 Task: Go to Program & Features. Select Whole Food Market. Add to cart Organic Baby Food-2. Place order for Jorge Perez, _x000D_
63 Luther Shaw Rd_x000D_
Cummington, Massachusetts(MA), 01026, Cell Number (413) 634-5546
Action: Mouse moved to (377, 254)
Screenshot: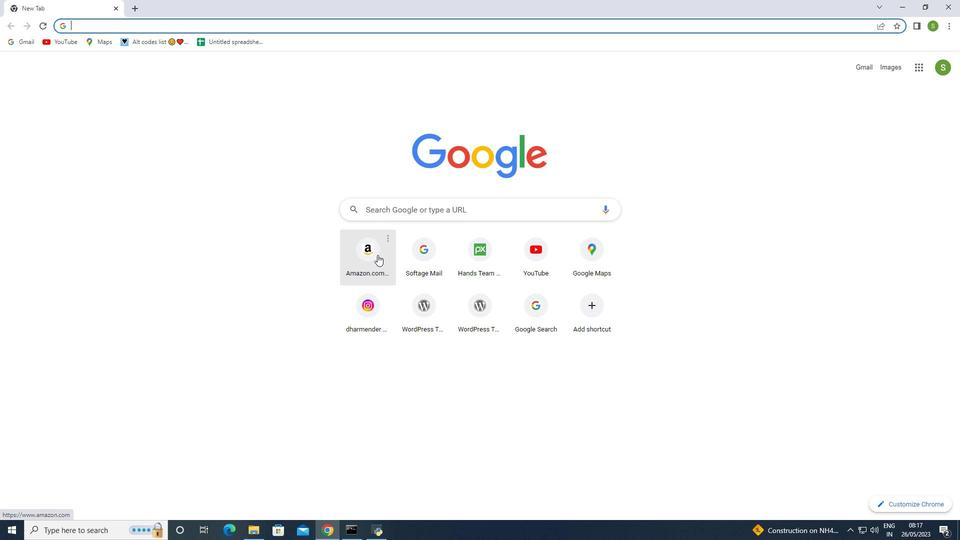 
Action: Mouse pressed left at (377, 254)
Screenshot: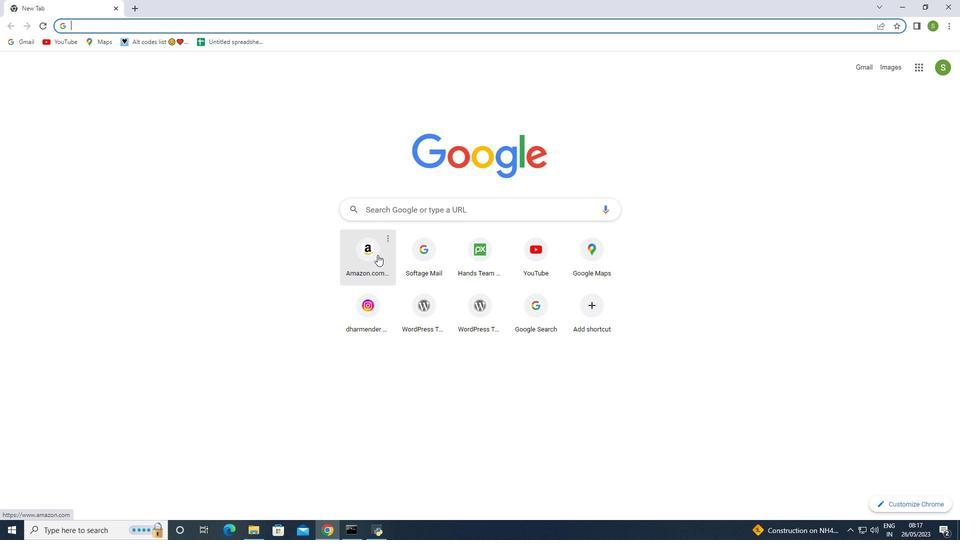 
Action: Mouse moved to (824, 136)
Screenshot: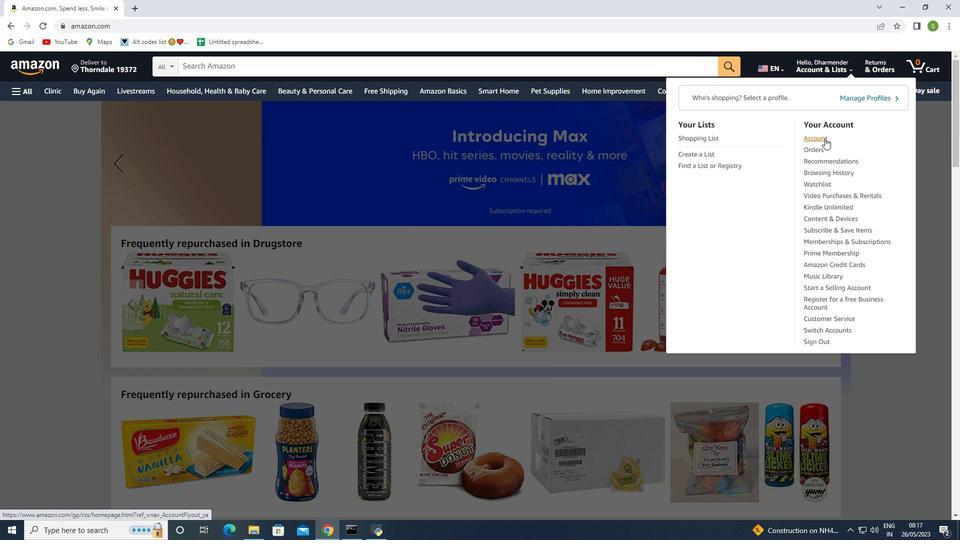 
Action: Mouse pressed left at (824, 136)
Screenshot: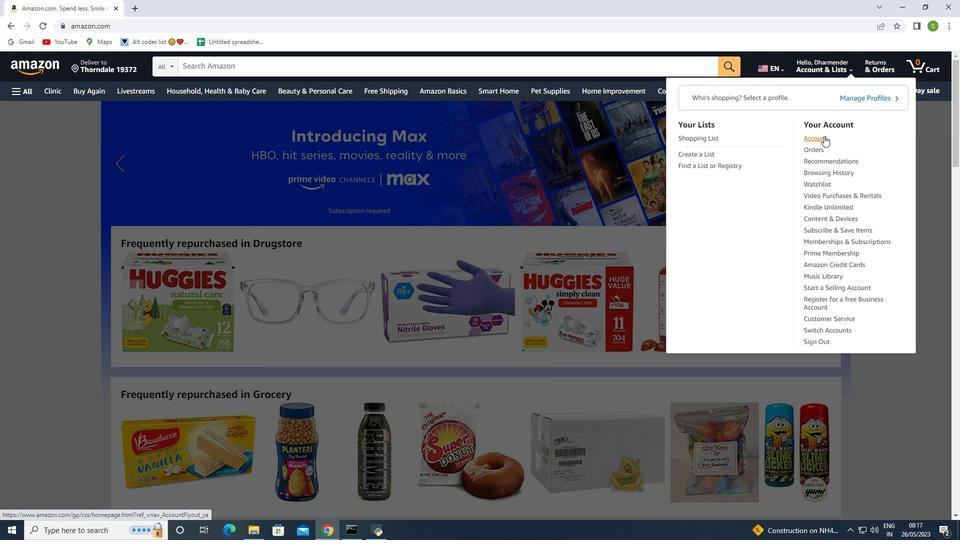 
Action: Mouse moved to (283, 216)
Screenshot: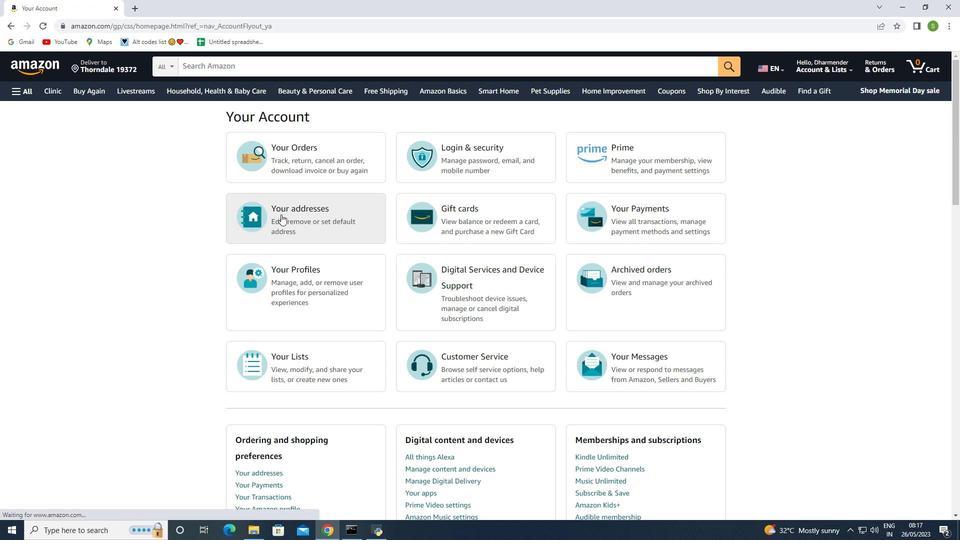 
Action: Mouse pressed left at (283, 216)
Screenshot: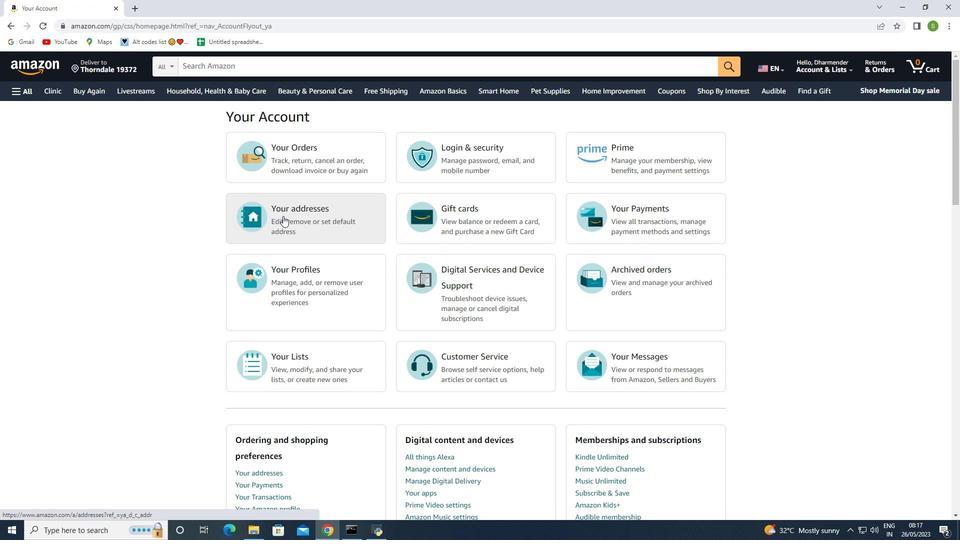 
Action: Mouse moved to (284, 239)
Screenshot: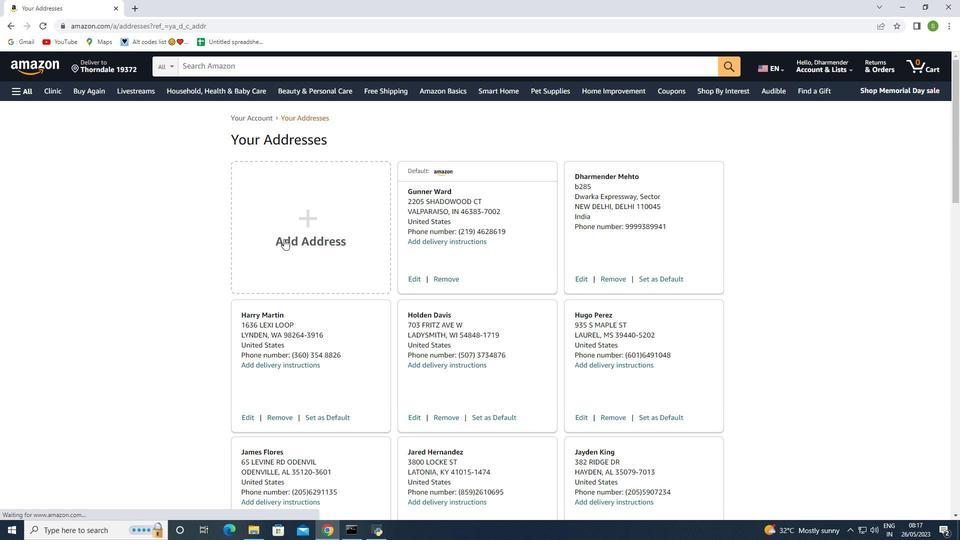 
Action: Mouse pressed left at (284, 239)
Screenshot: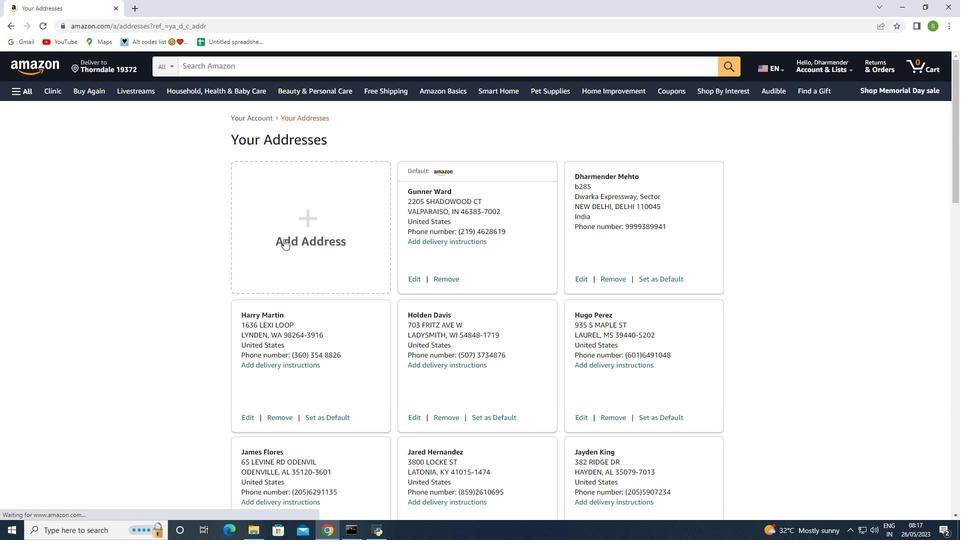 
Action: Mouse moved to (431, 260)
Screenshot: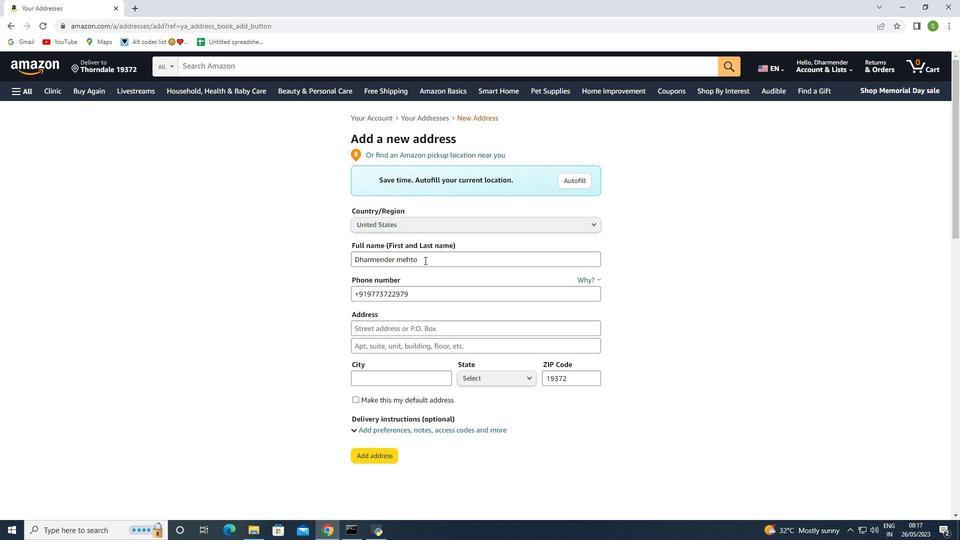
Action: Mouse pressed left at (431, 260)
Screenshot: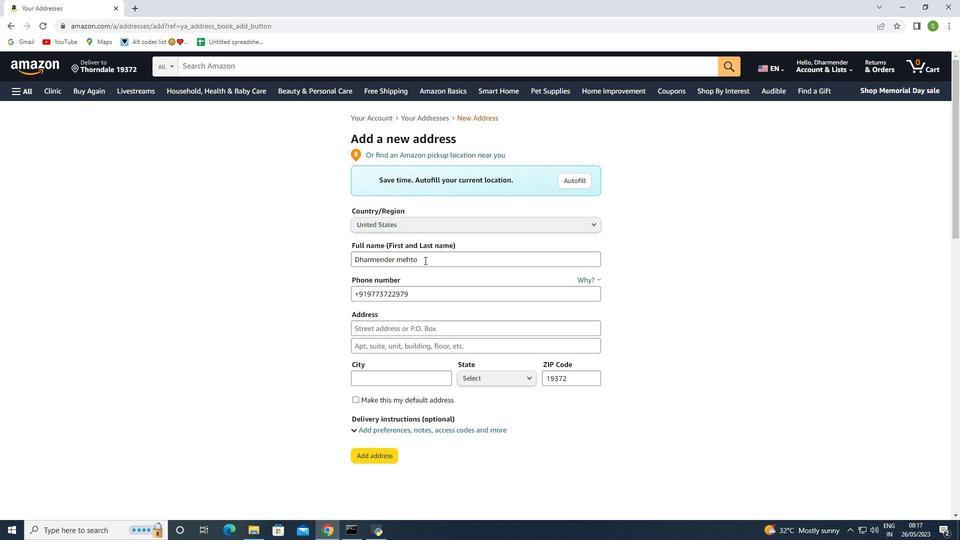 
Action: Mouse moved to (321, 258)
Screenshot: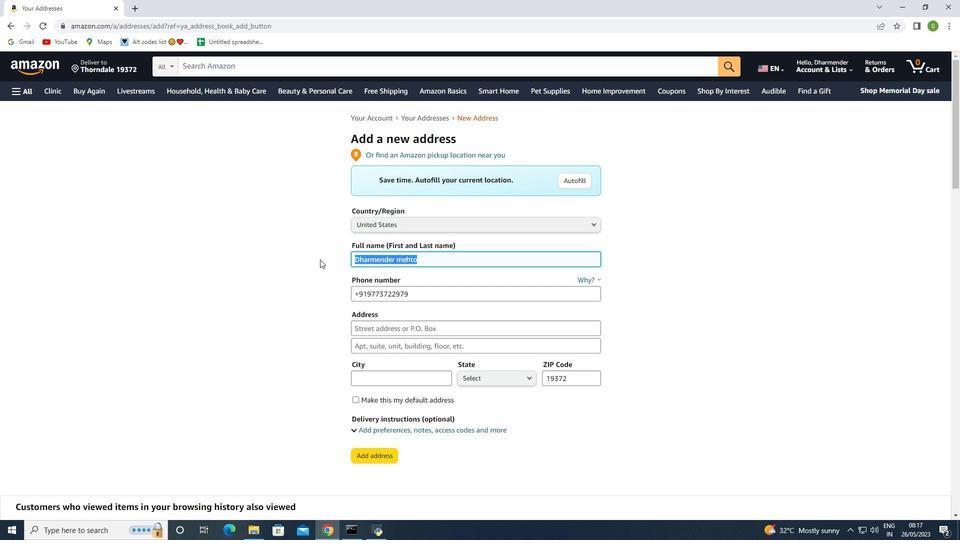 
Action: Key pressed <Key.backspace><Key.shift>Jorge<Key.space><Key.shift>Perez
Screenshot: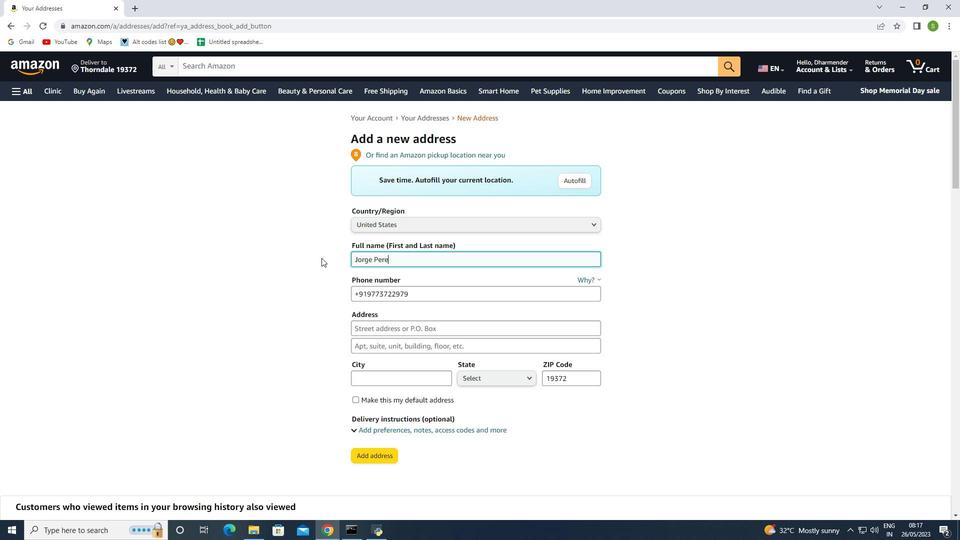 
Action: Mouse moved to (426, 295)
Screenshot: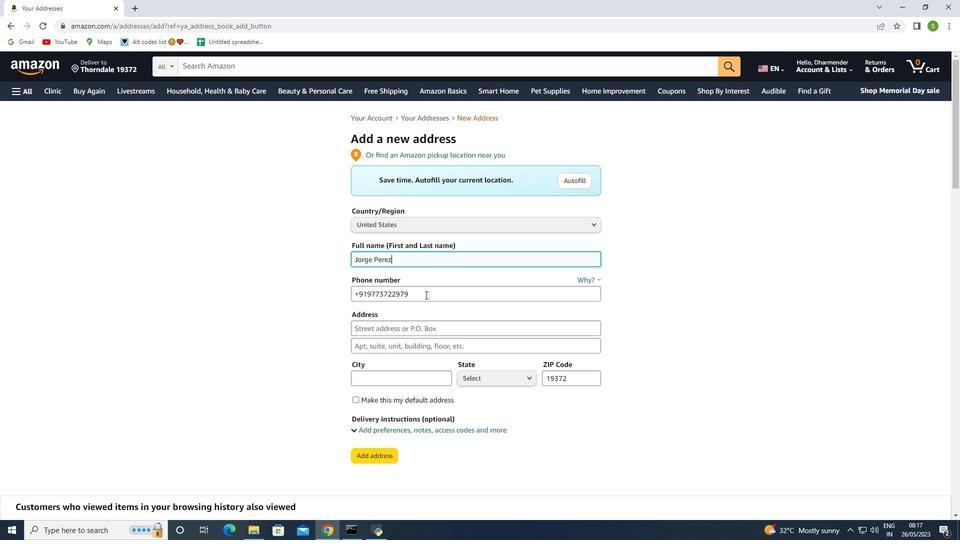 
Action: Mouse pressed left at (426, 295)
Screenshot: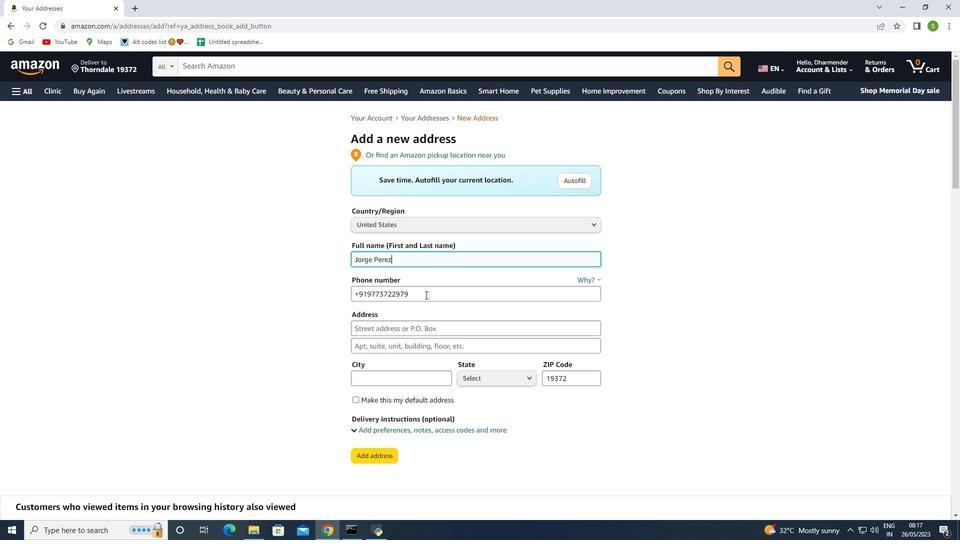
Action: Mouse moved to (245, 295)
Screenshot: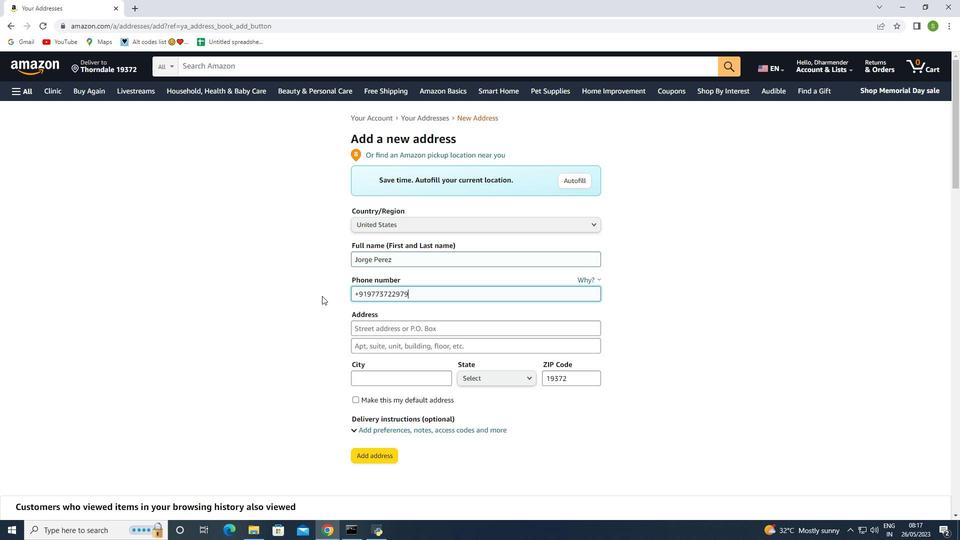 
Action: Key pressed <Key.backspace><Key.shift_r>(413<Key.shift_r>)
Screenshot: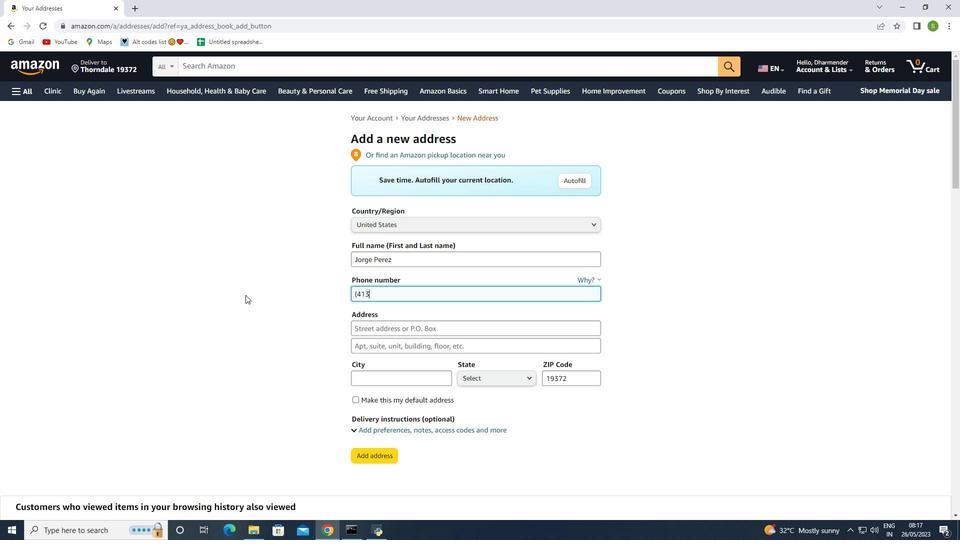 
Action: Mouse moved to (419, 263)
Screenshot: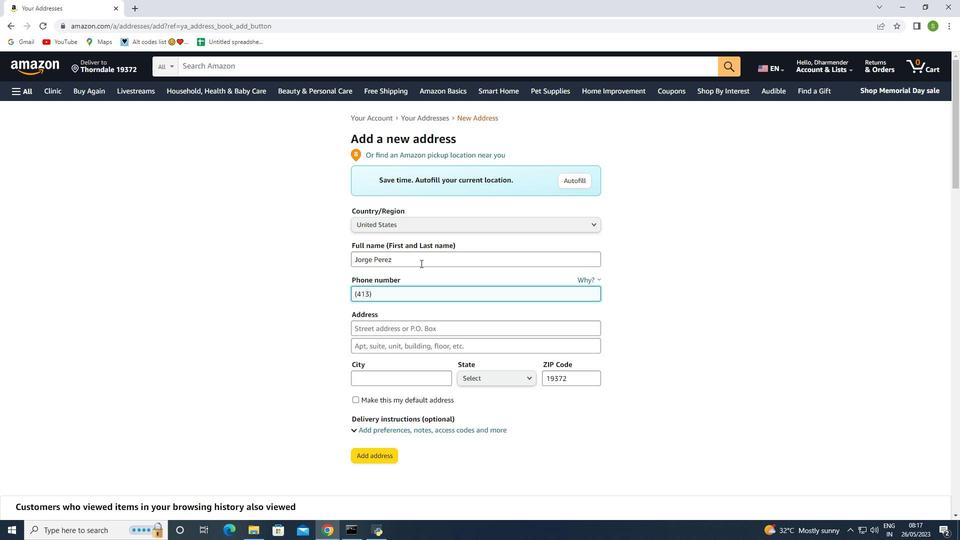 
Action: Key pressed 6345546
Screenshot: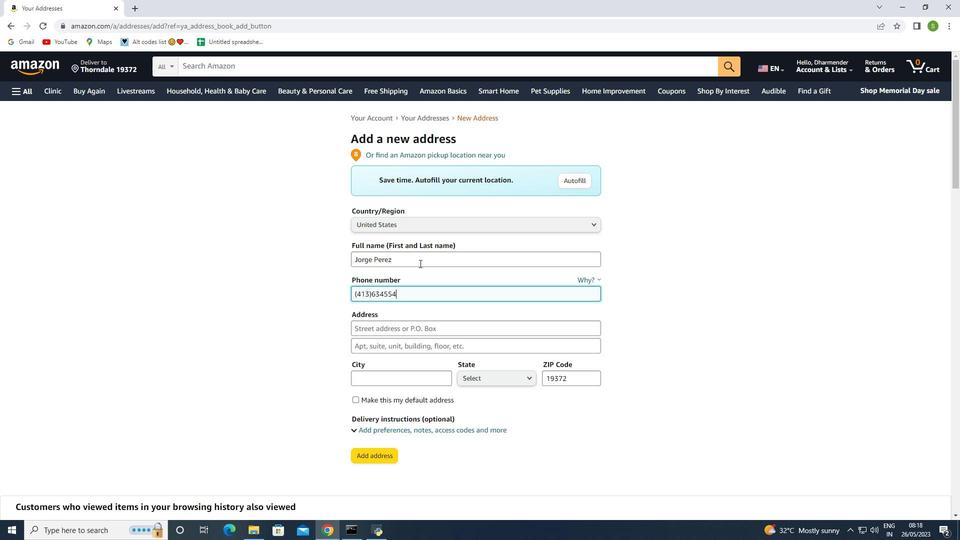 
Action: Mouse moved to (295, 301)
Screenshot: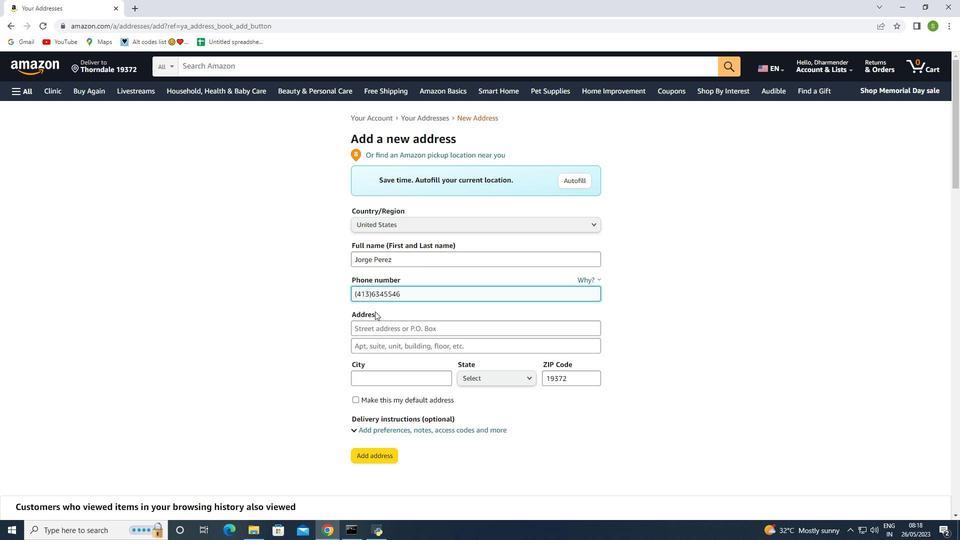 
Action: Mouse pressed left at (295, 301)
Screenshot: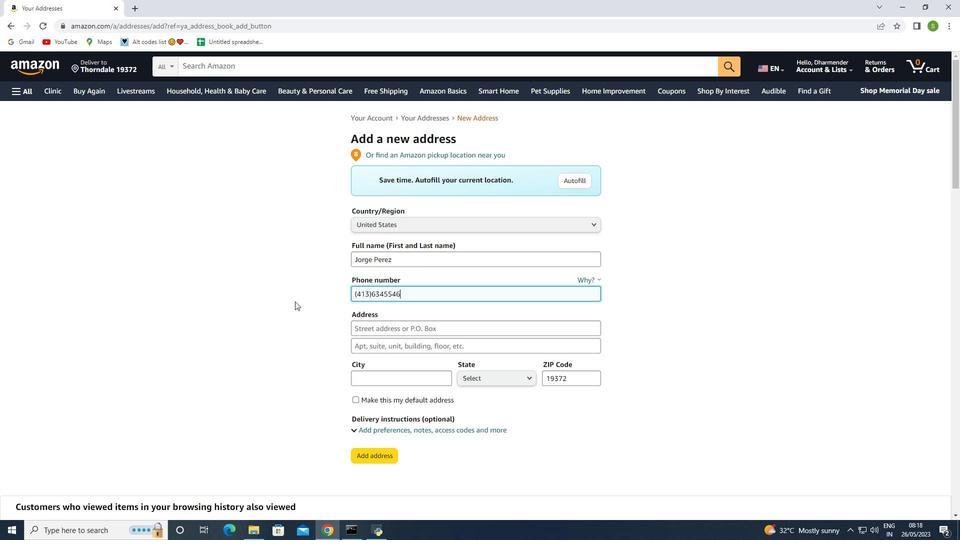 
Action: Mouse moved to (371, 326)
Screenshot: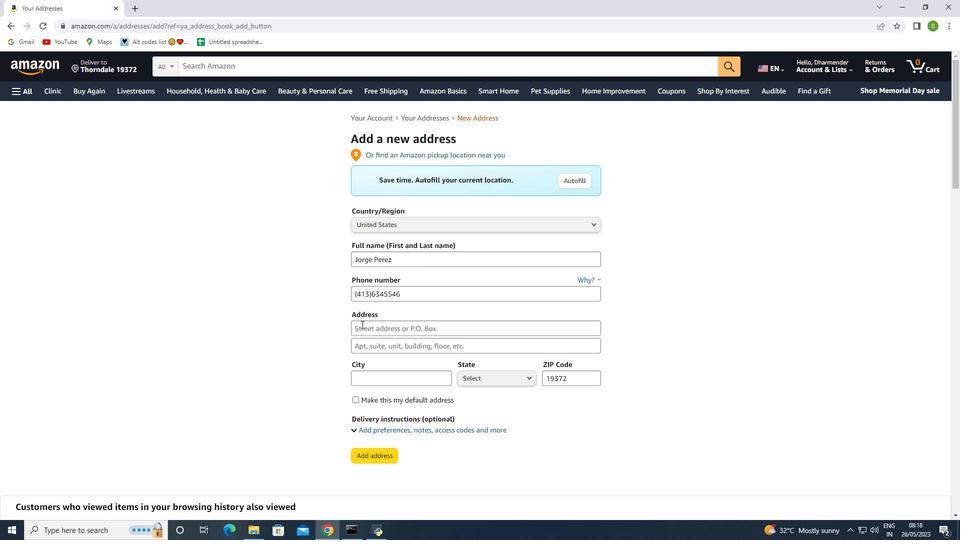 
Action: Mouse pressed left at (371, 326)
Screenshot: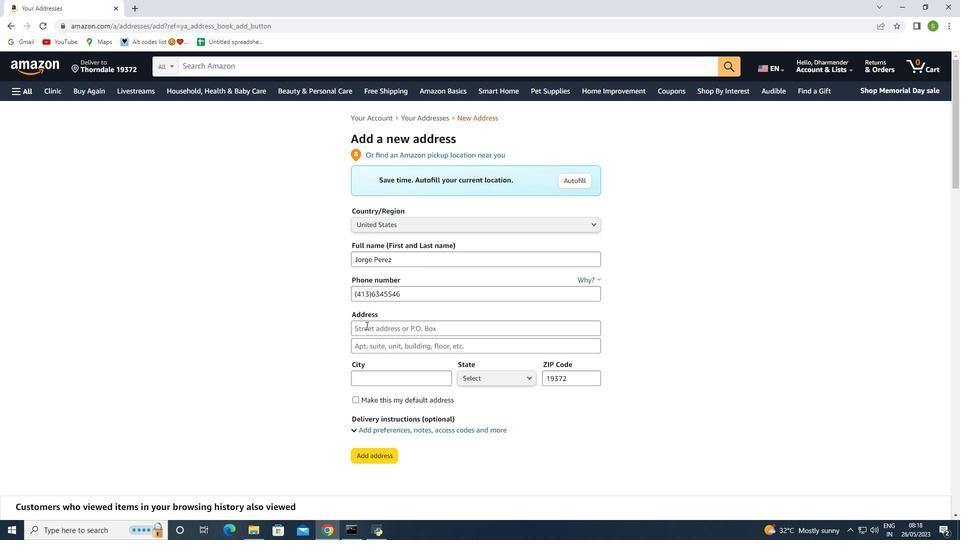 
Action: Key pressed 63<Key.space><Key.shift>Luther<Key.shift>Shaw<Key.space><Key.shift><Key.shift><Key.shift><Key.shift><Key.shift><Key.shift>R
Screenshot: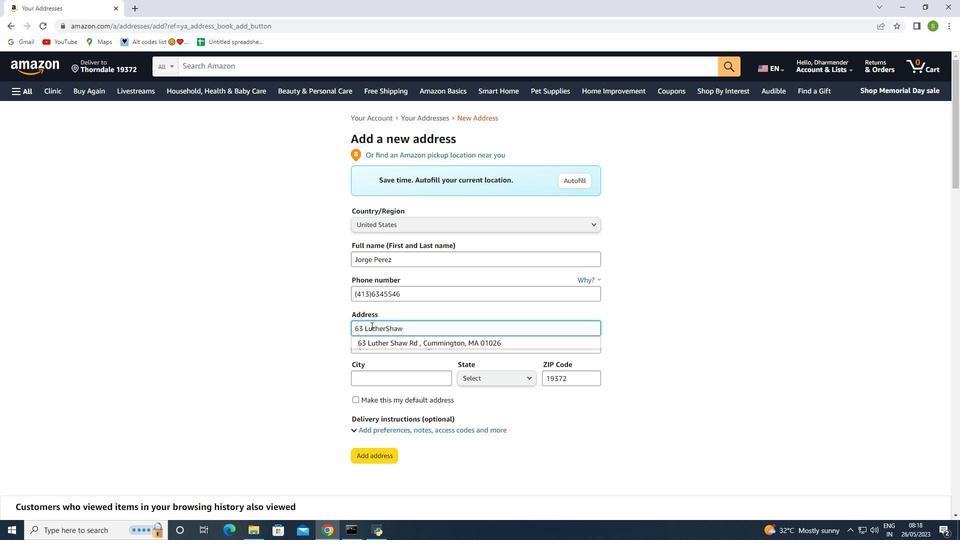 
Action: Mouse moved to (397, 342)
Screenshot: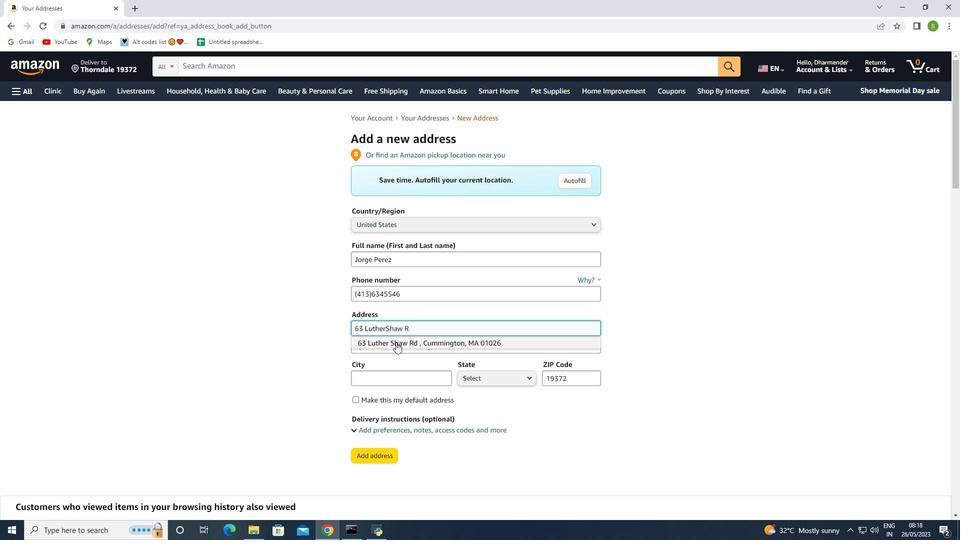
Action: Mouse pressed left at (397, 342)
Screenshot: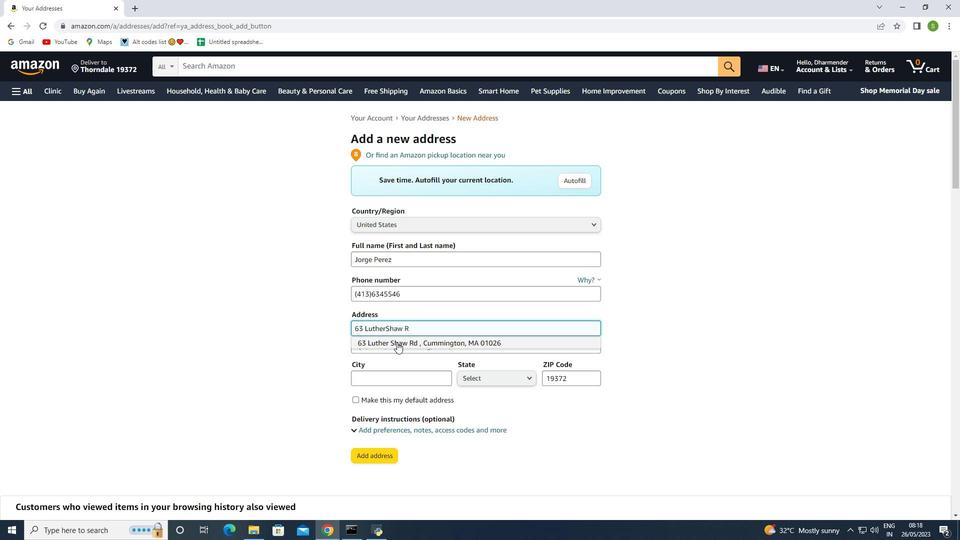 
Action: Mouse moved to (463, 374)
Screenshot: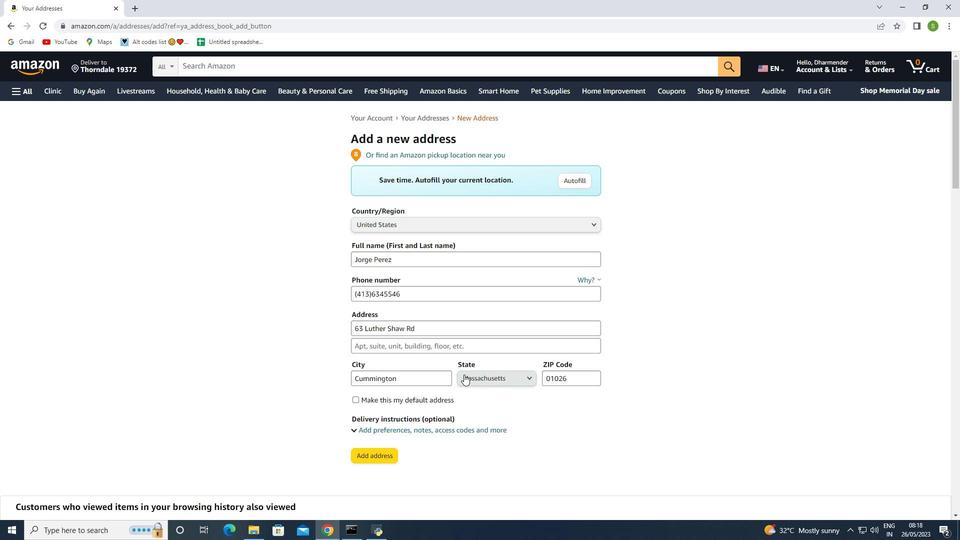 
Action: Mouse scrolled (463, 373) with delta (0, 0)
Screenshot: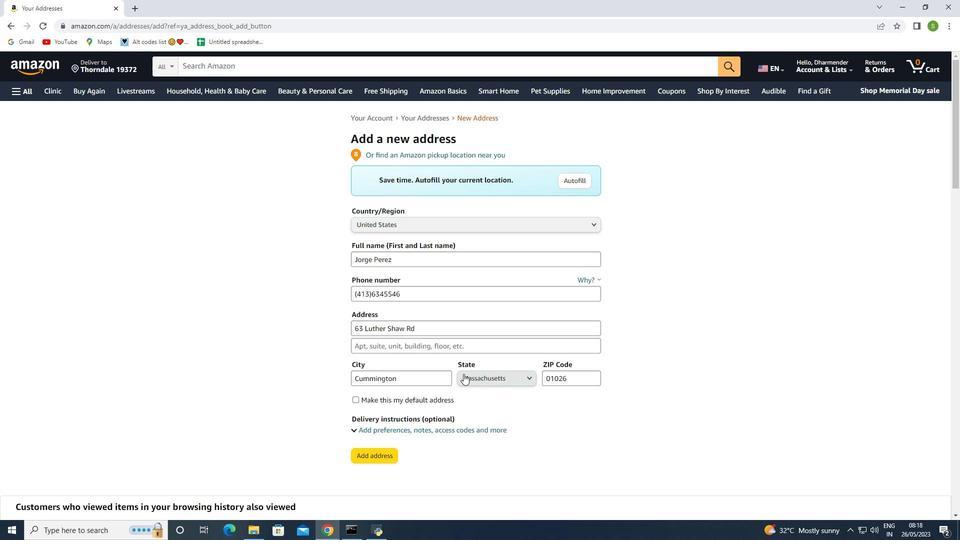
Action: Mouse moved to (413, 298)
Screenshot: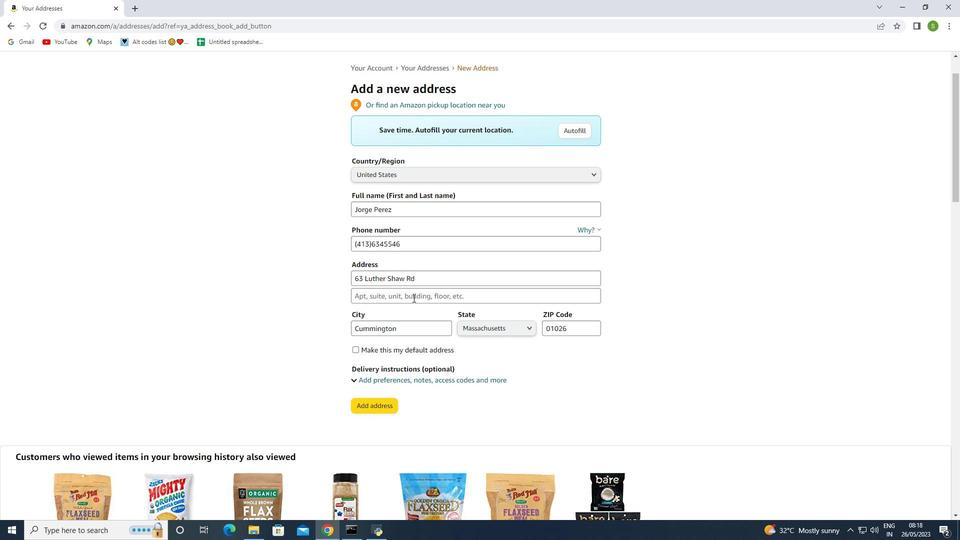 
Action: Mouse scrolled (413, 298) with delta (0, 0)
Screenshot: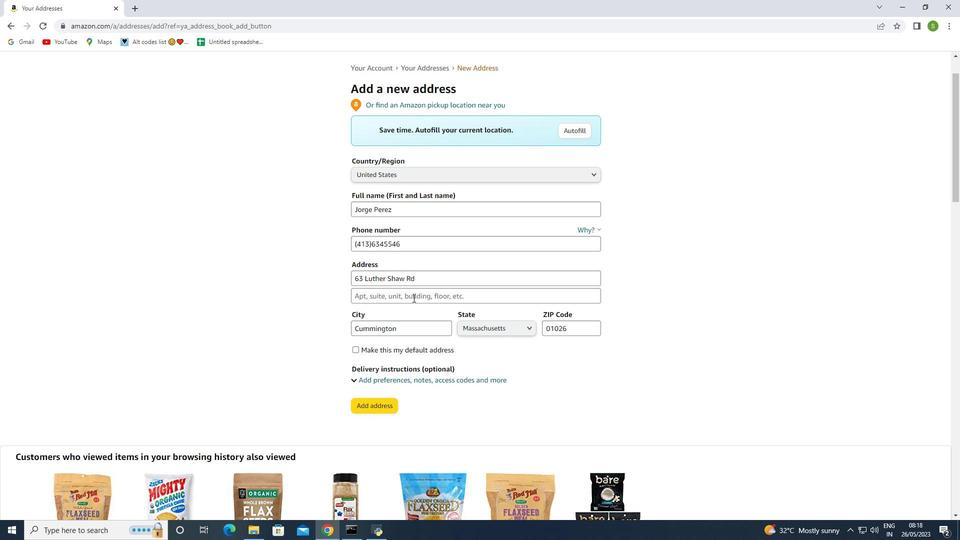 
Action: Mouse scrolled (413, 298) with delta (0, 0)
Screenshot: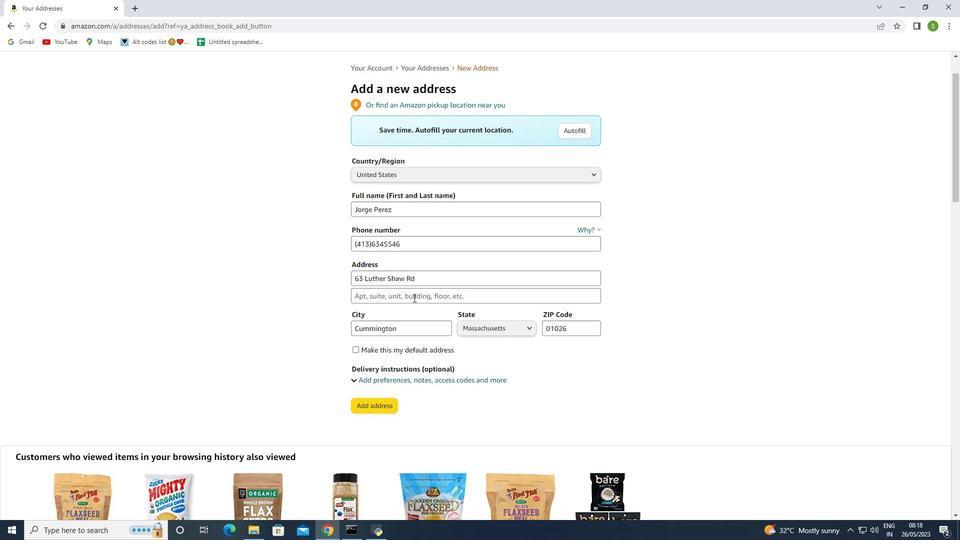 
Action: Mouse moved to (366, 459)
Screenshot: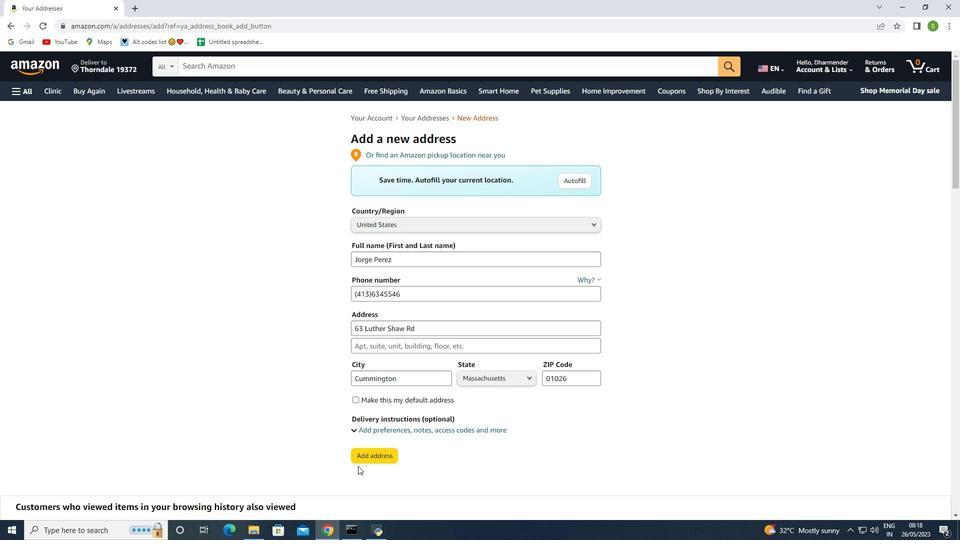 
Action: Mouse pressed left at (366, 459)
Screenshot: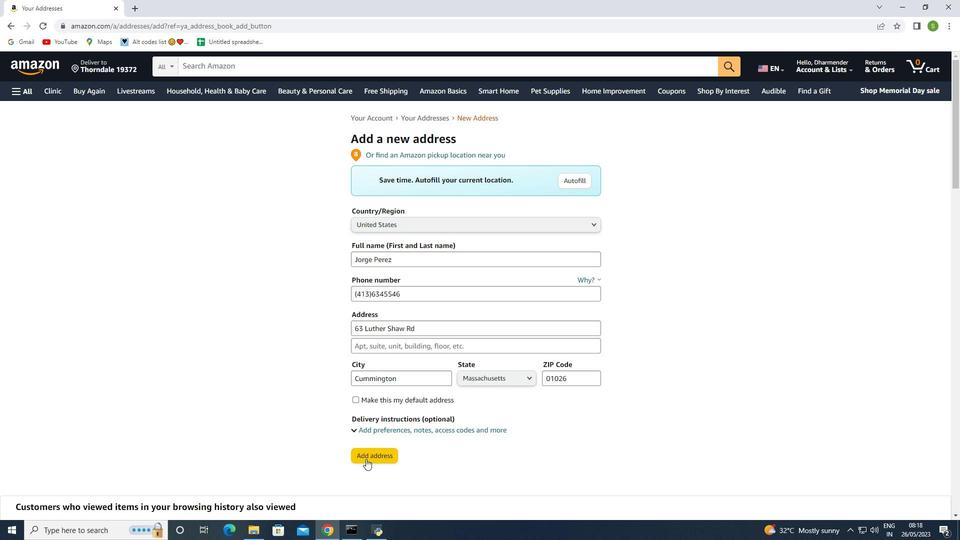 
Action: Mouse moved to (22, 87)
Screenshot: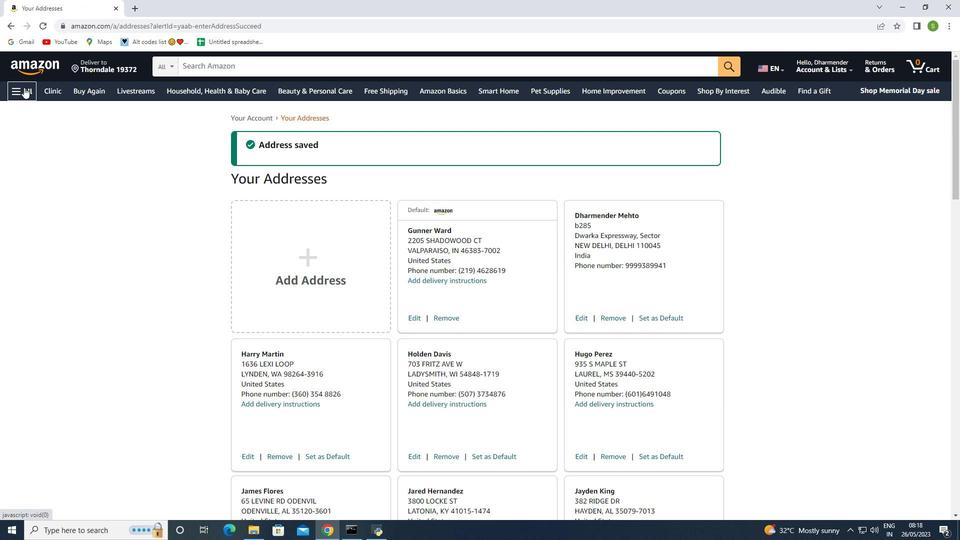 
Action: Mouse pressed left at (22, 87)
Screenshot: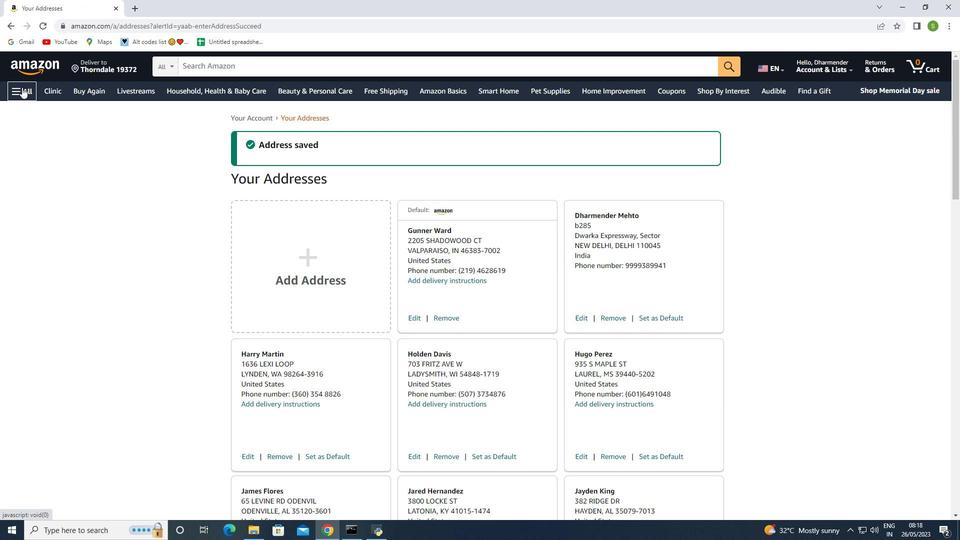 
Action: Mouse moved to (96, 382)
Screenshot: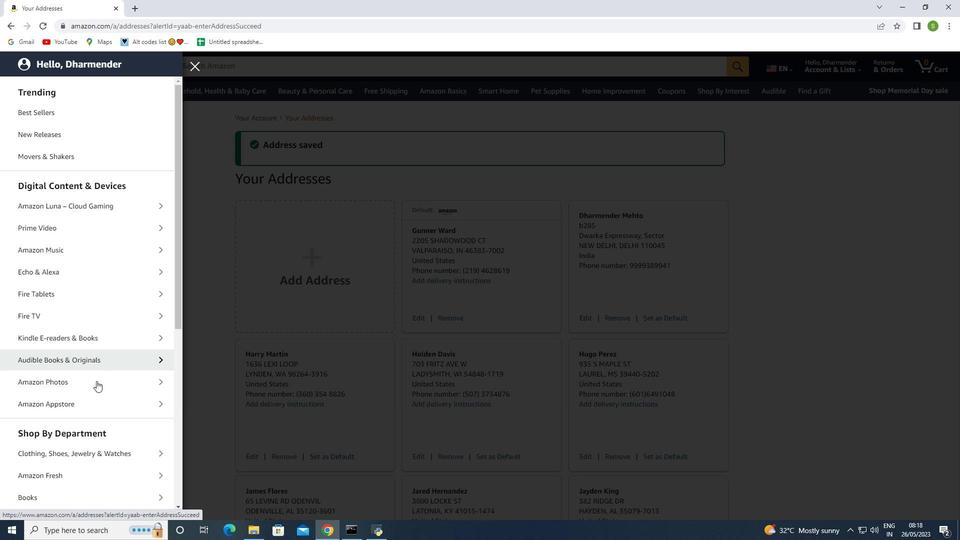 
Action: Mouse scrolled (96, 381) with delta (0, 0)
Screenshot: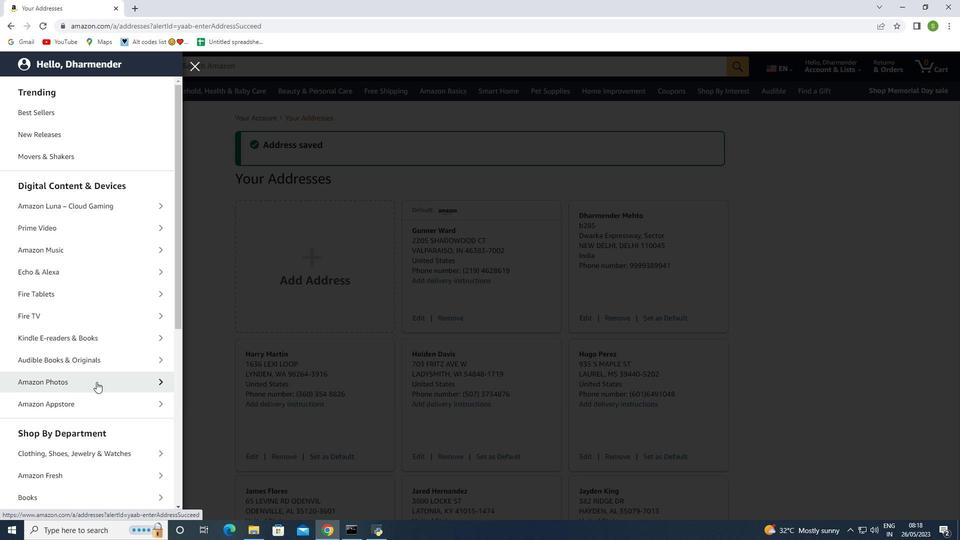 
Action: Mouse scrolled (96, 381) with delta (0, 0)
Screenshot: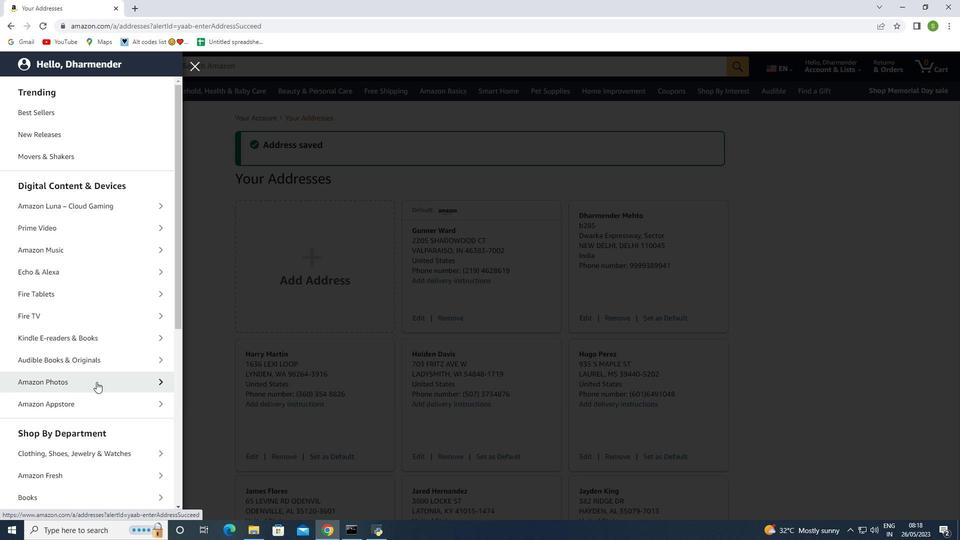 
Action: Mouse scrolled (96, 381) with delta (0, 0)
Screenshot: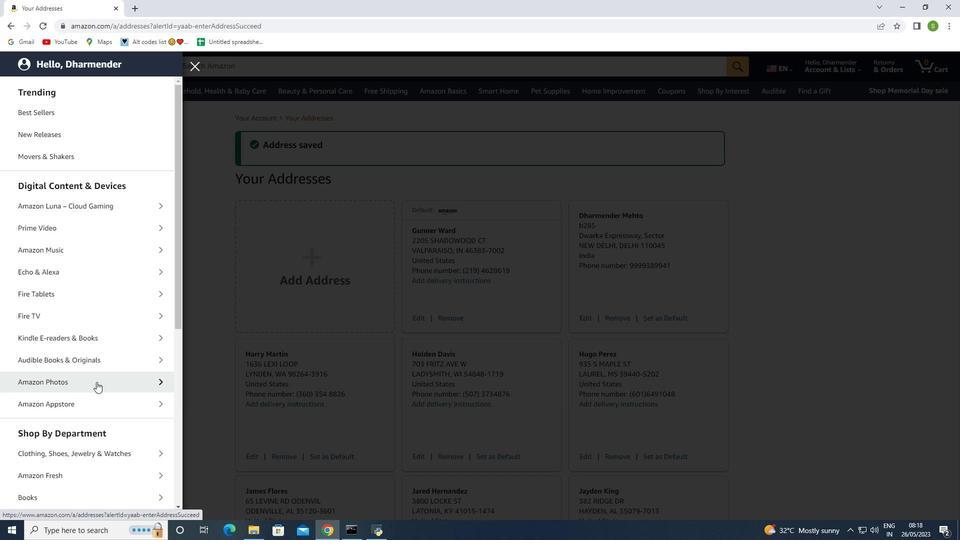 
Action: Mouse scrolled (96, 381) with delta (0, 0)
Screenshot: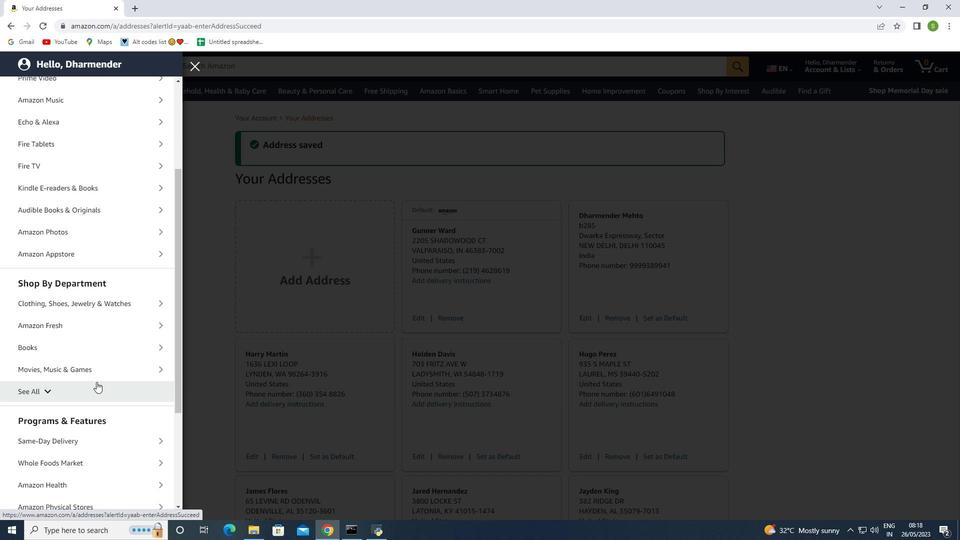
Action: Mouse scrolled (96, 381) with delta (0, 0)
Screenshot: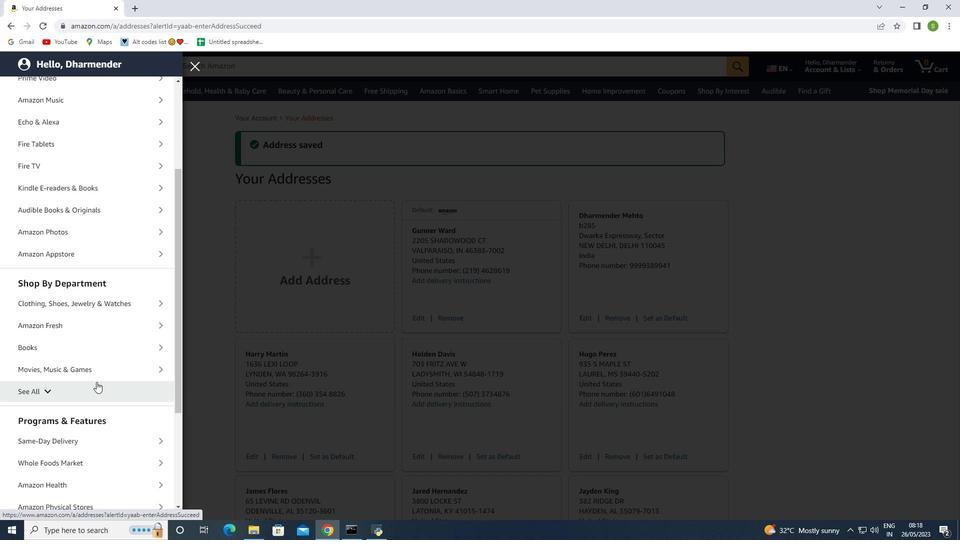 
Action: Mouse scrolled (96, 381) with delta (0, 0)
Screenshot: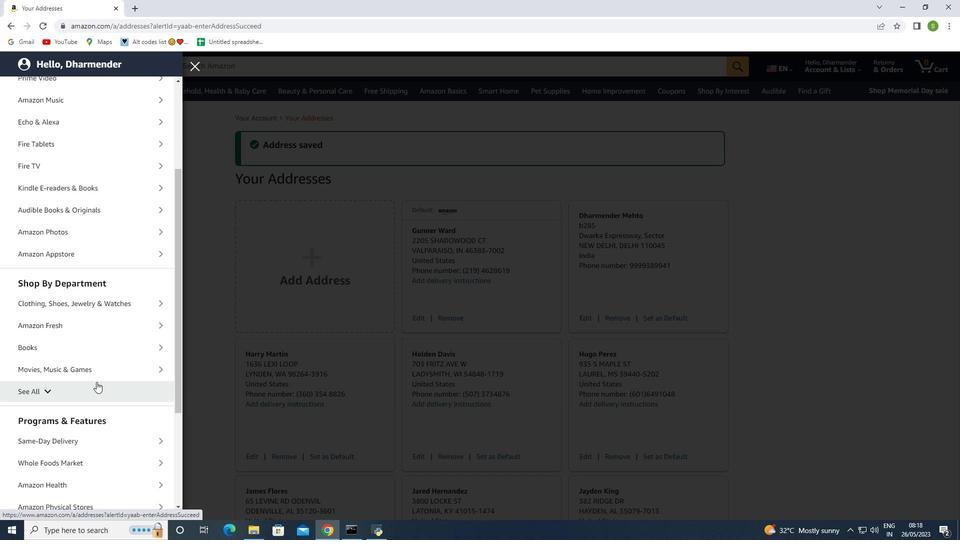 
Action: Mouse scrolled (96, 381) with delta (0, 0)
Screenshot: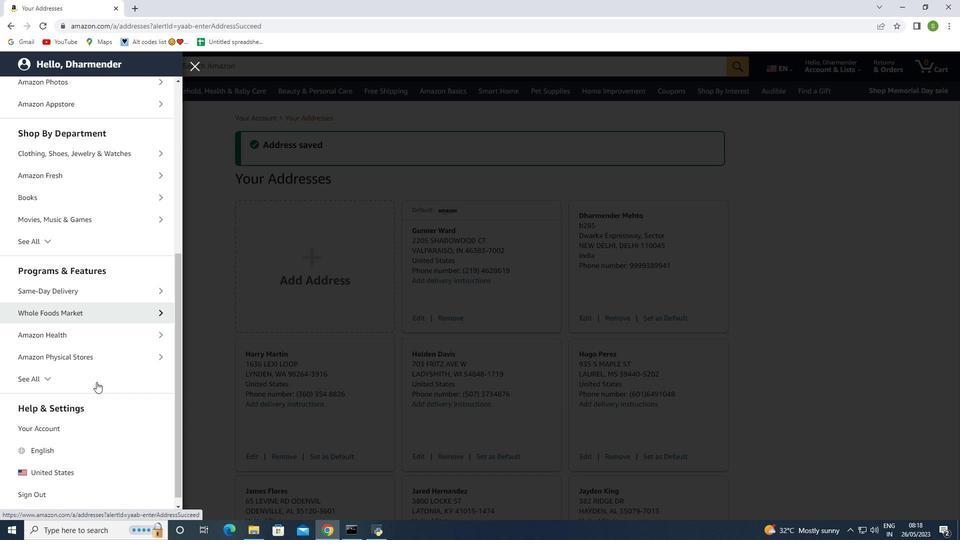 
Action: Mouse scrolled (96, 381) with delta (0, 0)
Screenshot: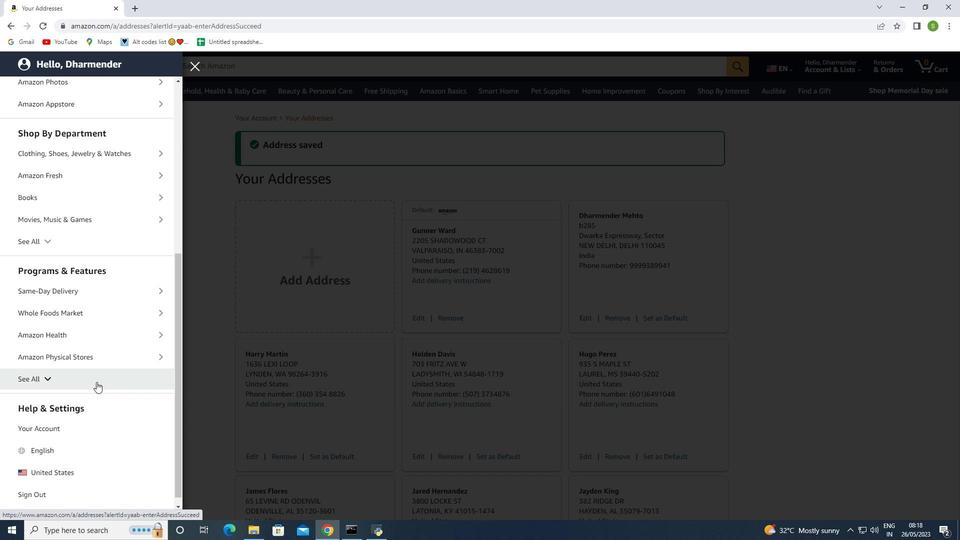 
Action: Mouse scrolled (96, 381) with delta (0, 0)
Screenshot: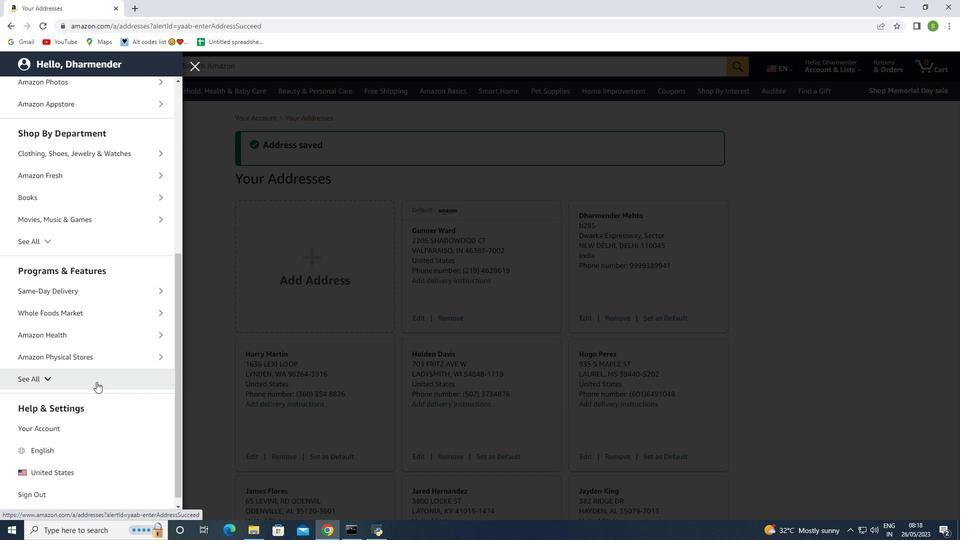
Action: Mouse scrolled (96, 381) with delta (0, 0)
Screenshot: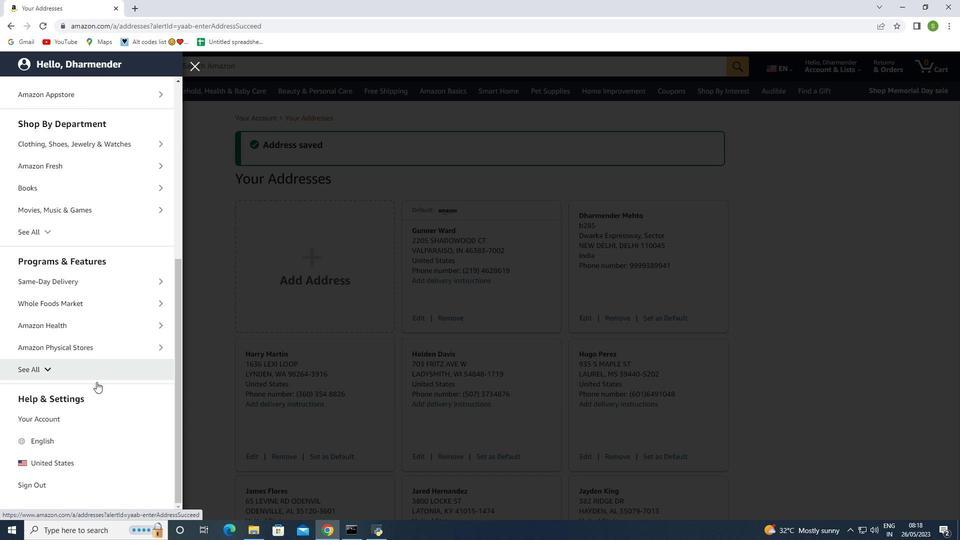 
Action: Mouse scrolled (96, 381) with delta (0, 0)
Screenshot: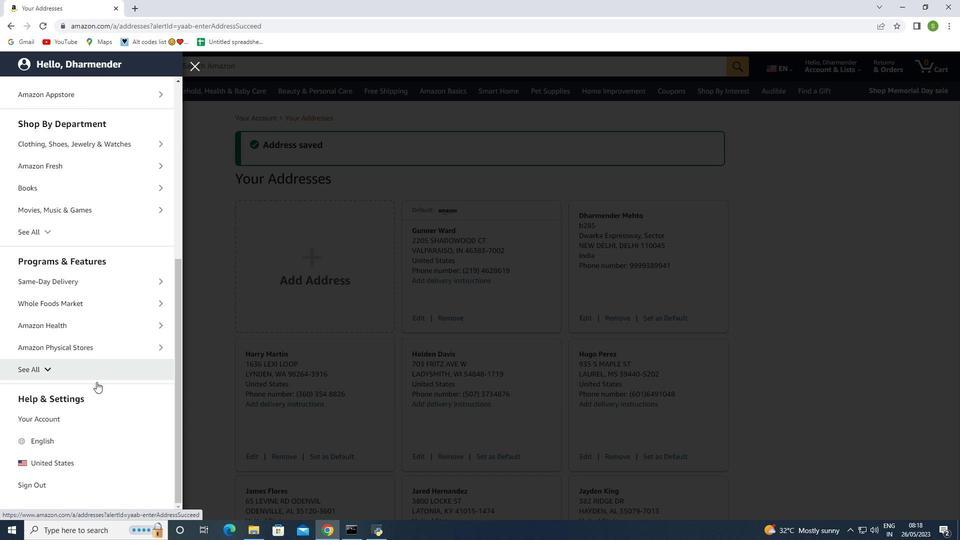 
Action: Mouse scrolled (96, 381) with delta (0, 0)
Screenshot: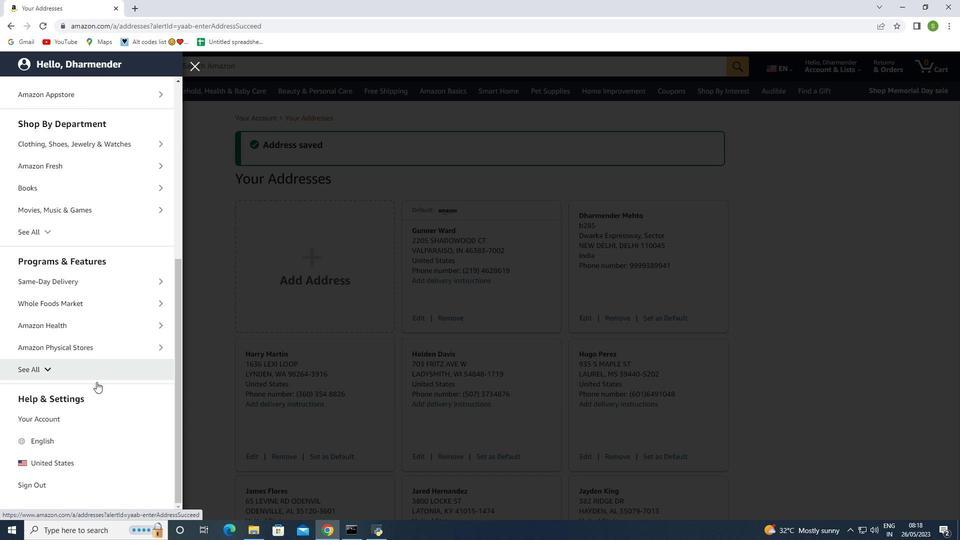 
Action: Mouse scrolled (96, 381) with delta (0, 0)
Screenshot: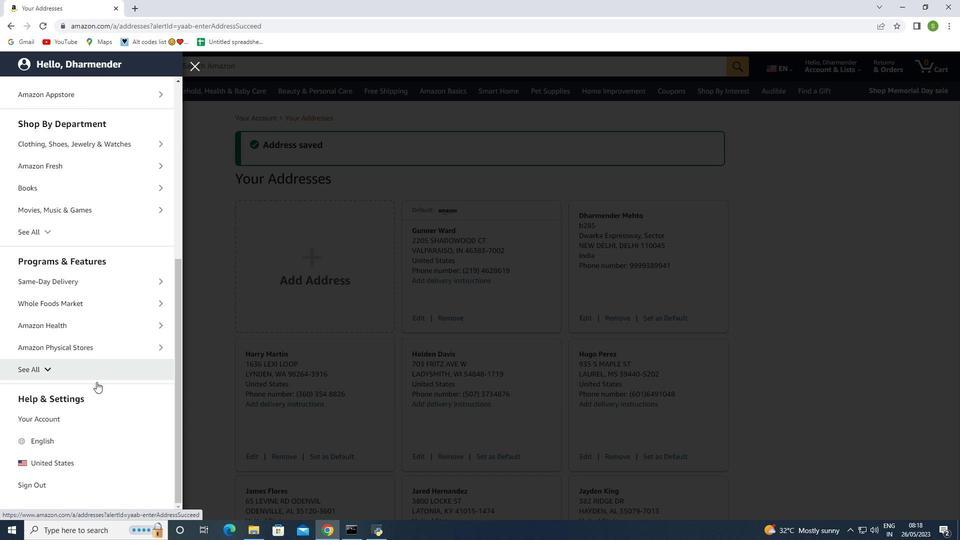 
Action: Mouse moved to (61, 302)
Screenshot: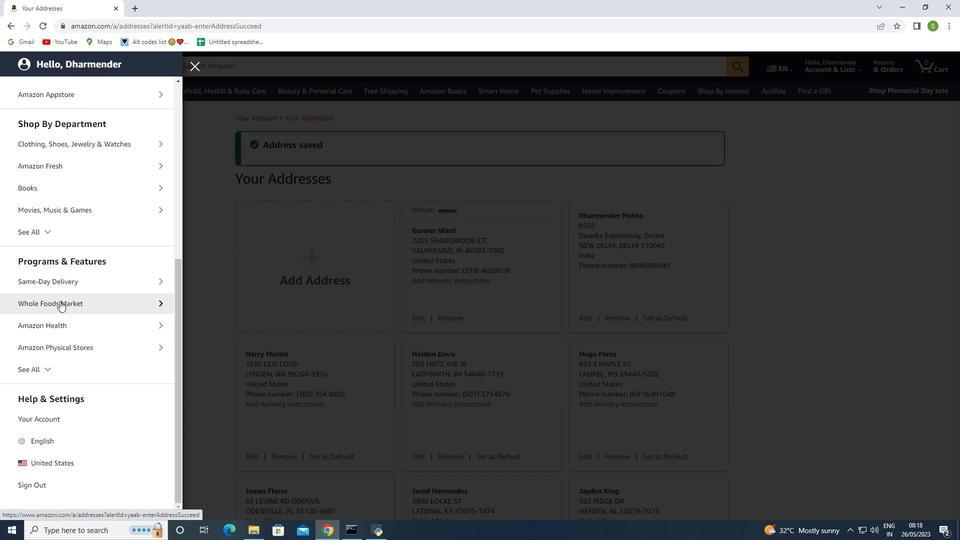 
Action: Mouse pressed left at (61, 302)
Screenshot: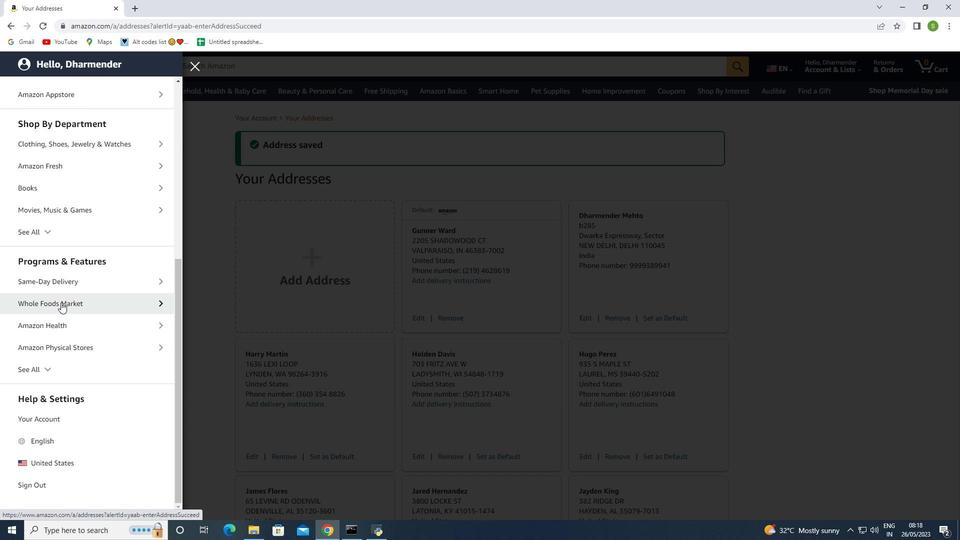 
Action: Mouse moved to (80, 134)
Screenshot: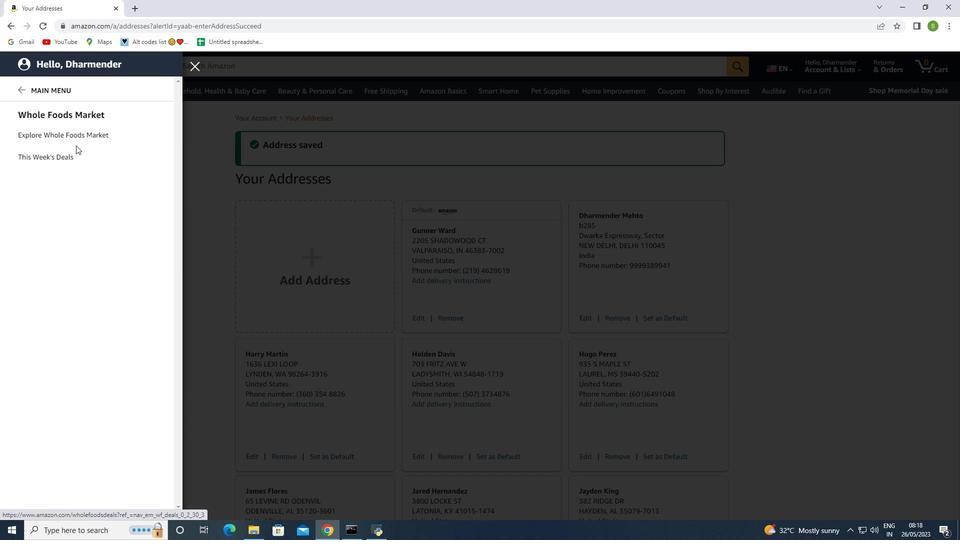 
Action: Mouse pressed left at (80, 134)
Screenshot: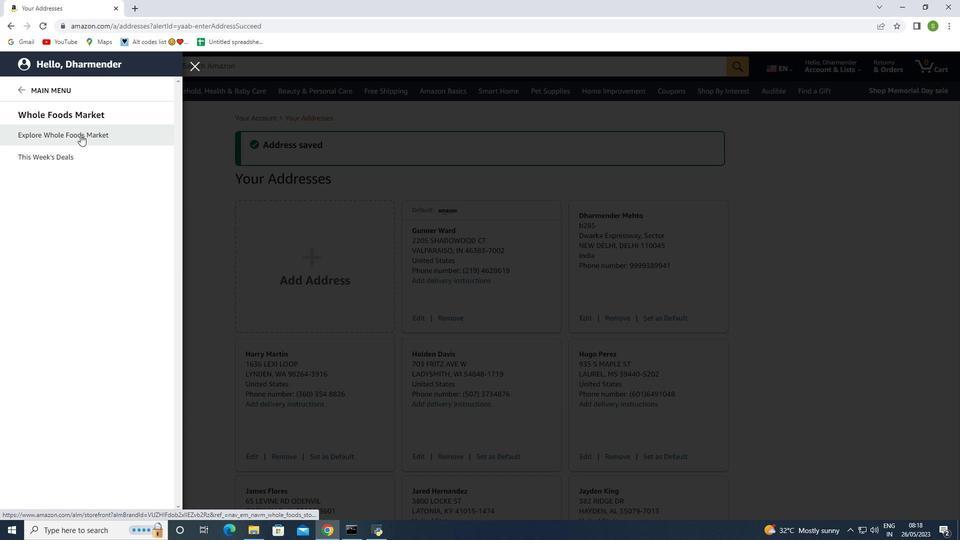 
Action: Mouse moved to (395, 65)
Screenshot: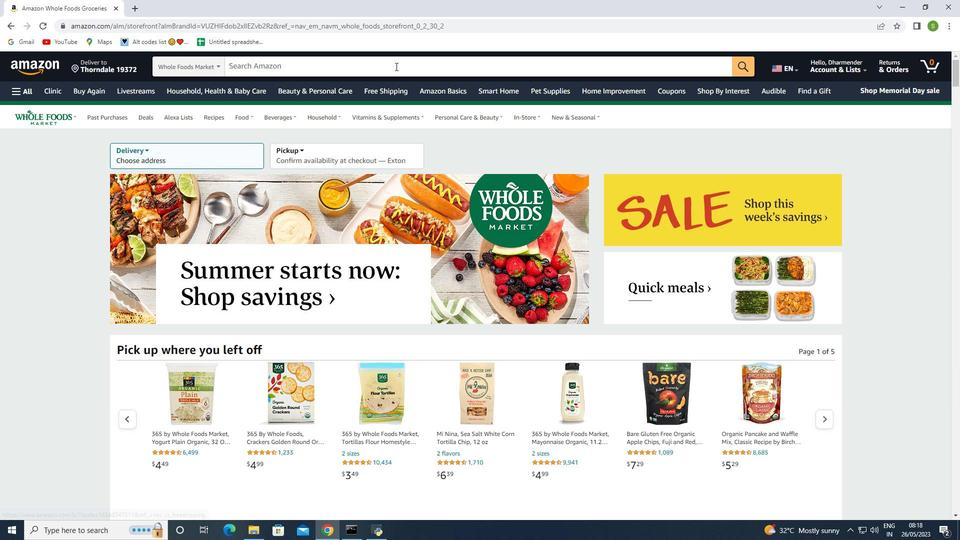 
Action: Mouse pressed left at (395, 65)
Screenshot: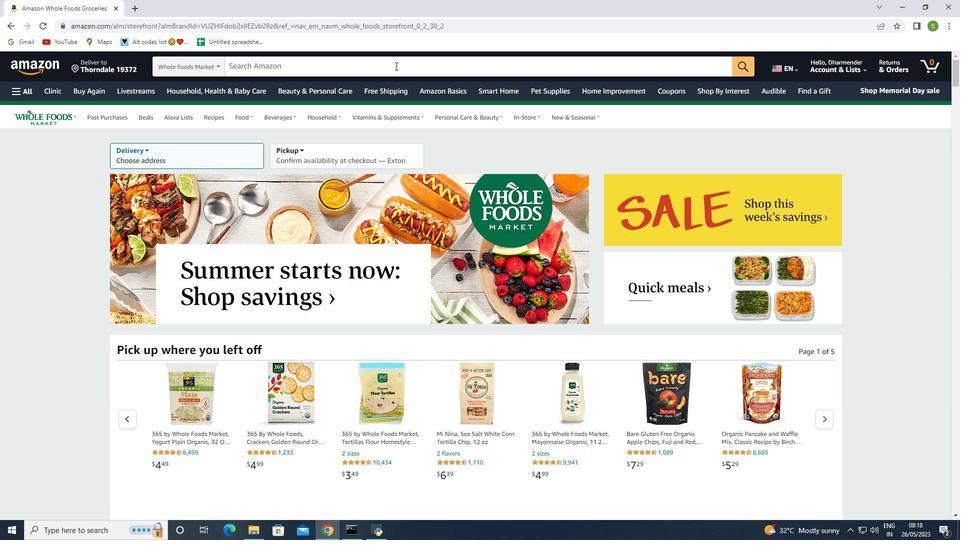
Action: Mouse moved to (390, 69)
Screenshot: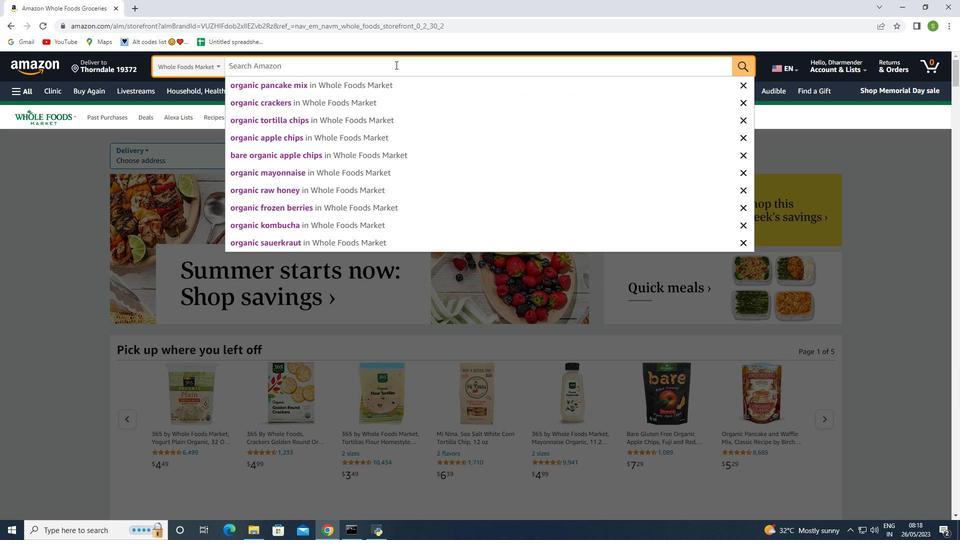 
Action: Key pressed <Key.shift>Orgsa<Key.backspace><Key.backspace>anic<Key.space><Key.shift>Bby<Key.space>food
Screenshot: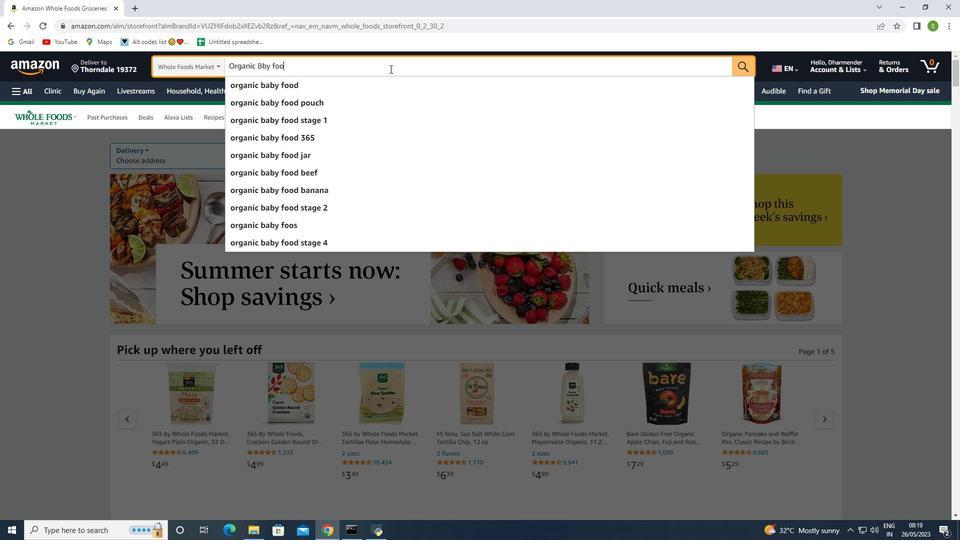 
Action: Mouse moved to (260, 78)
Screenshot: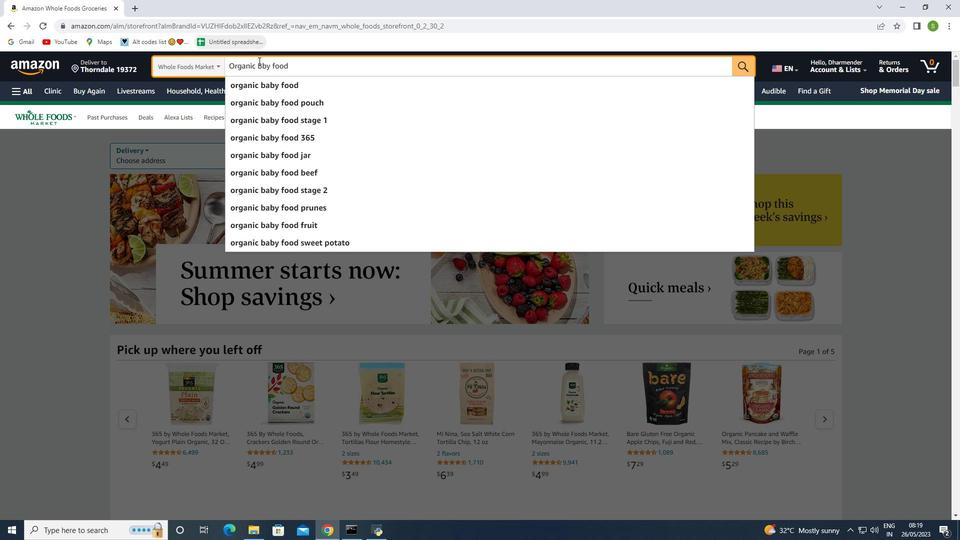 
Action: Mouse pressed left at (260, 78)
Screenshot: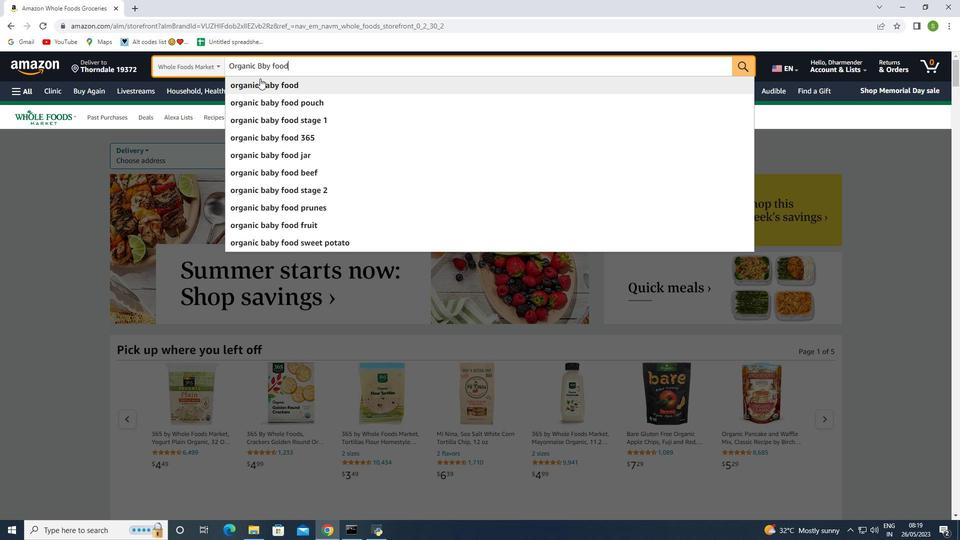 
Action: Mouse moved to (306, 299)
Screenshot: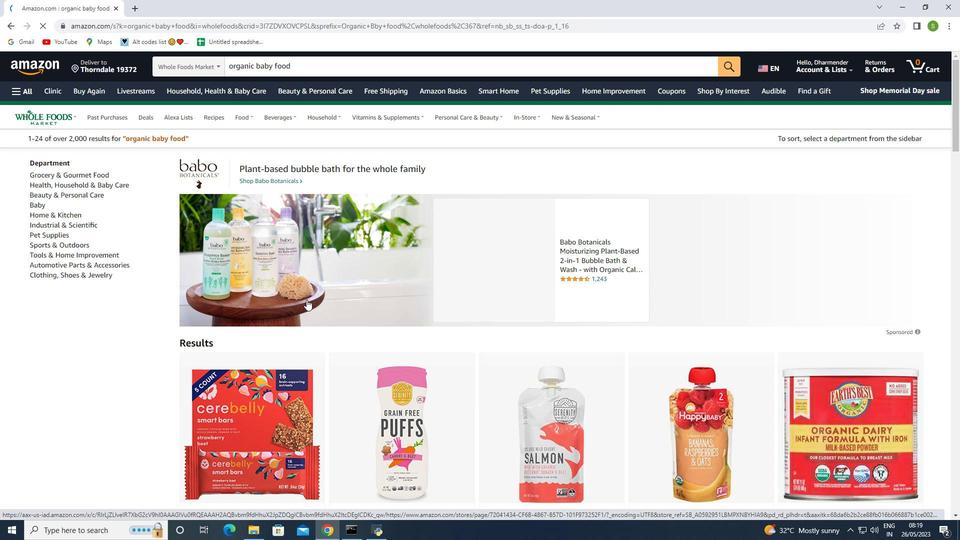 
Action: Mouse scrolled (306, 299) with delta (0, 0)
Screenshot: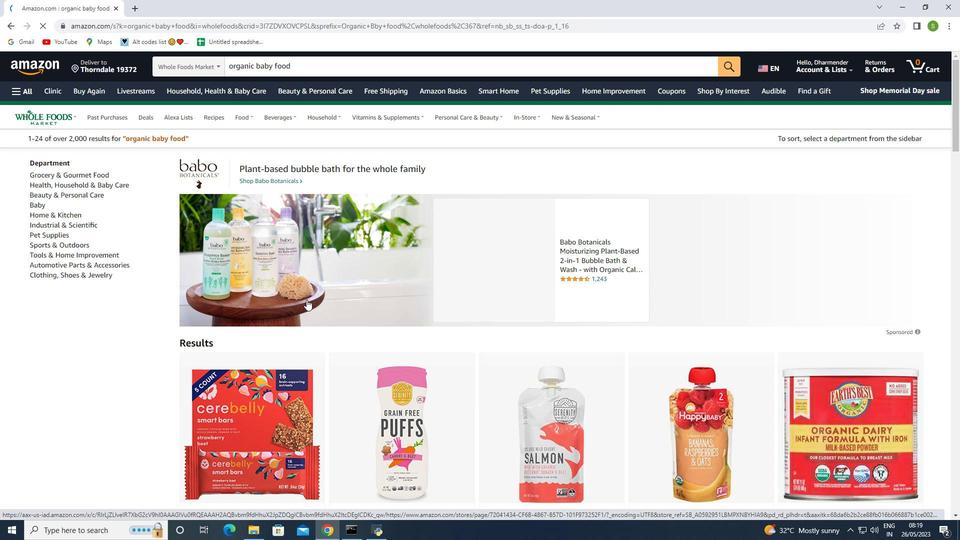 
Action: Mouse scrolled (306, 299) with delta (0, 0)
Screenshot: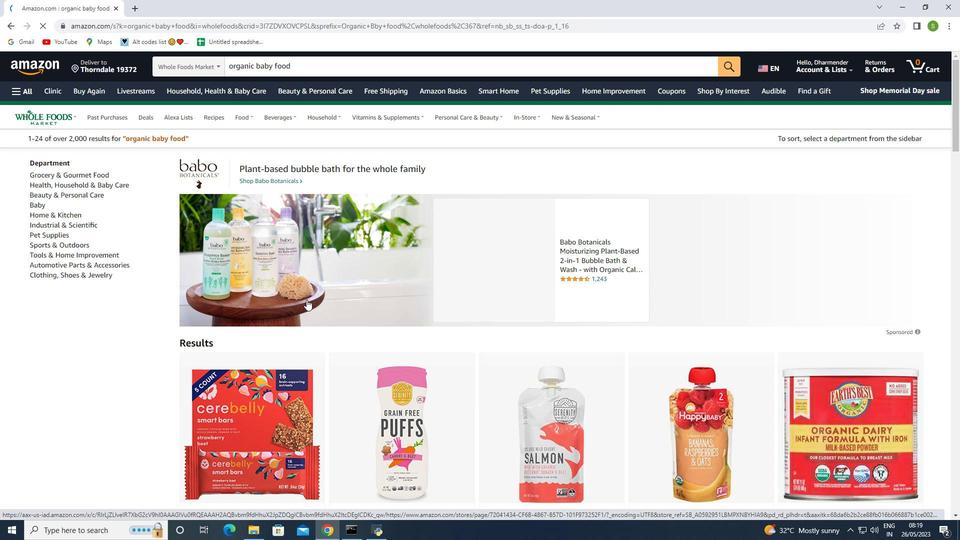 
Action: Mouse scrolled (306, 299) with delta (0, 0)
Screenshot: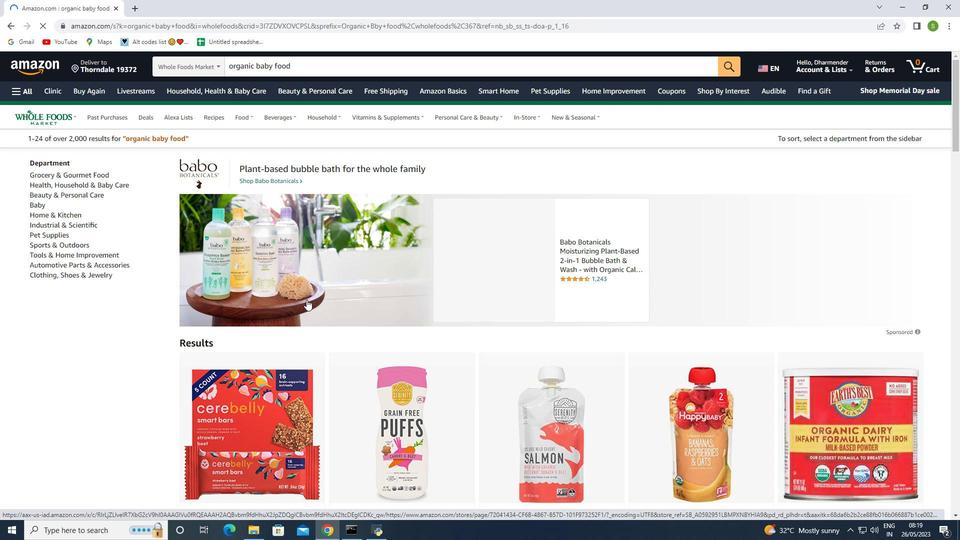 
Action: Mouse moved to (395, 281)
Screenshot: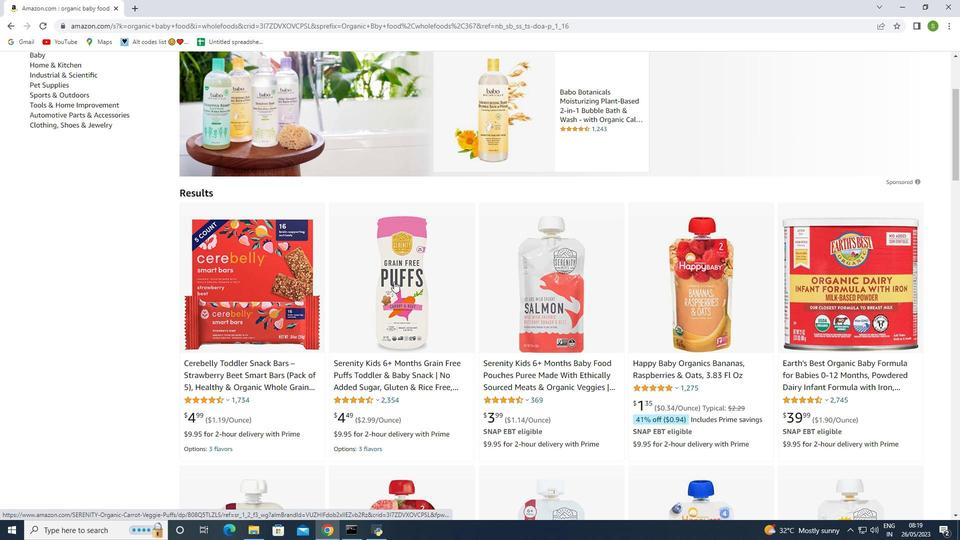 
Action: Mouse scrolled (395, 280) with delta (0, 0)
Screenshot: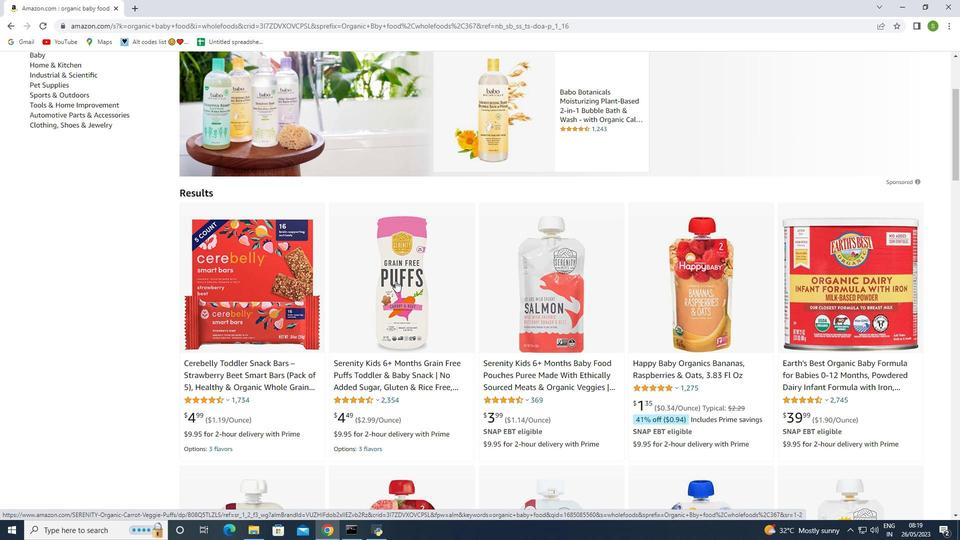 
Action: Mouse moved to (430, 292)
Screenshot: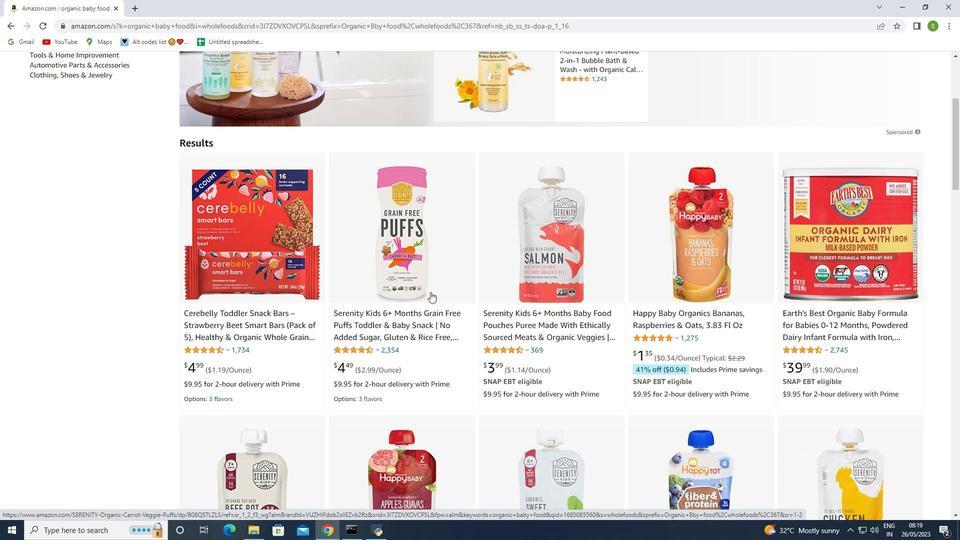 
Action: Mouse scrolled (430, 292) with delta (0, 0)
Screenshot: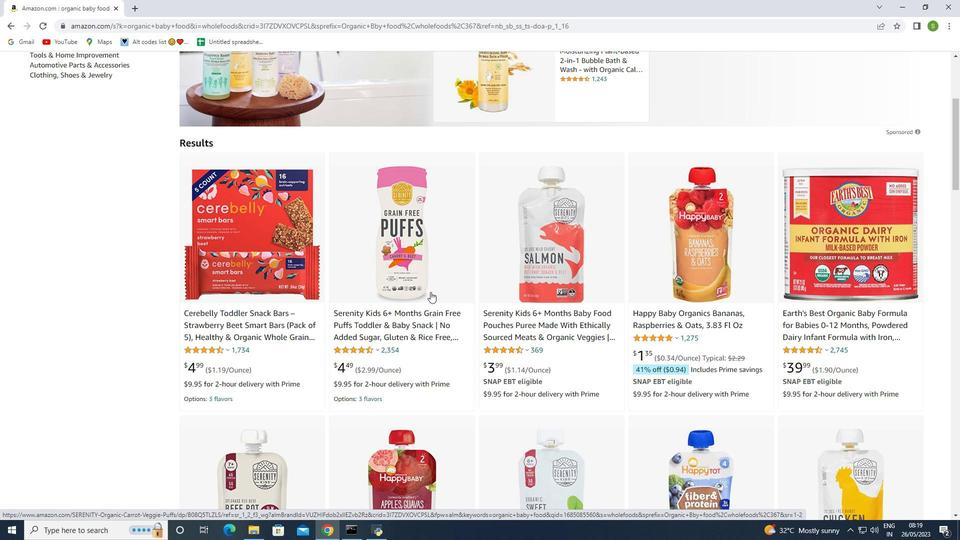 
Action: Mouse scrolled (430, 292) with delta (0, 0)
Screenshot: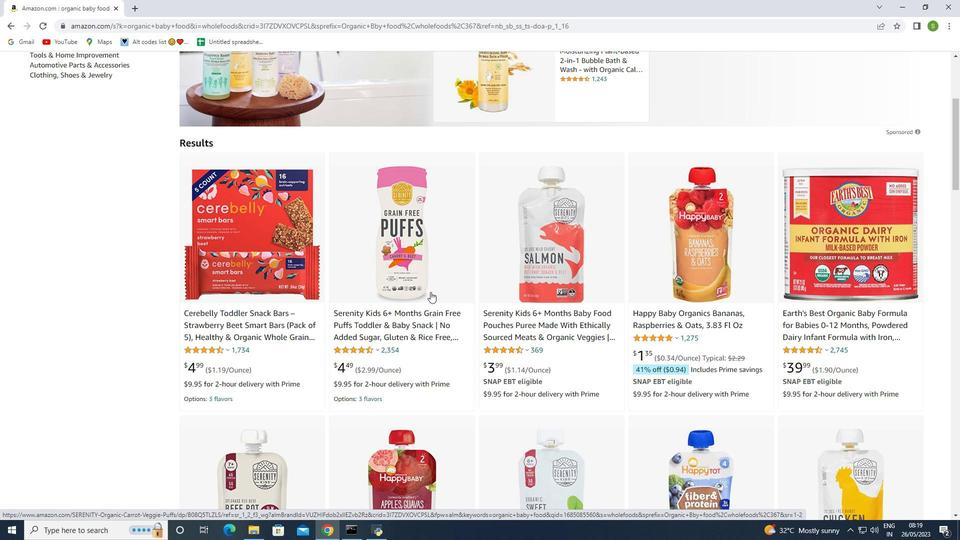 
Action: Mouse scrolled (430, 292) with delta (0, 0)
Screenshot: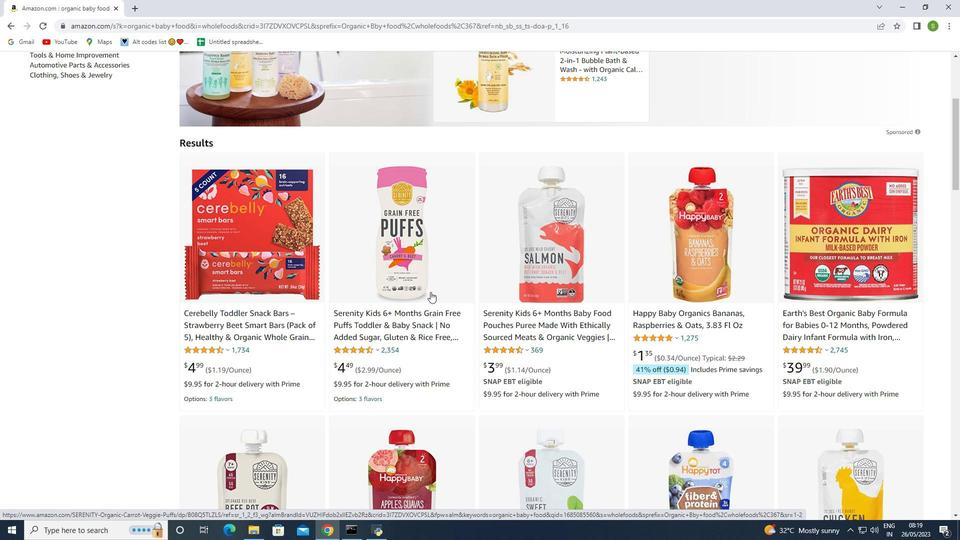 
Action: Mouse scrolled (430, 292) with delta (0, 0)
Screenshot: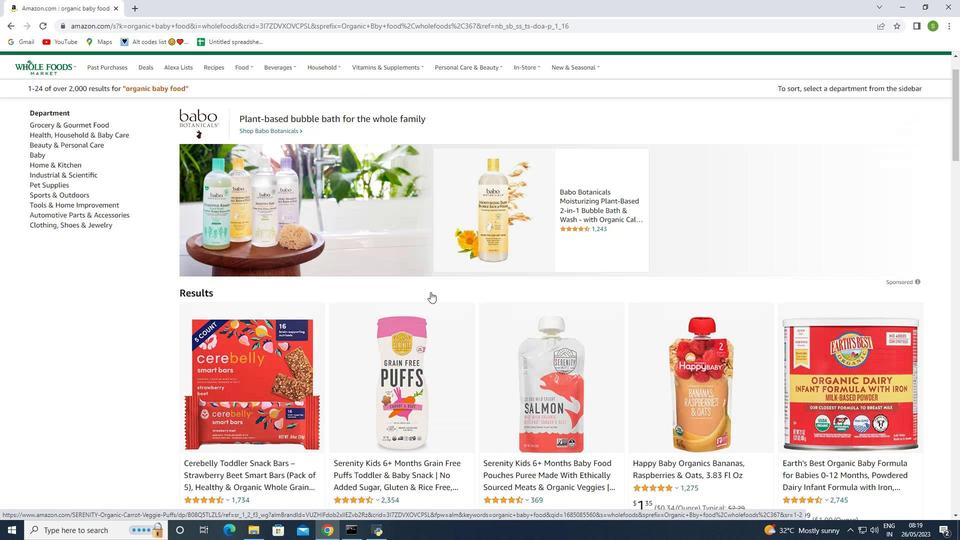 
Action: Mouse scrolled (430, 292) with delta (0, 0)
Screenshot: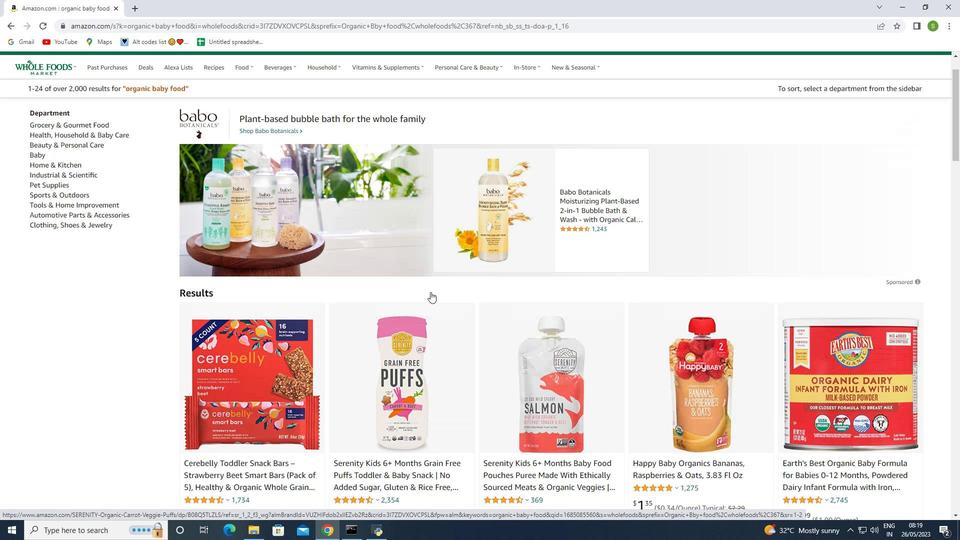 
Action: Mouse scrolled (430, 292) with delta (0, 0)
Screenshot: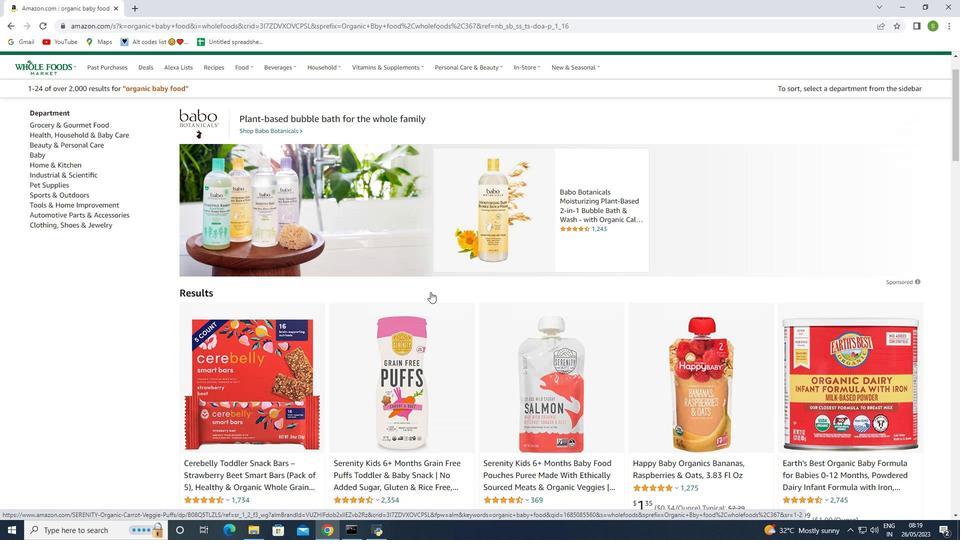 
Action: Mouse scrolled (430, 291) with delta (0, 0)
Screenshot: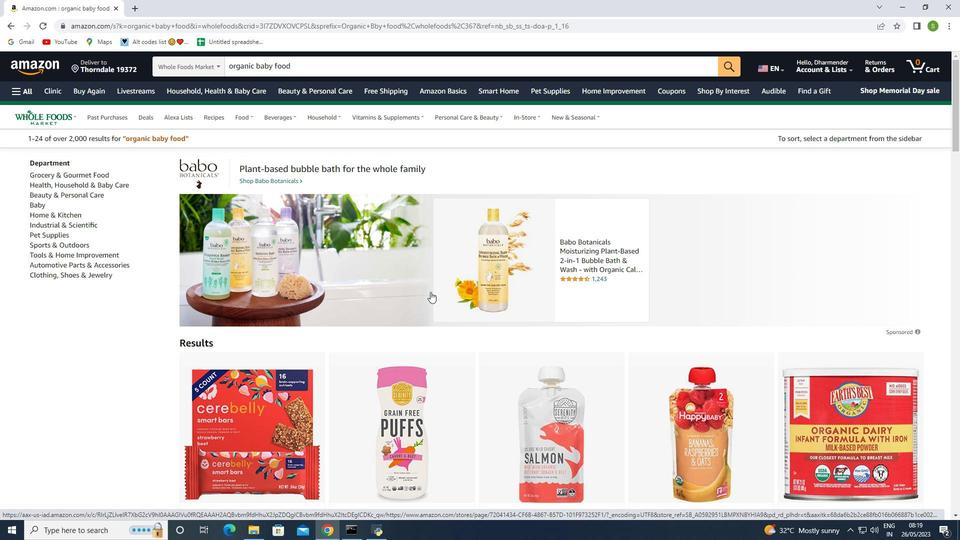 
Action: Mouse scrolled (430, 291) with delta (0, 0)
Screenshot: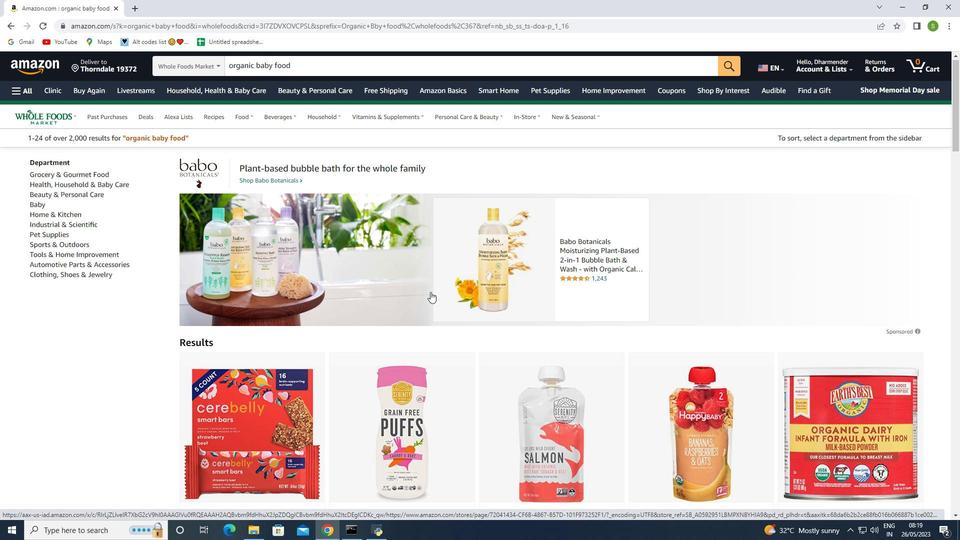 
Action: Mouse scrolled (430, 291) with delta (0, 0)
Screenshot: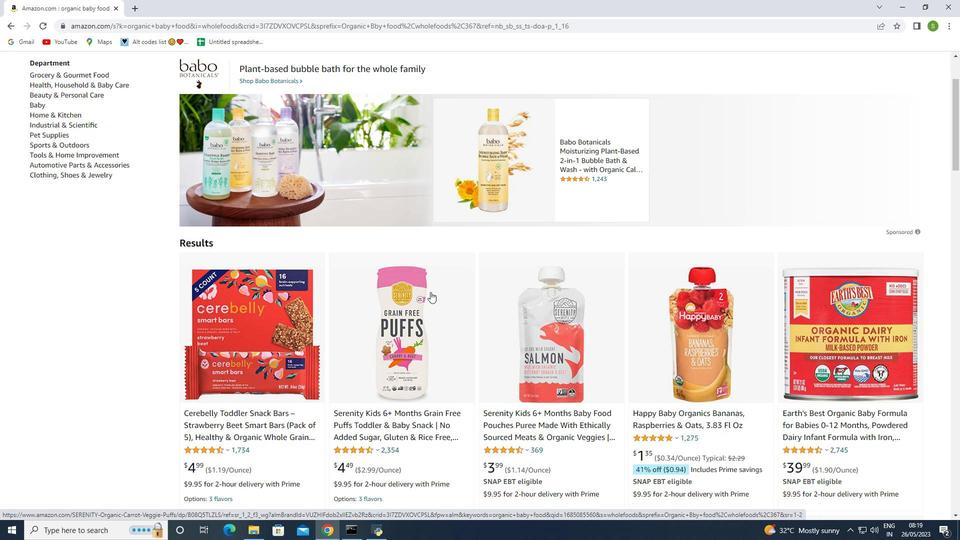 
Action: Mouse moved to (286, 283)
Screenshot: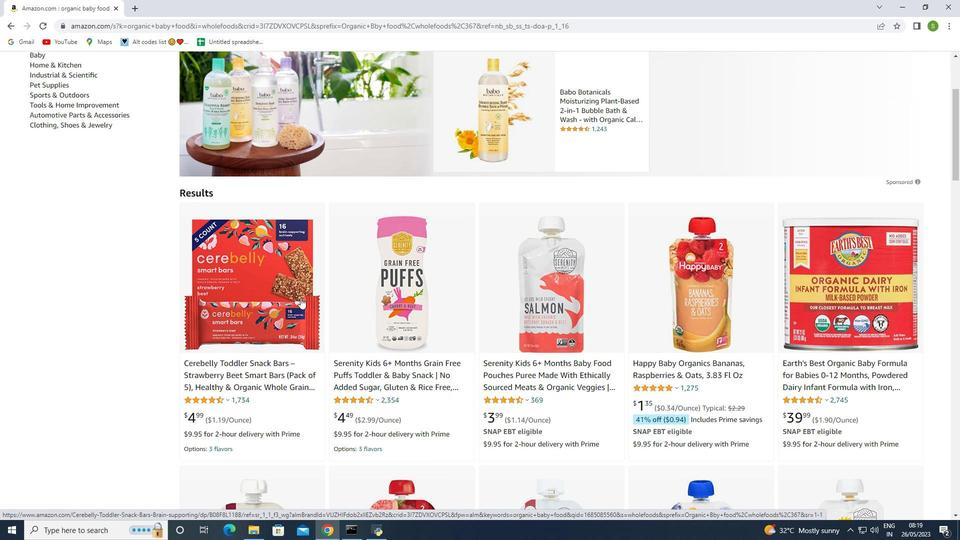 
Action: Mouse pressed left at (286, 283)
Screenshot: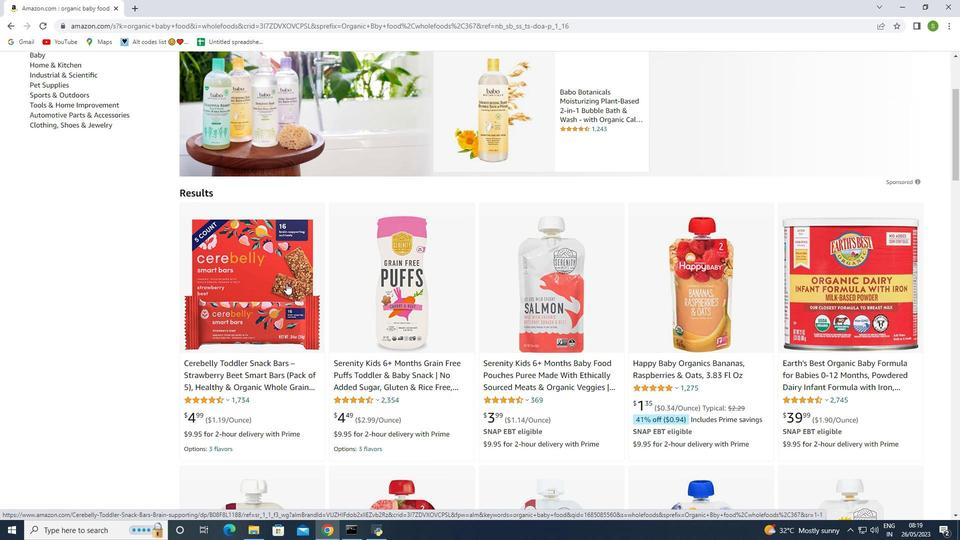 
Action: Mouse moved to (509, 266)
Screenshot: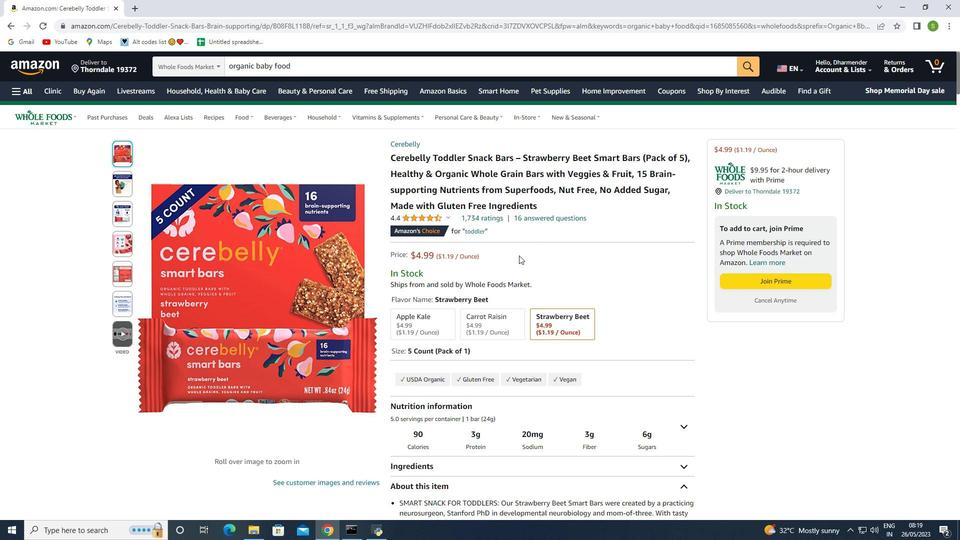 
Action: Mouse scrolled (509, 265) with delta (0, 0)
Screenshot: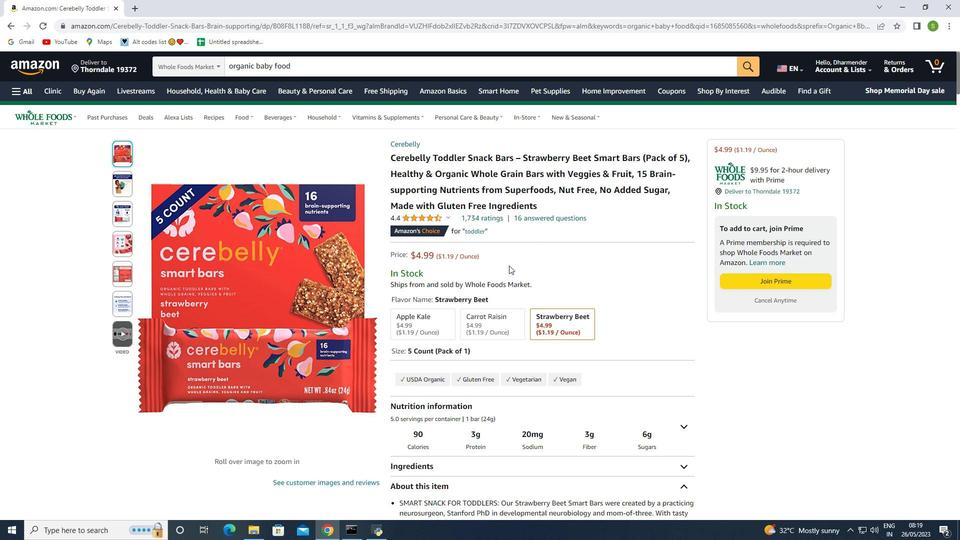 
Action: Mouse scrolled (509, 265) with delta (0, 0)
Screenshot: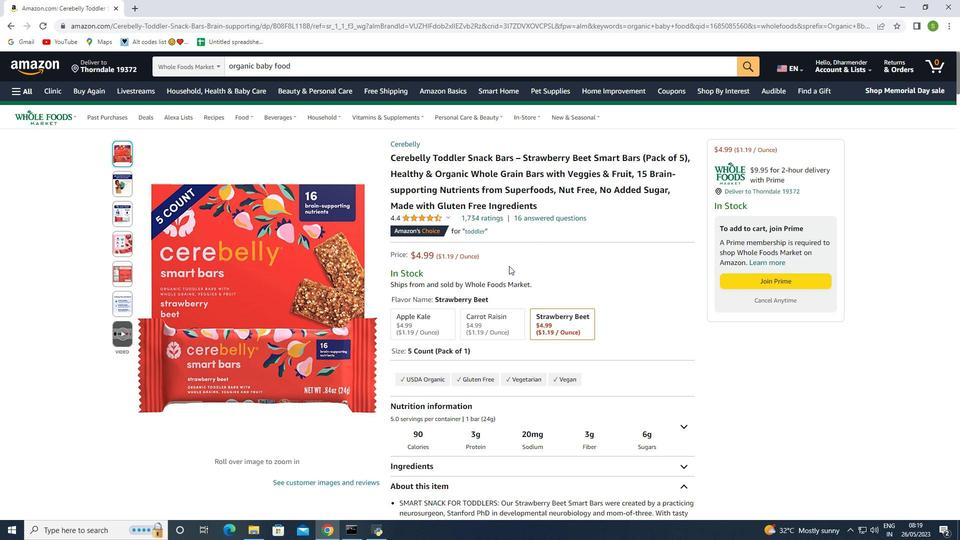 
Action: Mouse scrolled (509, 265) with delta (0, 0)
Screenshot: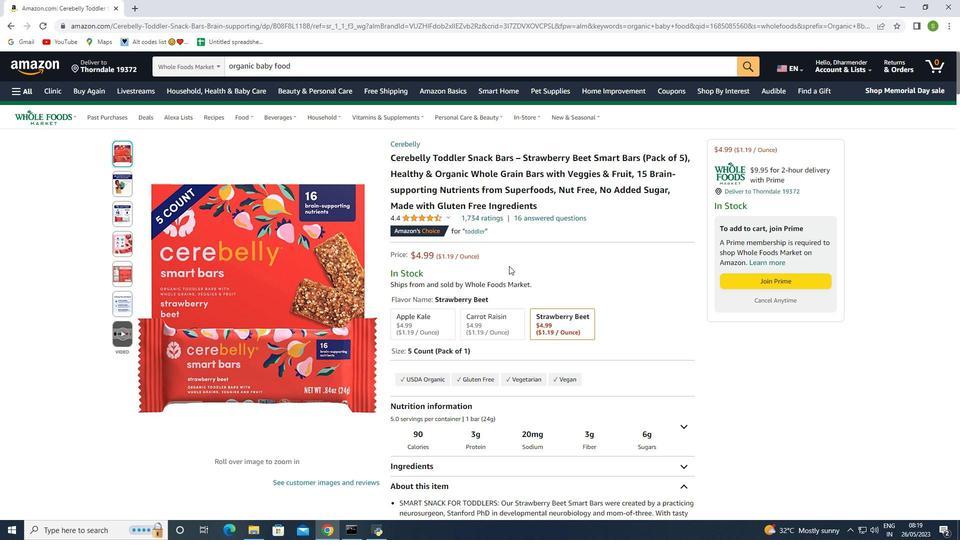 
Action: Mouse scrolled (509, 265) with delta (0, 0)
Screenshot: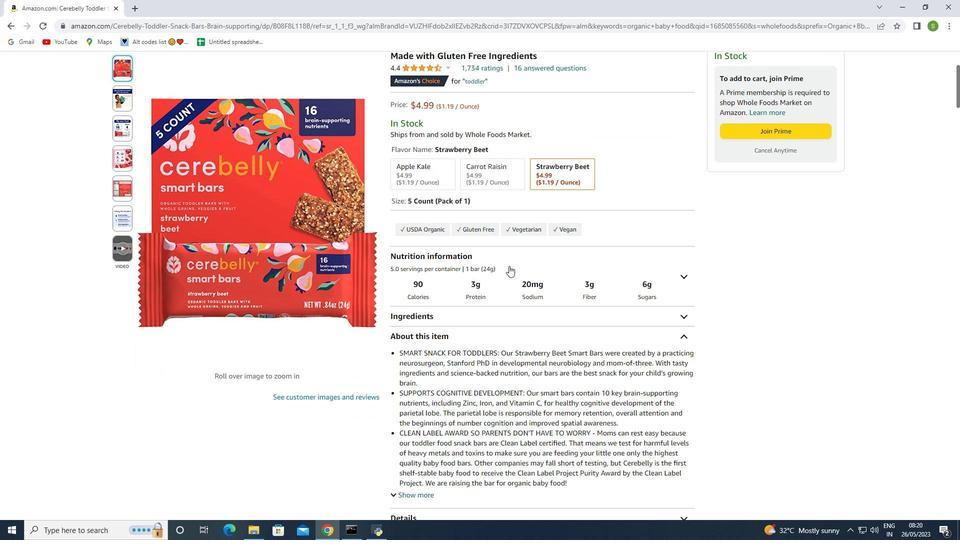 
Action: Mouse scrolled (509, 265) with delta (0, 0)
Screenshot: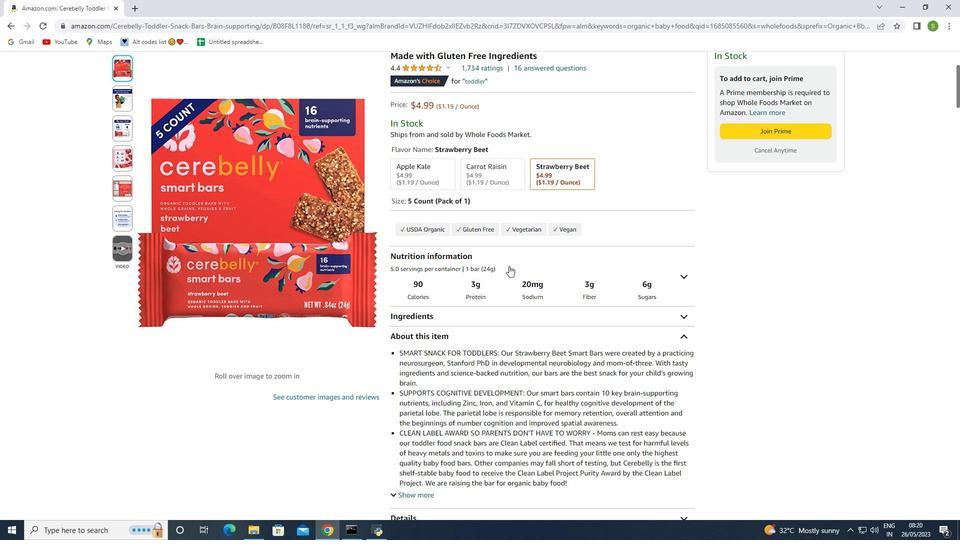 
Action: Mouse moved to (455, 327)
Screenshot: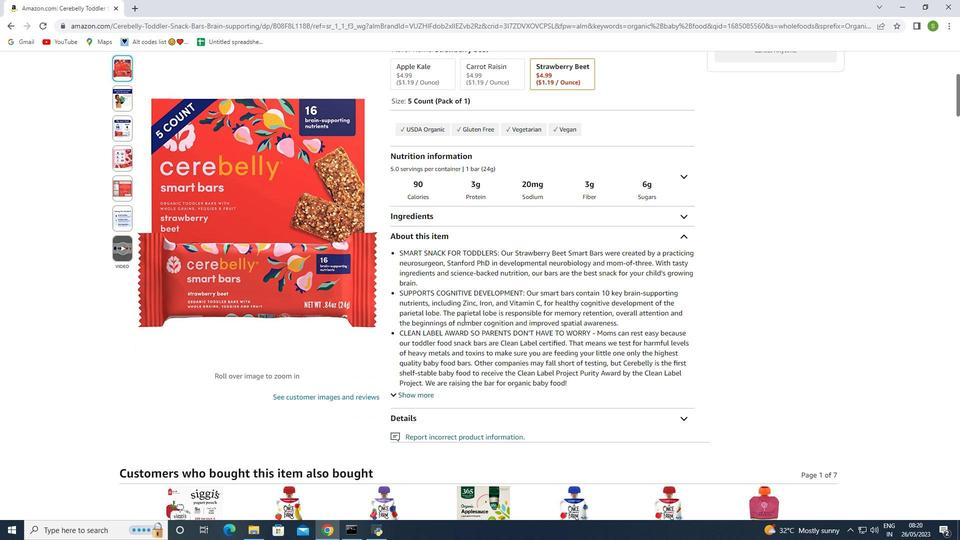 
Action: Mouse scrolled (455, 327) with delta (0, 0)
Screenshot: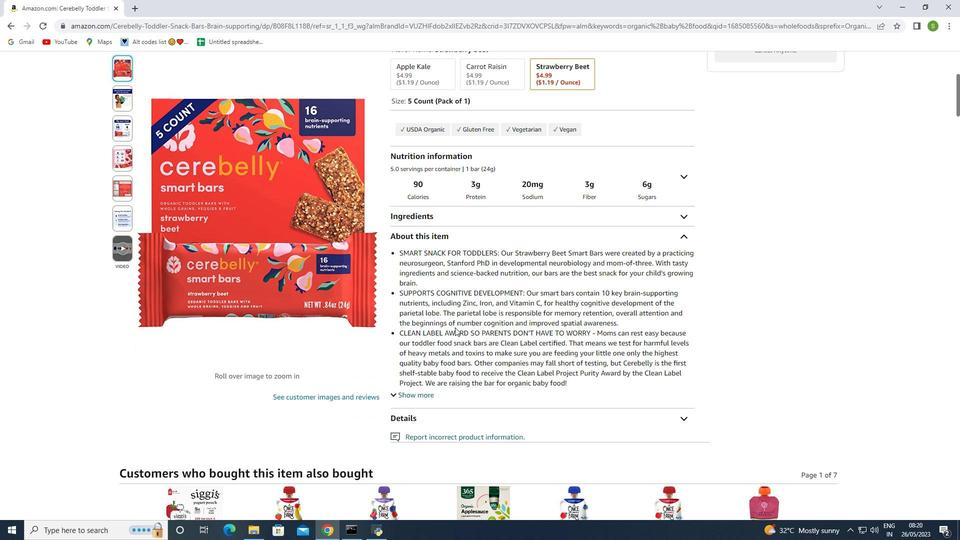 
Action: Mouse scrolled (455, 327) with delta (0, 0)
Screenshot: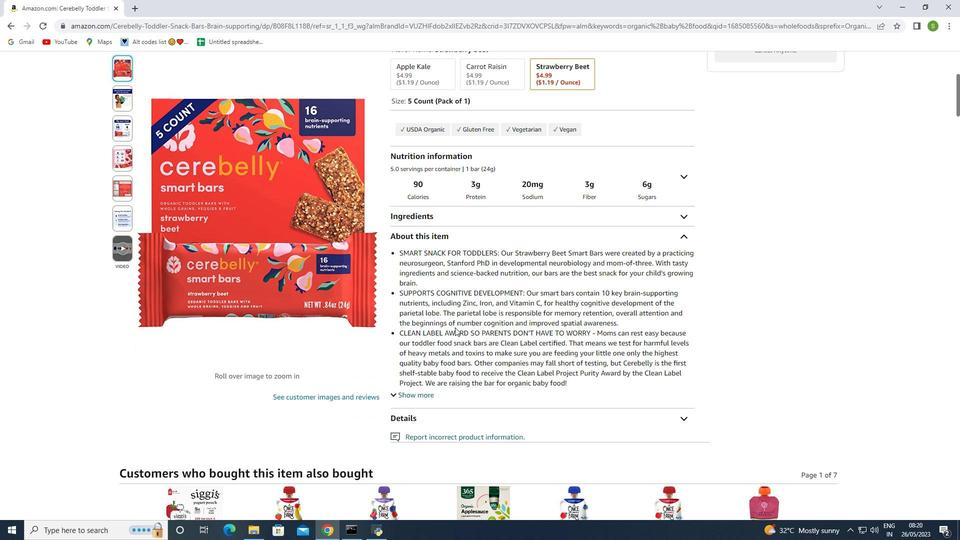 
Action: Mouse scrolled (455, 327) with delta (0, 0)
Screenshot: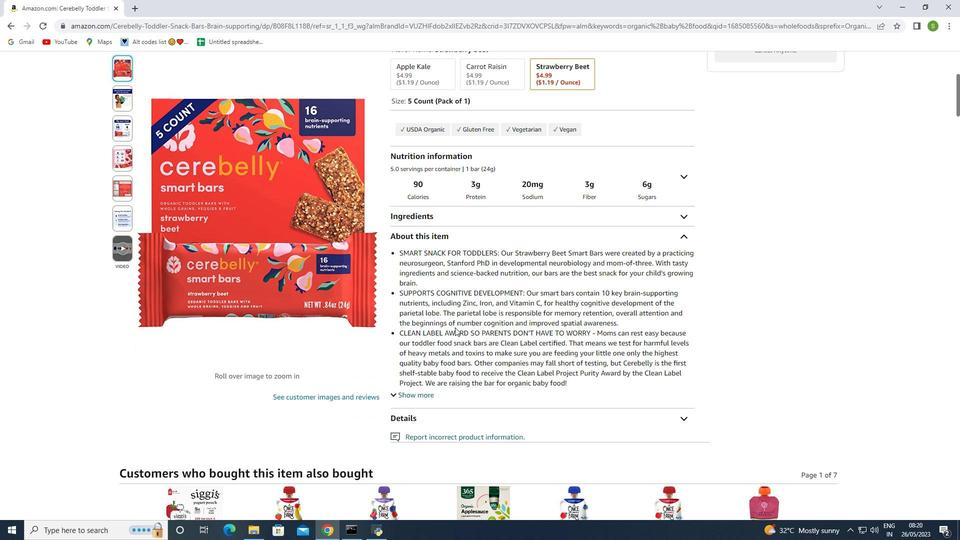 
Action: Mouse moved to (388, 246)
Screenshot: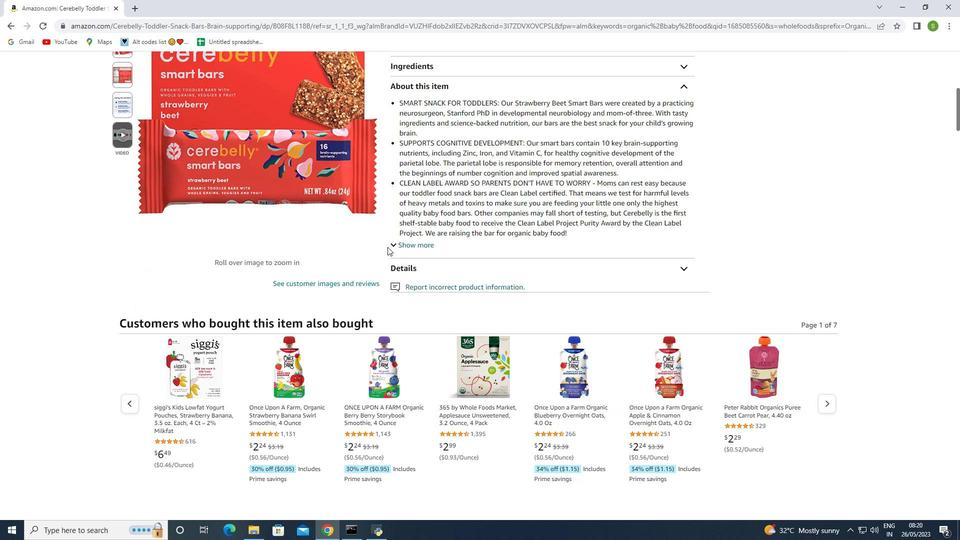 
Action: Mouse pressed left at (388, 246)
Screenshot: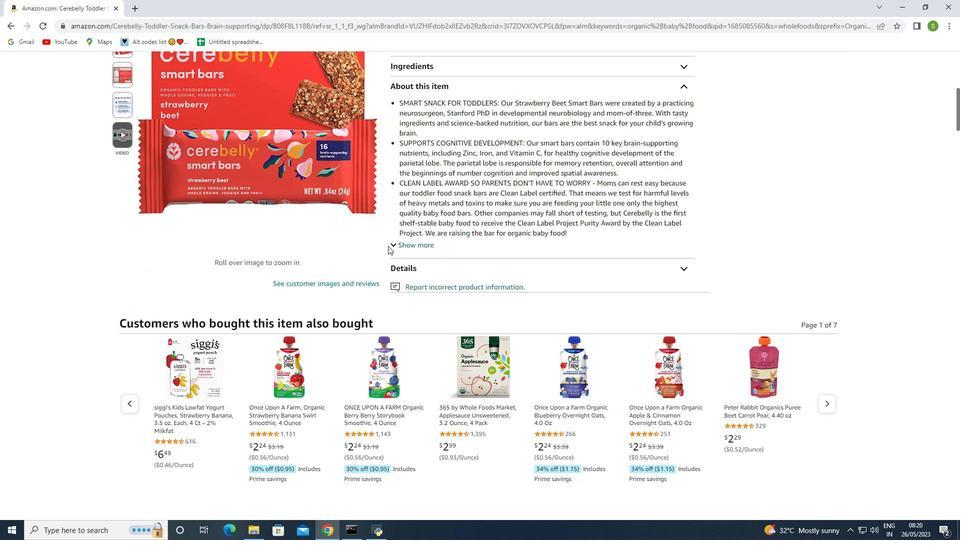 
Action: Mouse moved to (395, 244)
Screenshot: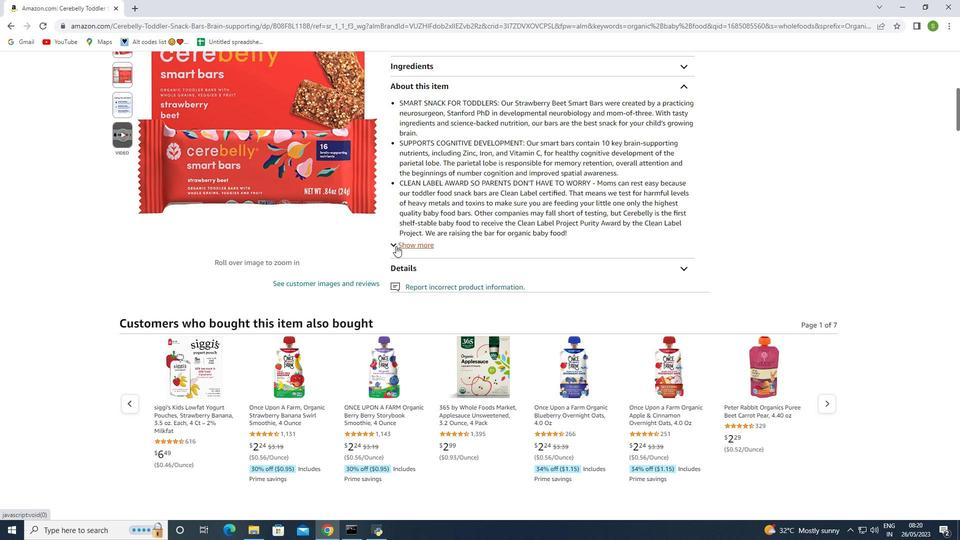 
Action: Mouse pressed left at (395, 244)
Screenshot: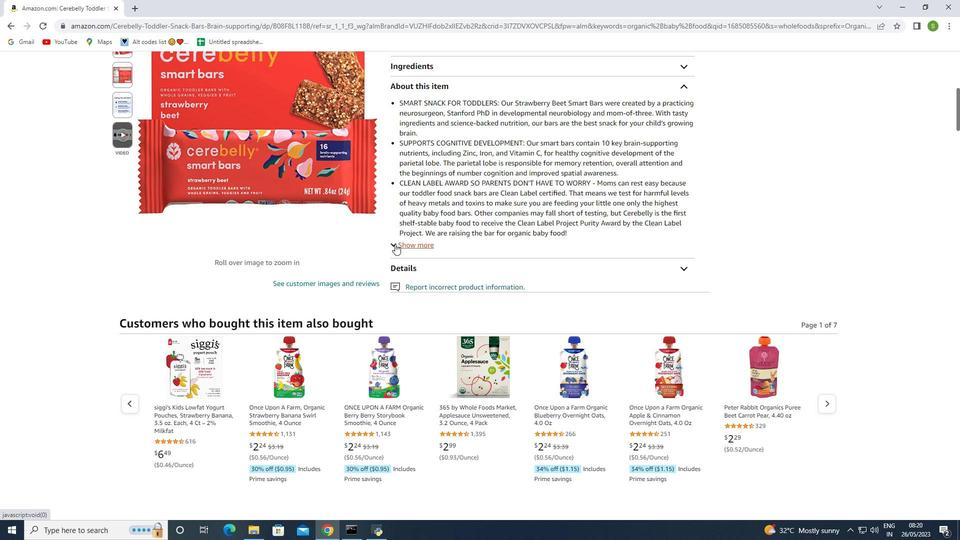 
Action: Mouse moved to (434, 284)
Screenshot: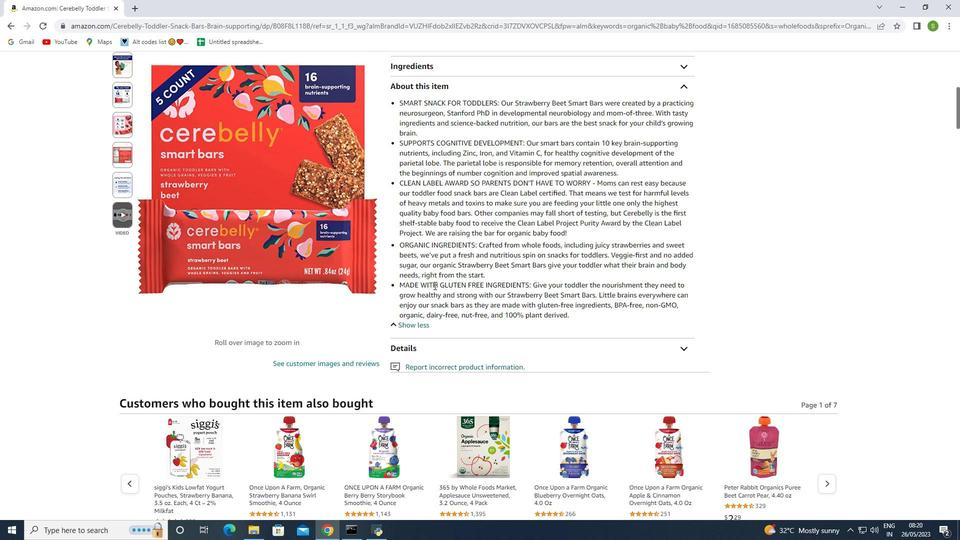 
Action: Mouse scrolled (434, 283) with delta (0, 0)
Screenshot: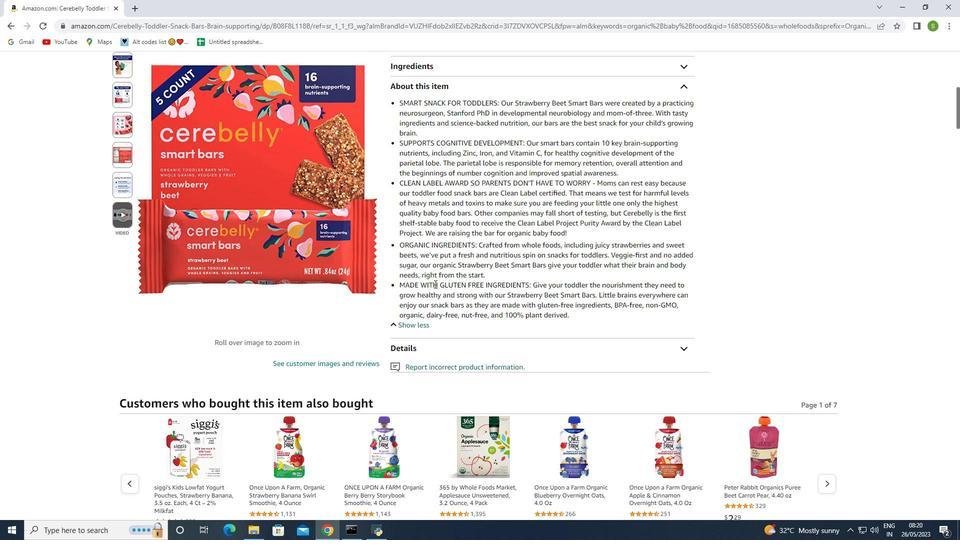
Action: Mouse scrolled (434, 283) with delta (0, 0)
Screenshot: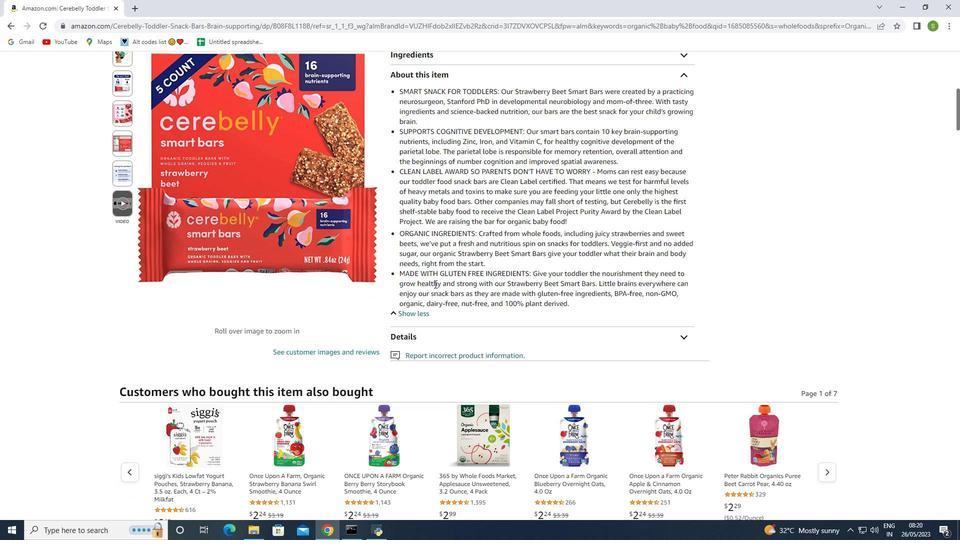 
Action: Mouse moved to (683, 246)
Screenshot: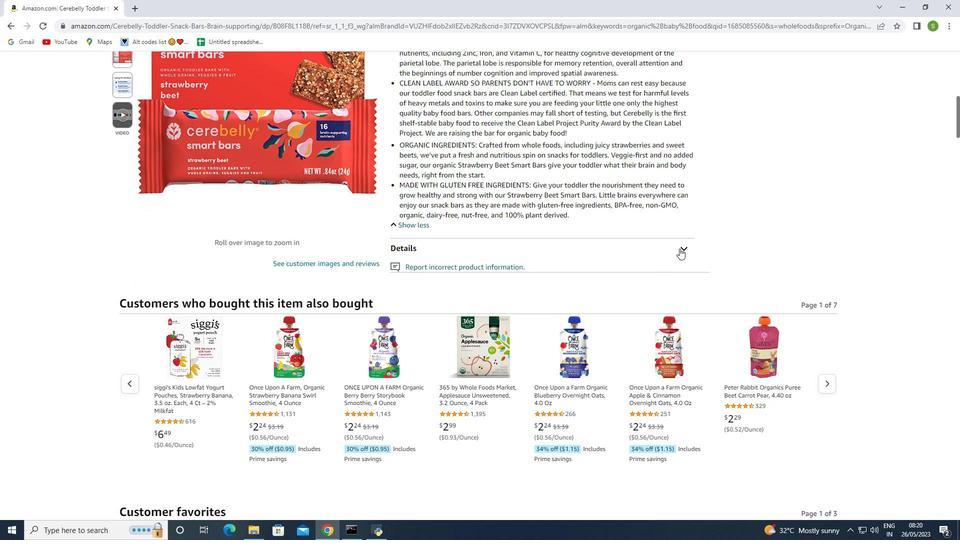 
Action: Mouse pressed left at (683, 246)
Screenshot: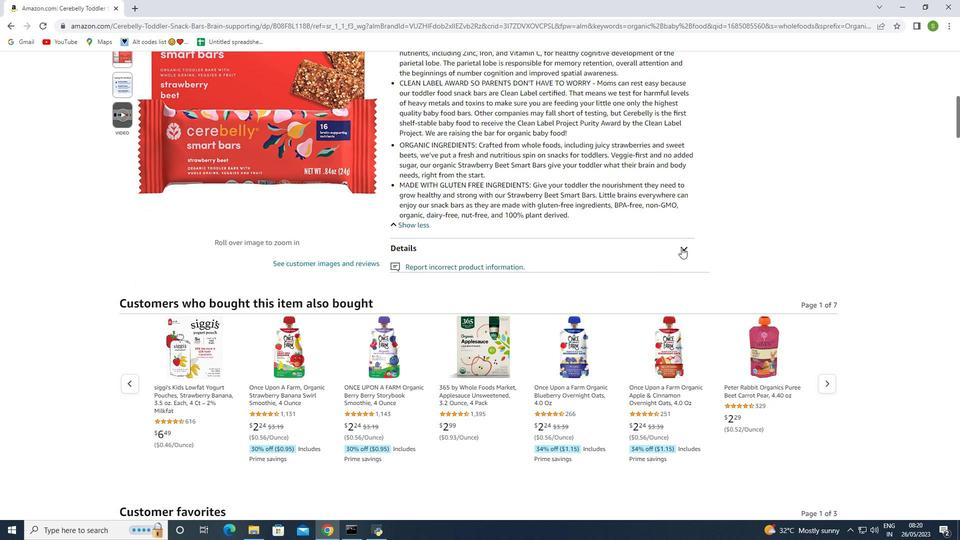 
Action: Mouse moved to (469, 288)
Screenshot: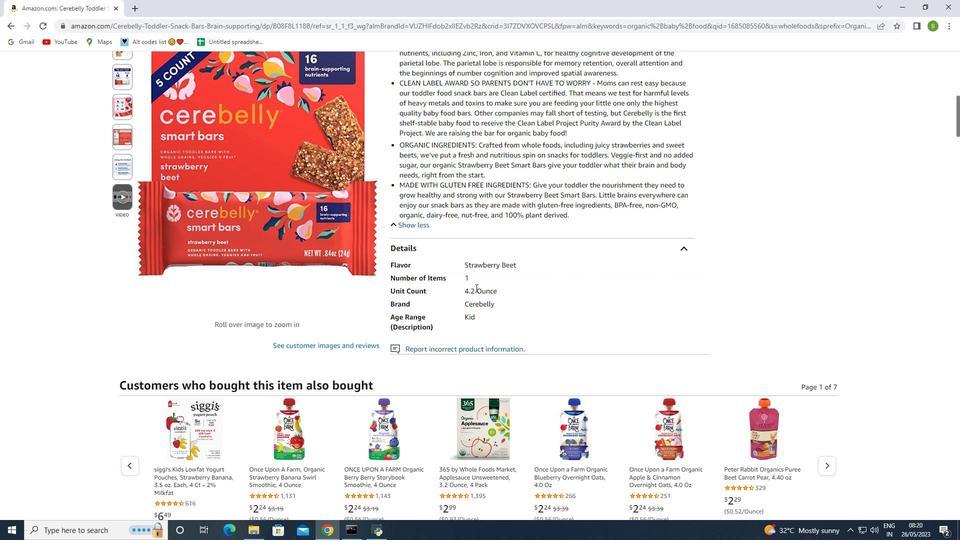 
Action: Mouse scrolled (469, 287) with delta (0, 0)
Screenshot: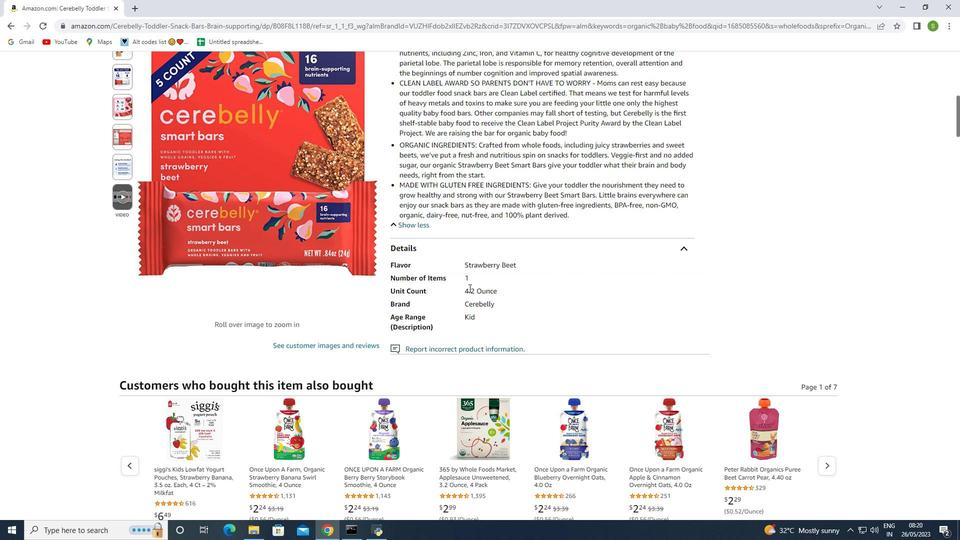 
Action: Mouse scrolled (469, 287) with delta (0, 0)
Screenshot: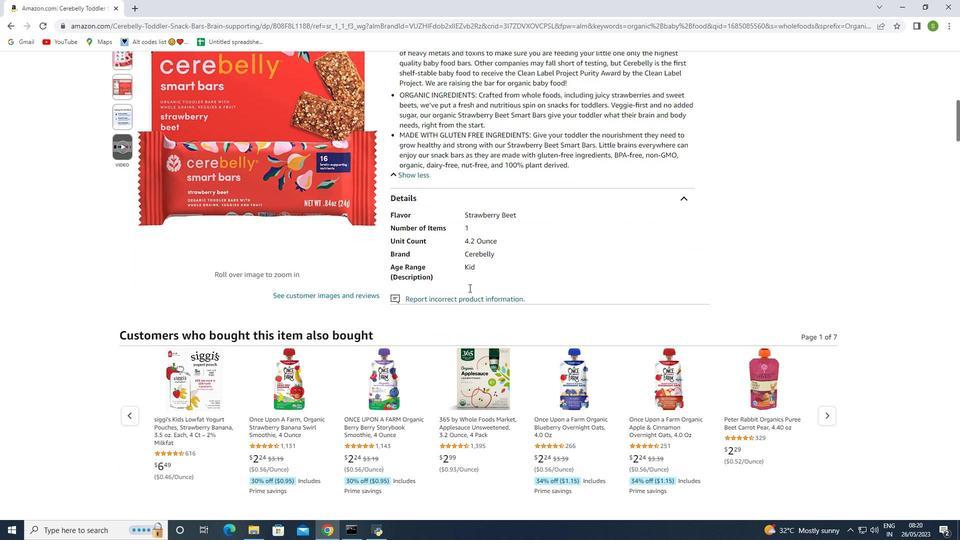 
Action: Mouse scrolled (469, 287) with delta (0, 0)
Screenshot: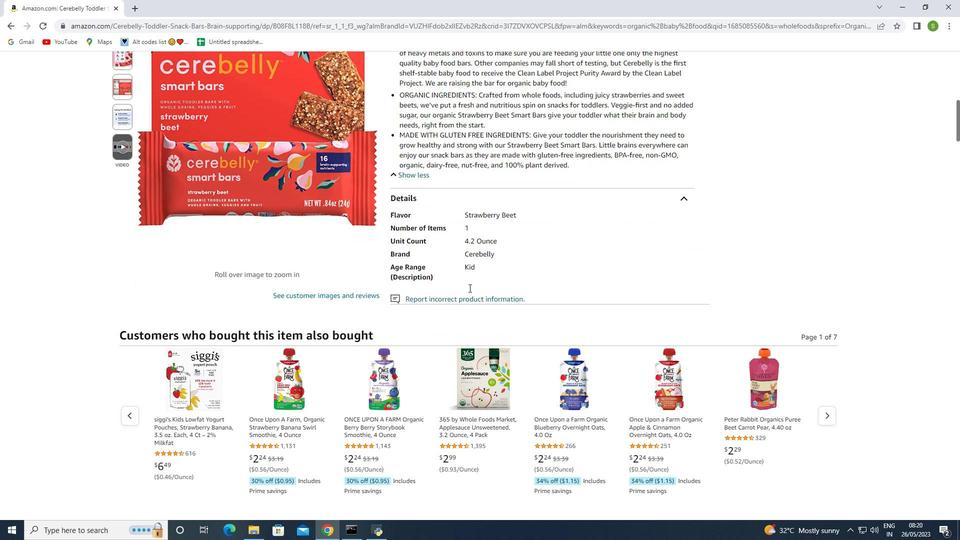 
Action: Mouse scrolled (469, 287) with delta (0, 0)
Screenshot: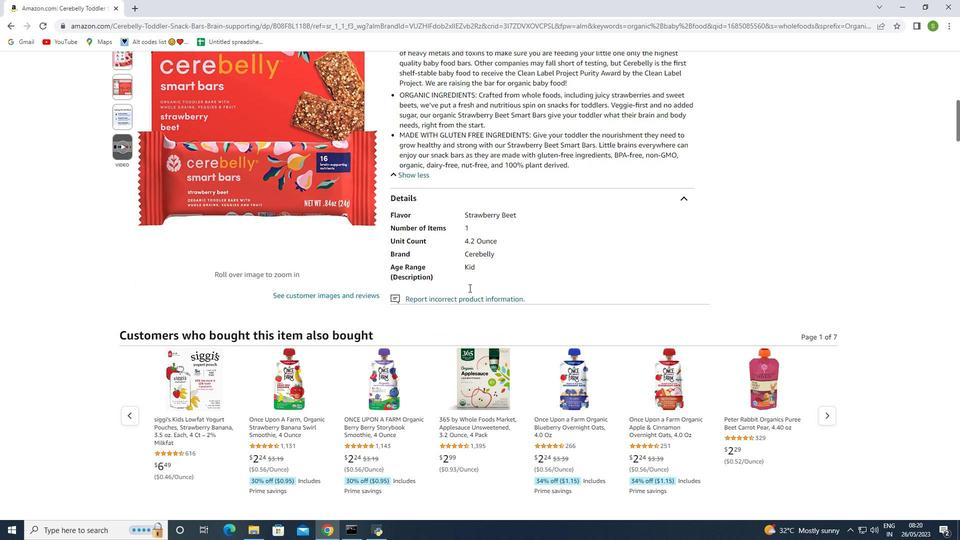 
Action: Mouse scrolled (469, 287) with delta (0, 0)
Screenshot: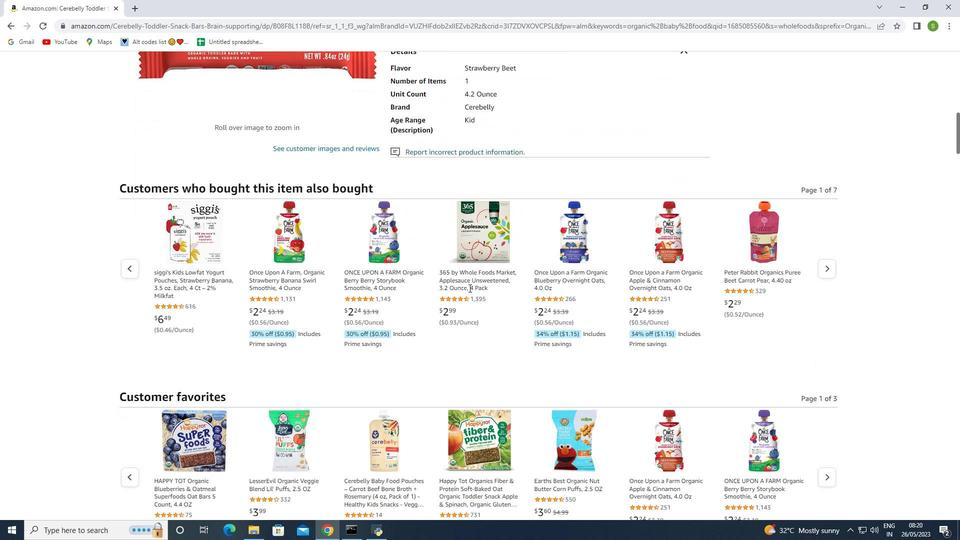 
Action: Mouse scrolled (469, 287) with delta (0, 0)
Screenshot: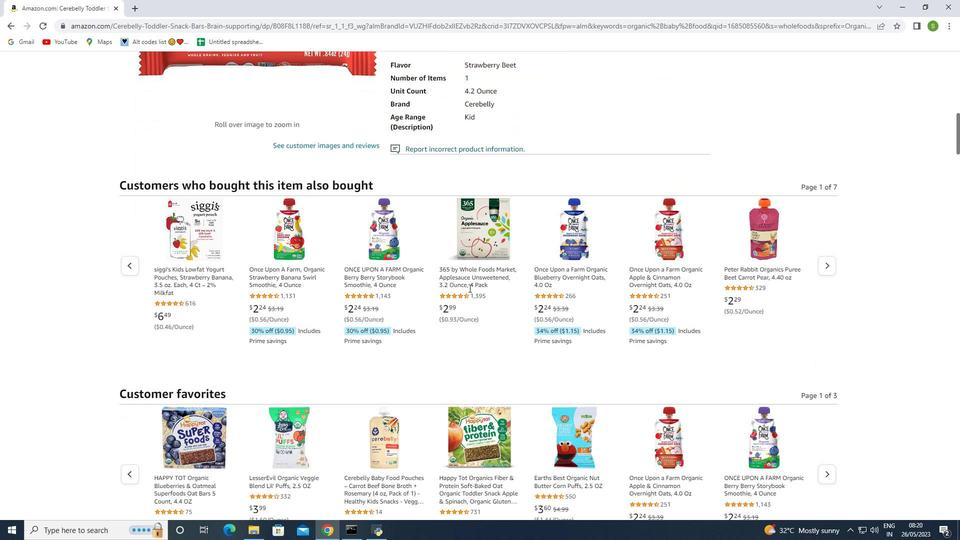 
Action: Mouse scrolled (469, 287) with delta (0, 0)
Screenshot: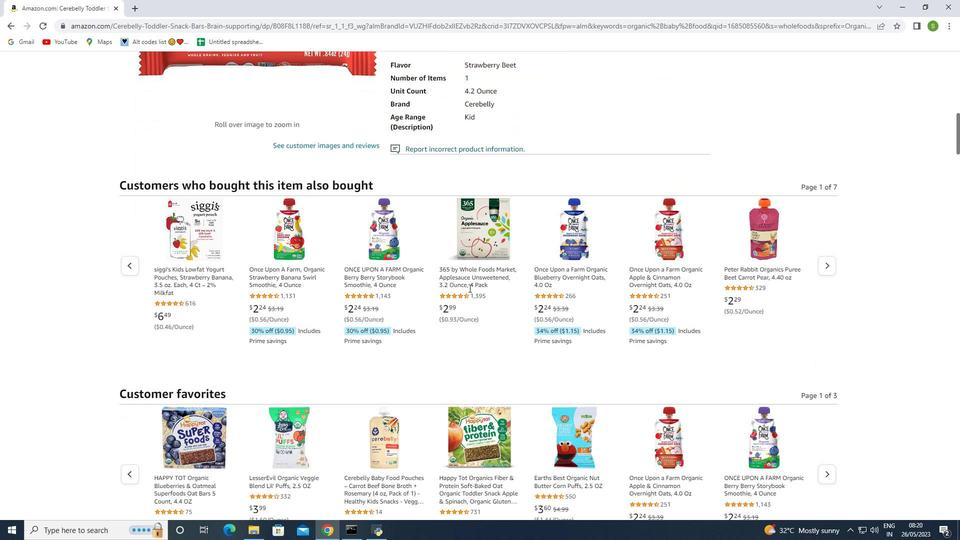 
Action: Mouse scrolled (469, 287) with delta (0, 0)
Screenshot: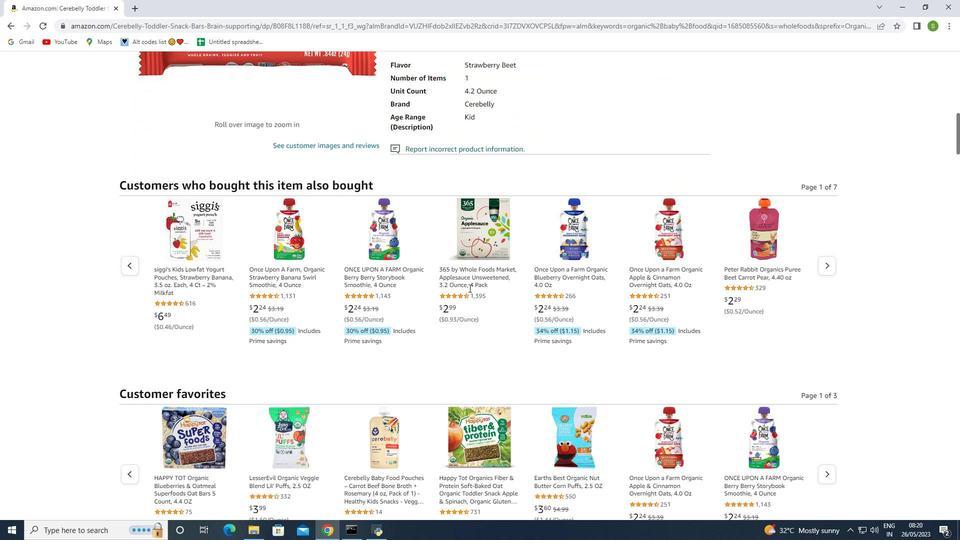 
Action: Mouse scrolled (469, 288) with delta (0, 0)
Screenshot: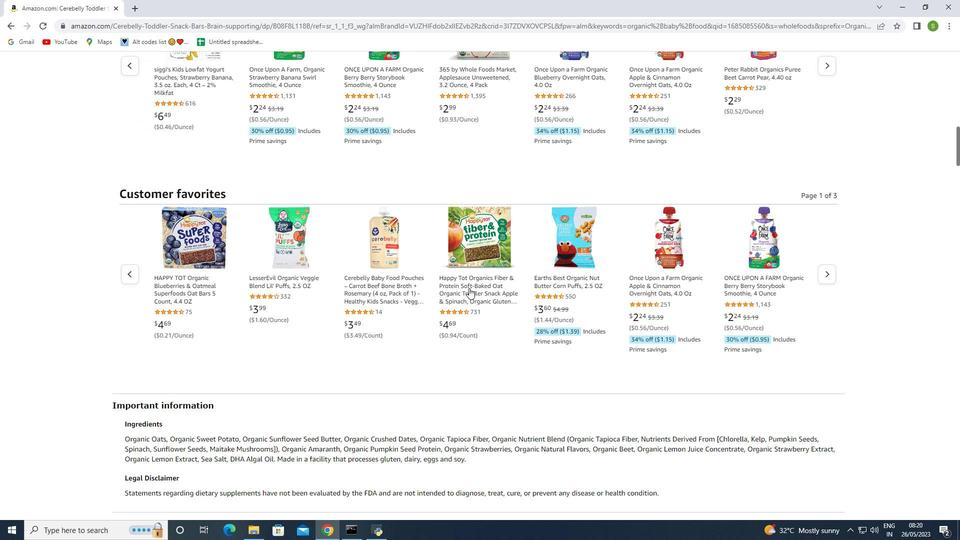 
Action: Mouse scrolled (469, 288) with delta (0, 0)
Screenshot: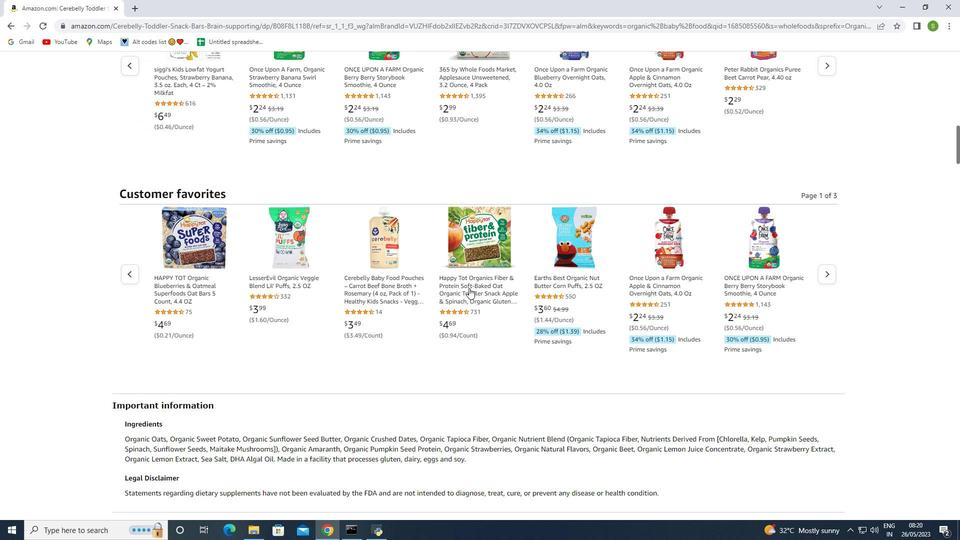 
Action: Mouse scrolled (469, 288) with delta (0, 0)
Screenshot: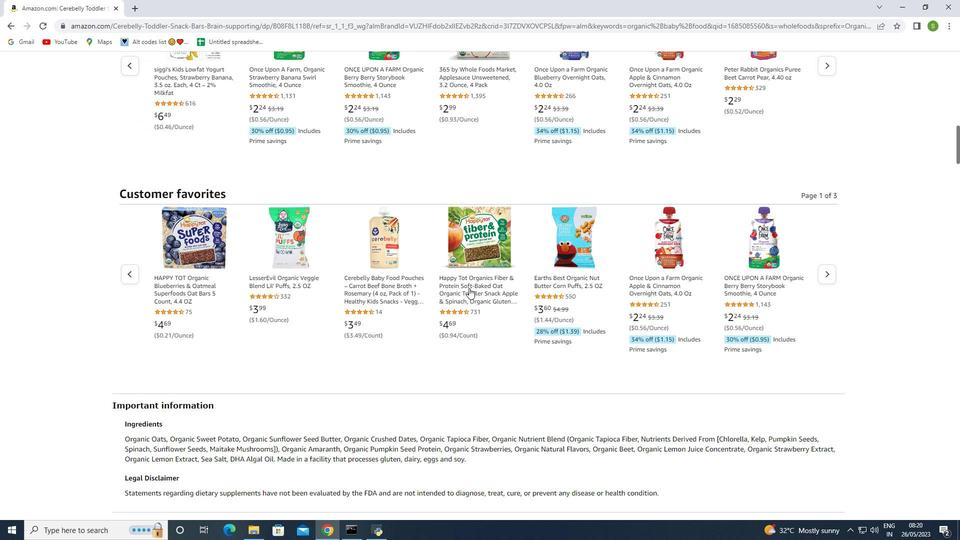 
Action: Mouse scrolled (469, 288) with delta (0, 0)
Screenshot: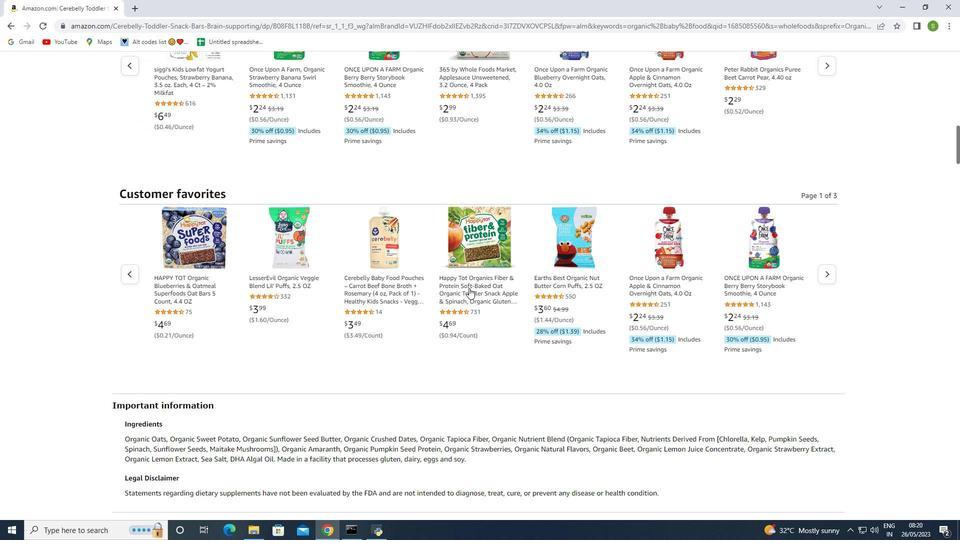
Action: Mouse scrolled (469, 288) with delta (0, 0)
Screenshot: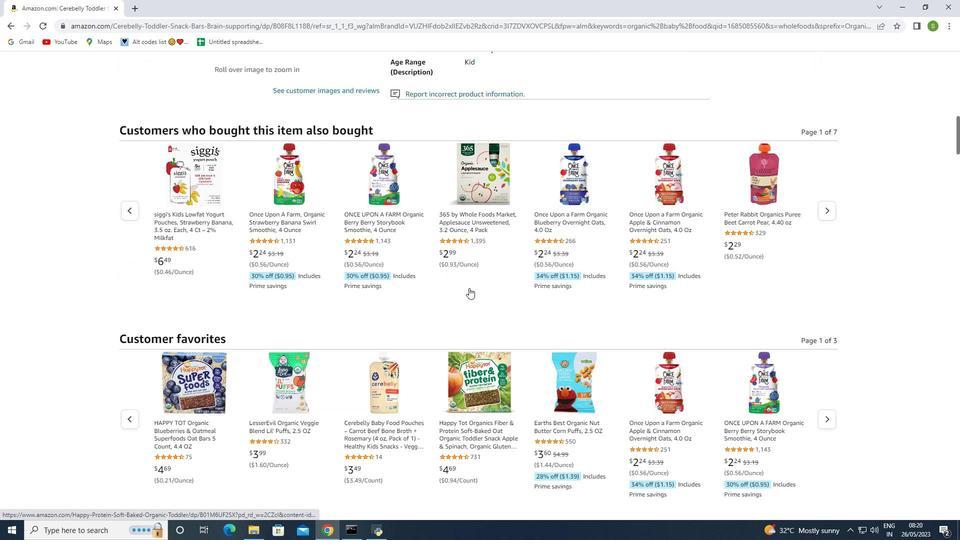 
Action: Mouse scrolled (469, 288) with delta (0, 0)
Screenshot: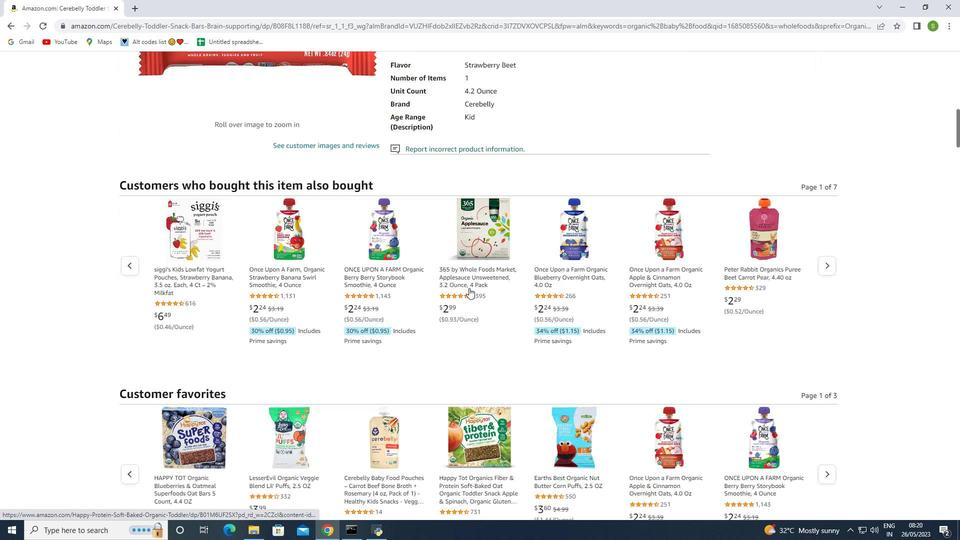 
Action: Mouse scrolled (469, 288) with delta (0, 0)
Screenshot: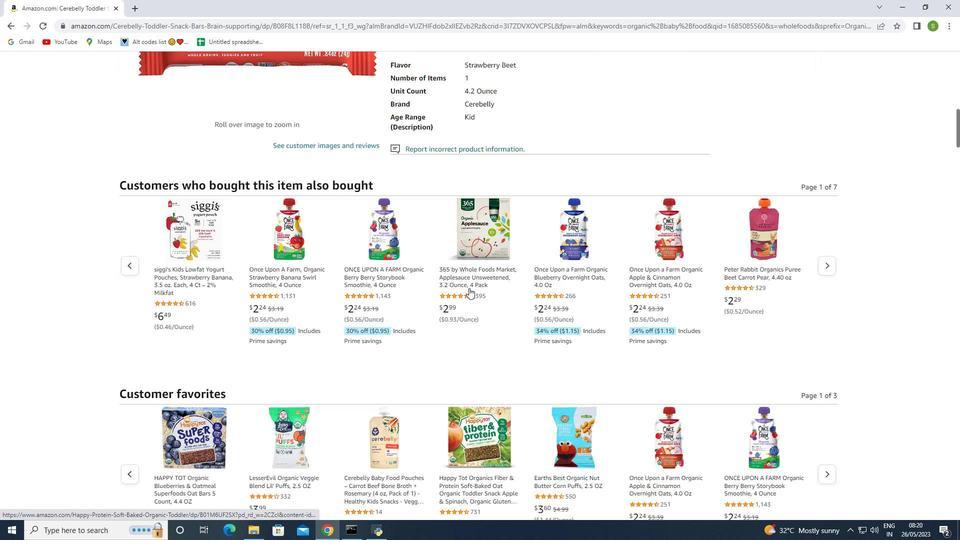 
Action: Mouse scrolled (469, 288) with delta (0, 0)
Screenshot: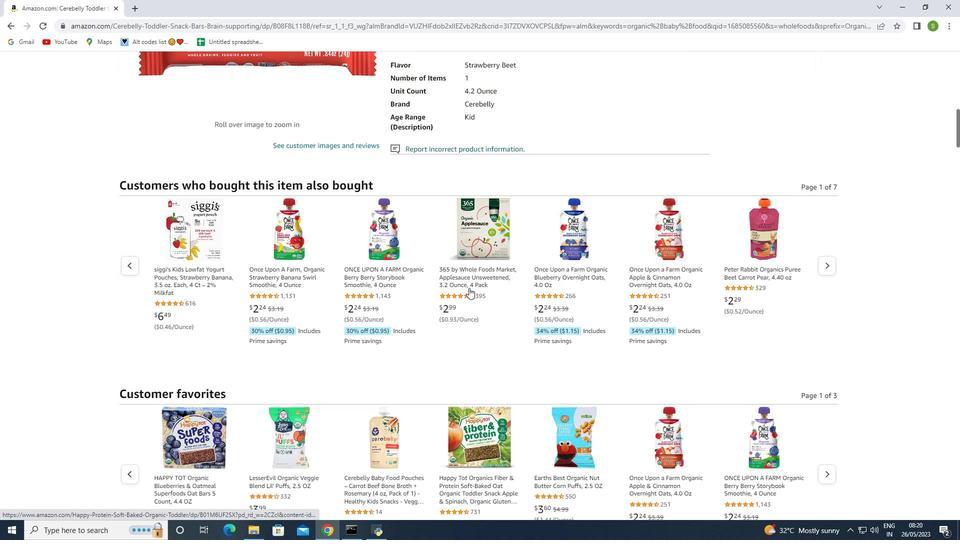 
Action: Mouse scrolled (469, 288) with delta (0, 0)
Screenshot: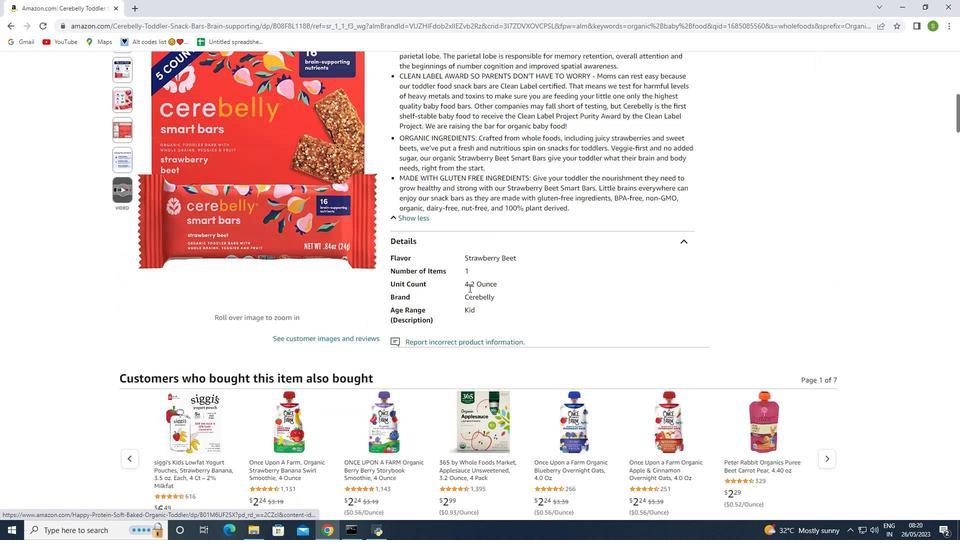 
Action: Mouse scrolled (469, 288) with delta (0, 0)
Screenshot: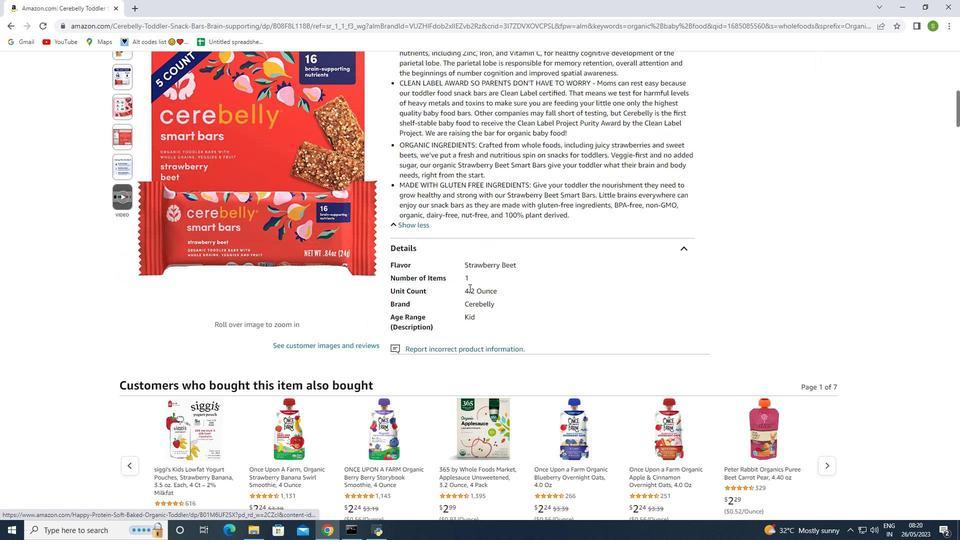 
Action: Mouse scrolled (469, 288) with delta (0, 0)
Screenshot: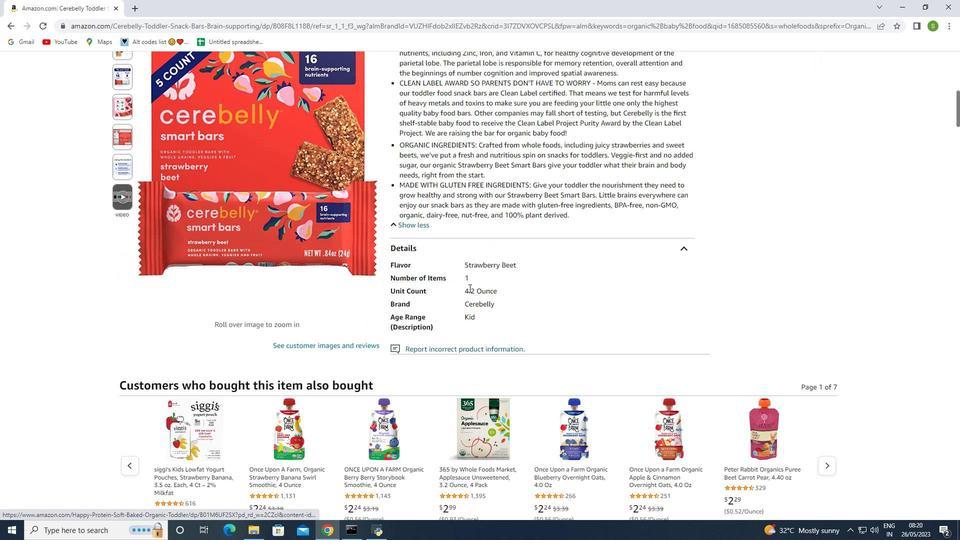 
Action: Mouse scrolled (469, 288) with delta (0, 0)
Screenshot: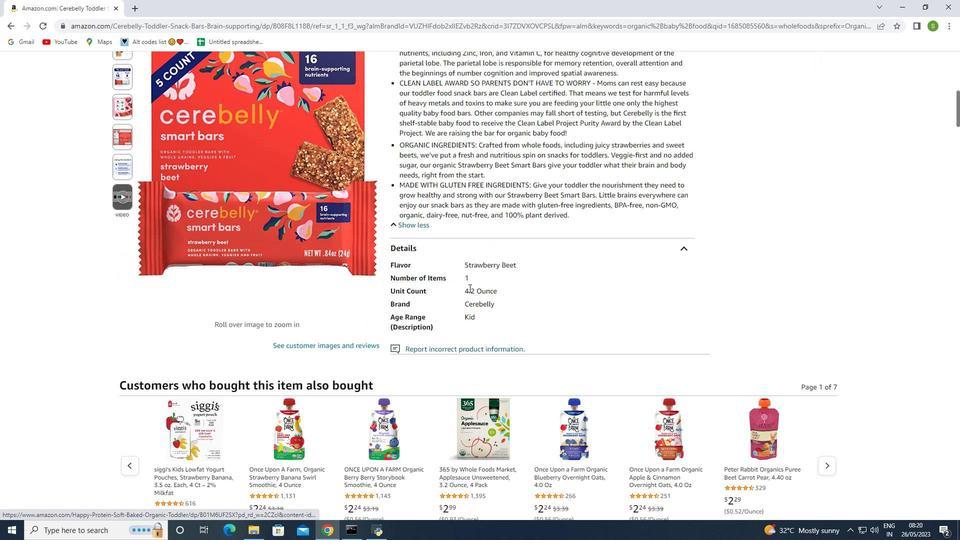 
Action: Mouse scrolled (469, 288) with delta (0, 0)
Screenshot: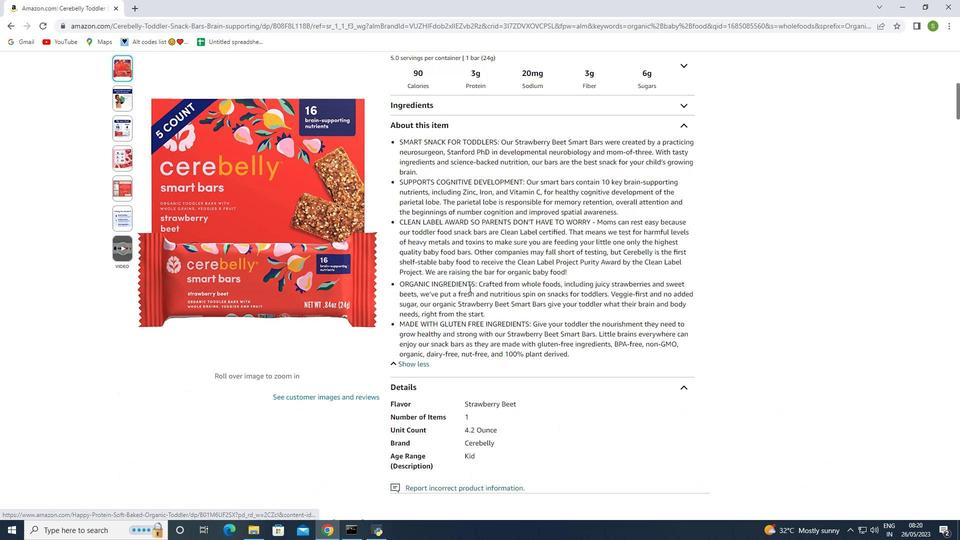 
Action: Mouse scrolled (469, 288) with delta (0, 0)
Screenshot: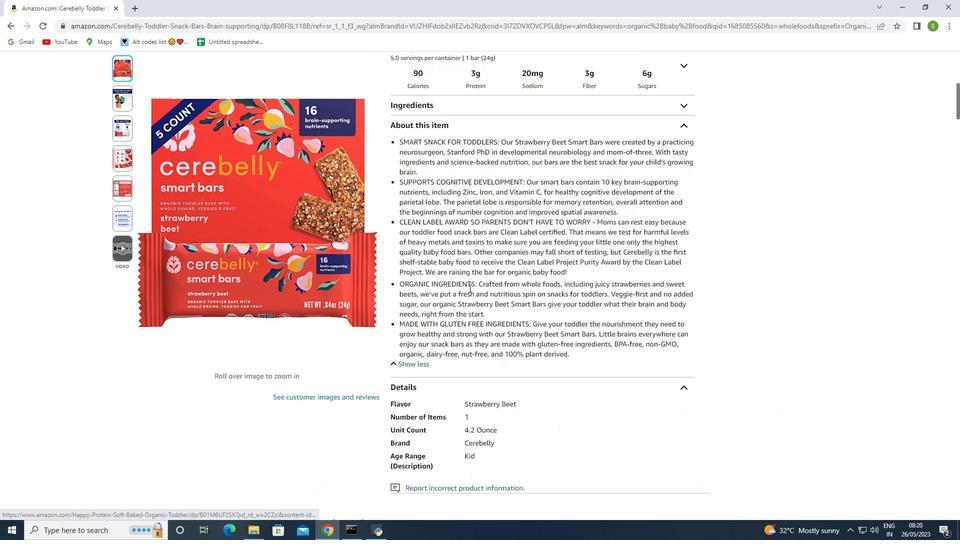 
Action: Mouse scrolled (469, 288) with delta (0, 0)
Screenshot: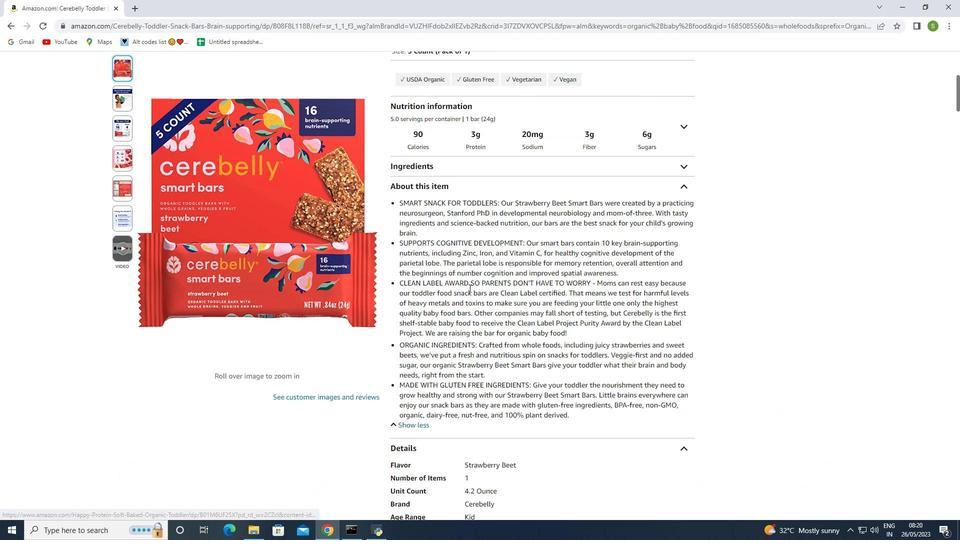 
Action: Mouse scrolled (469, 288) with delta (0, 0)
Screenshot: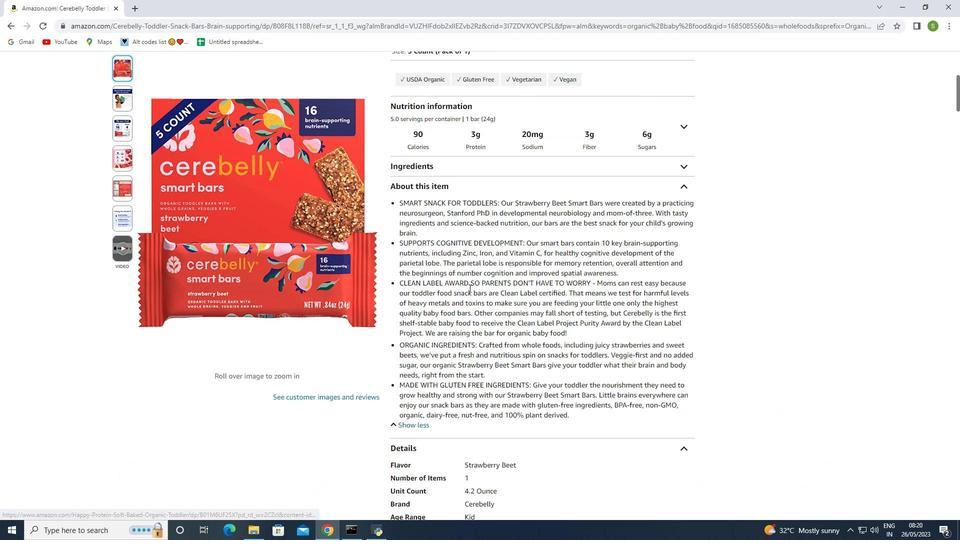 
Action: Mouse moved to (533, 265)
Screenshot: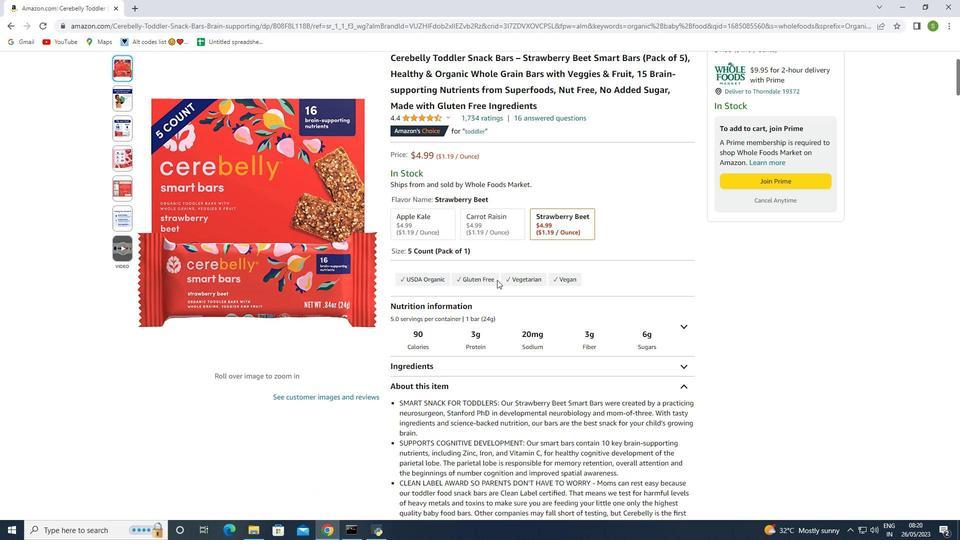
Action: Mouse scrolled (533, 266) with delta (0, 0)
Screenshot: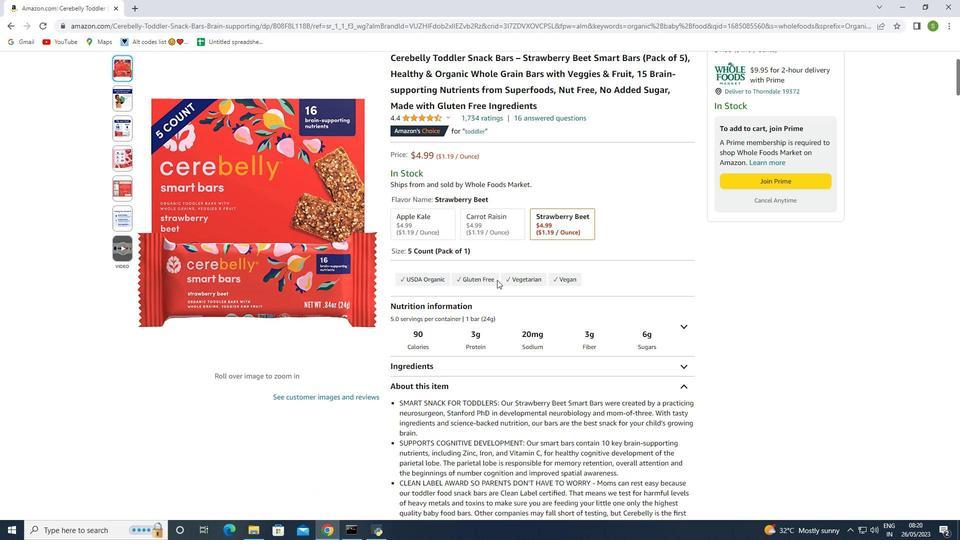 
Action: Mouse moved to (627, 243)
Screenshot: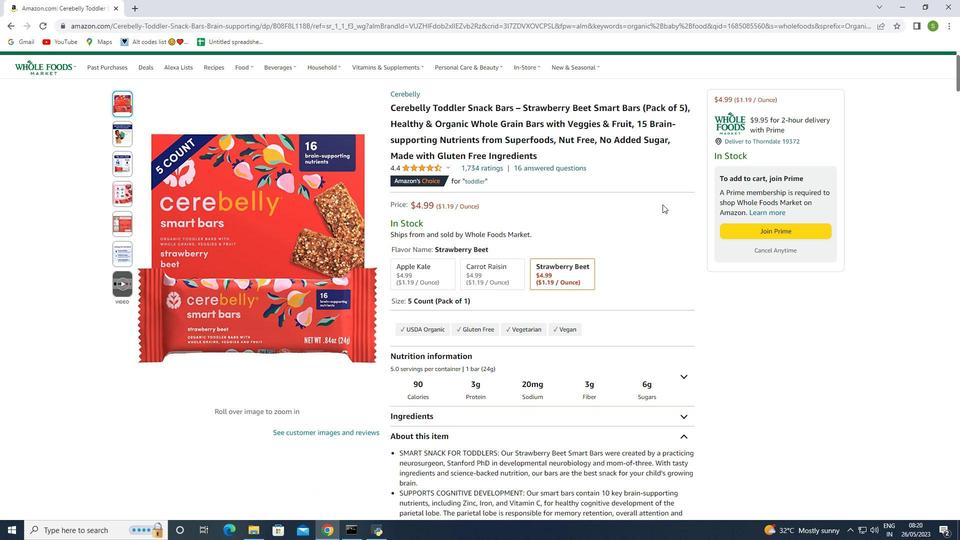 
Action: Mouse scrolled (627, 243) with delta (0, 0)
Screenshot: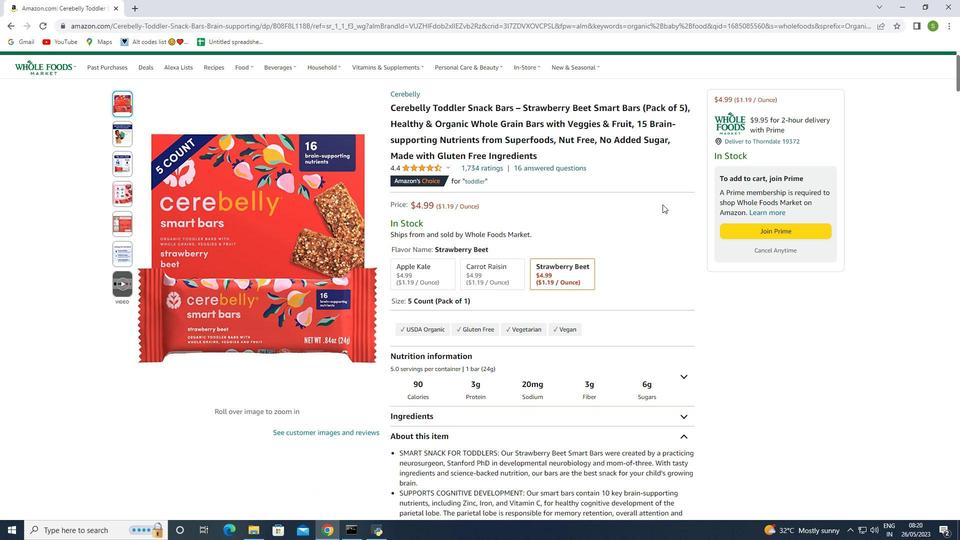 
Action: Mouse scrolled (627, 243) with delta (0, 0)
Screenshot: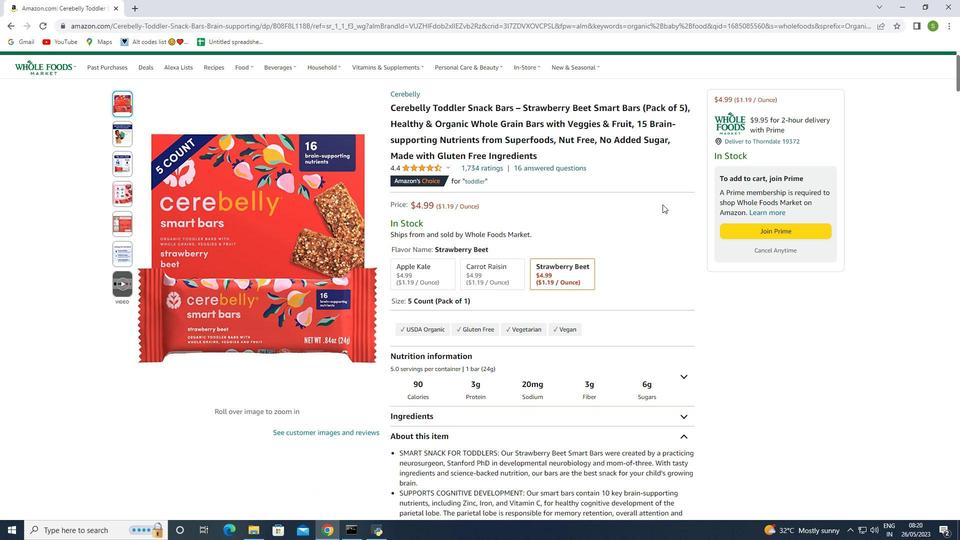 
Action: Mouse scrolled (627, 243) with delta (0, 0)
Screenshot: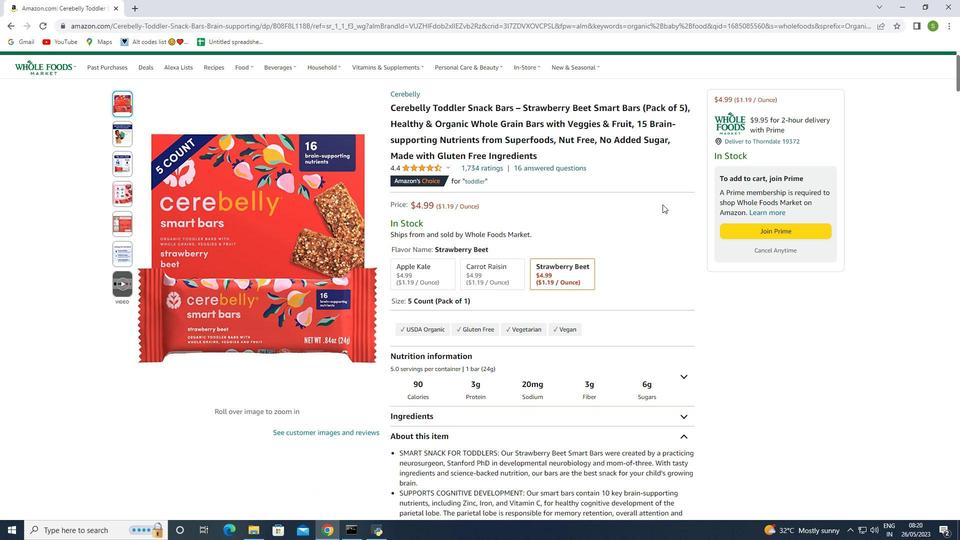 
Action: Mouse scrolled (627, 243) with delta (0, 0)
Screenshot: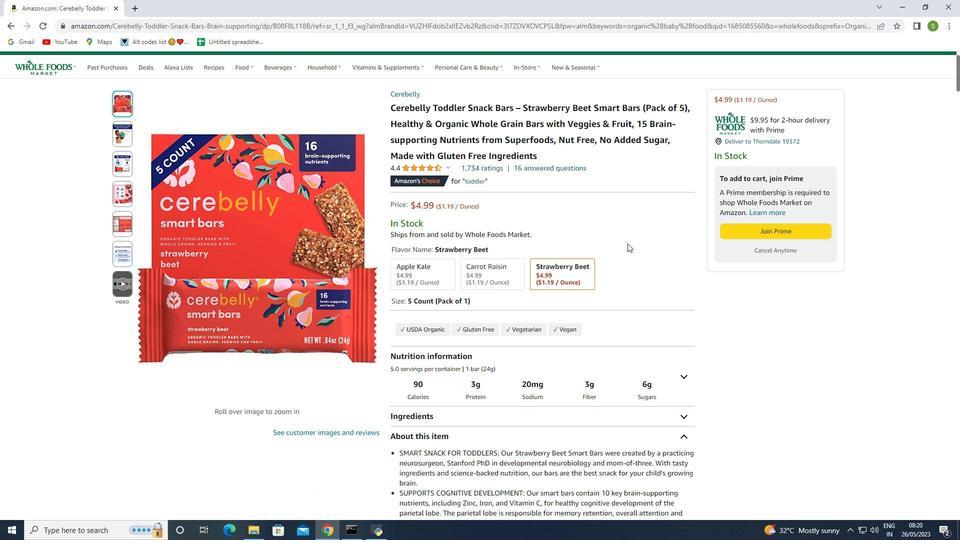 
Action: Mouse moved to (624, 245)
Screenshot: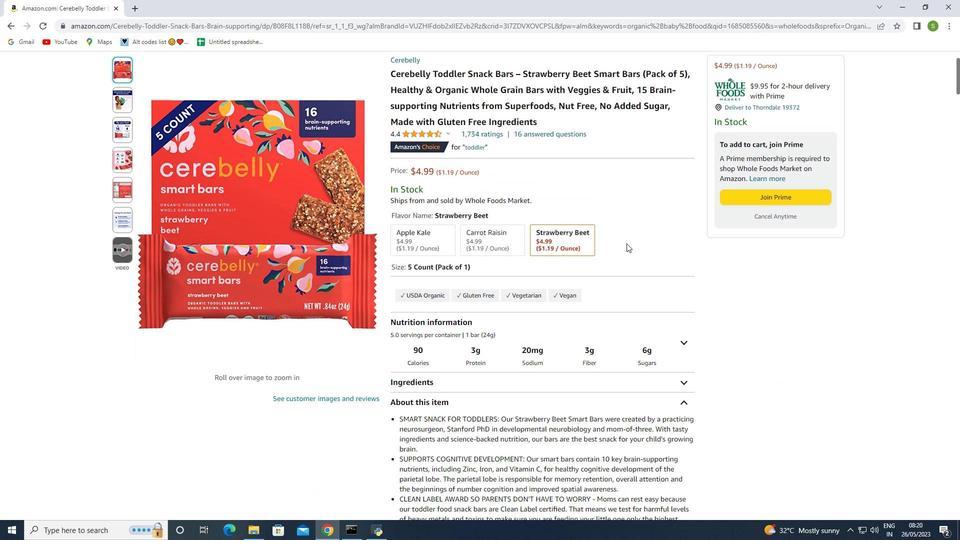 
Action: Mouse scrolled (624, 245) with delta (0, 0)
Screenshot: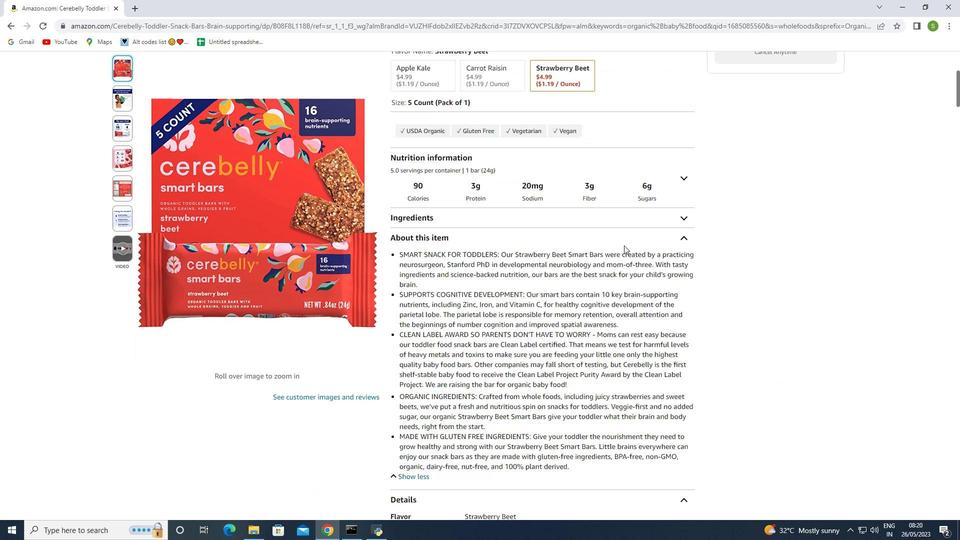 
Action: Mouse scrolled (624, 245) with delta (0, 0)
Screenshot: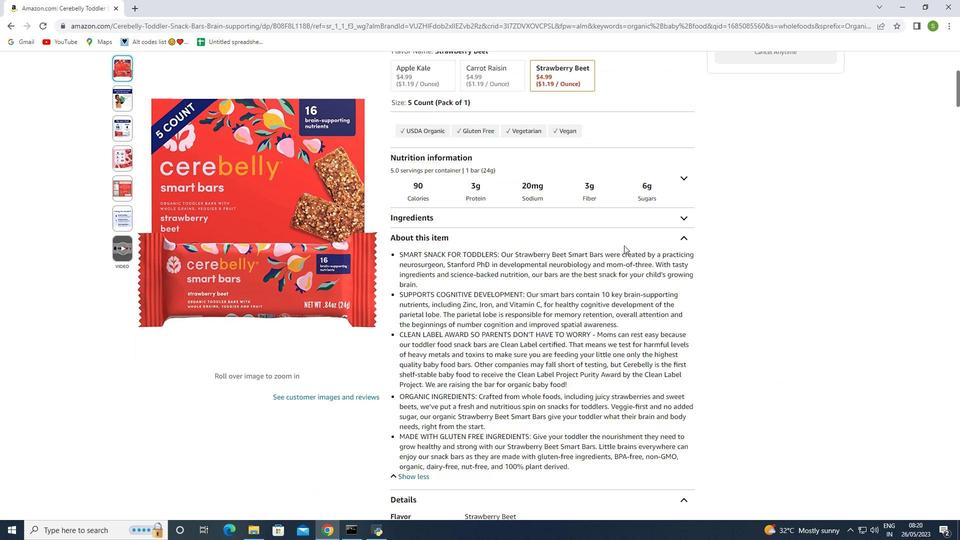 
Action: Mouse scrolled (624, 245) with delta (0, 0)
Screenshot: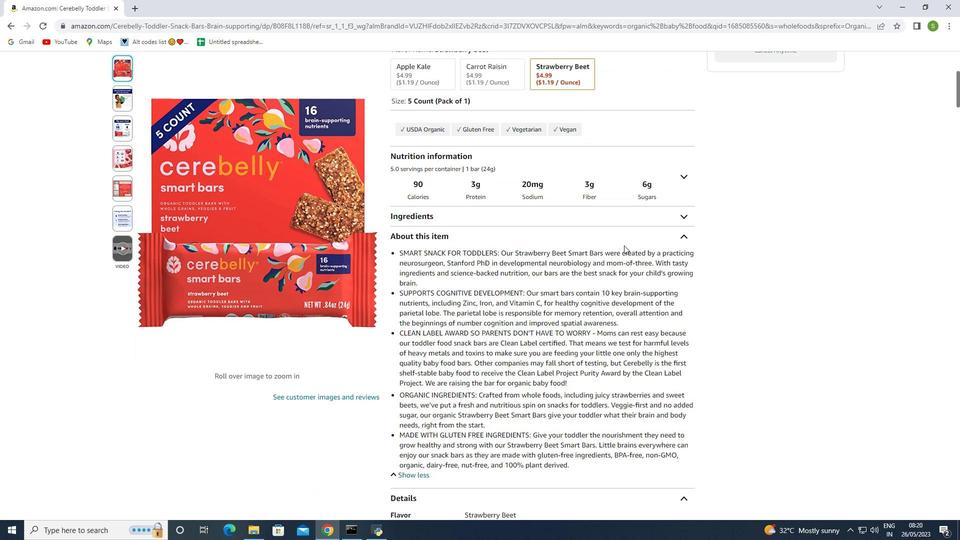 
Action: Mouse scrolled (624, 245) with delta (0, 0)
Screenshot: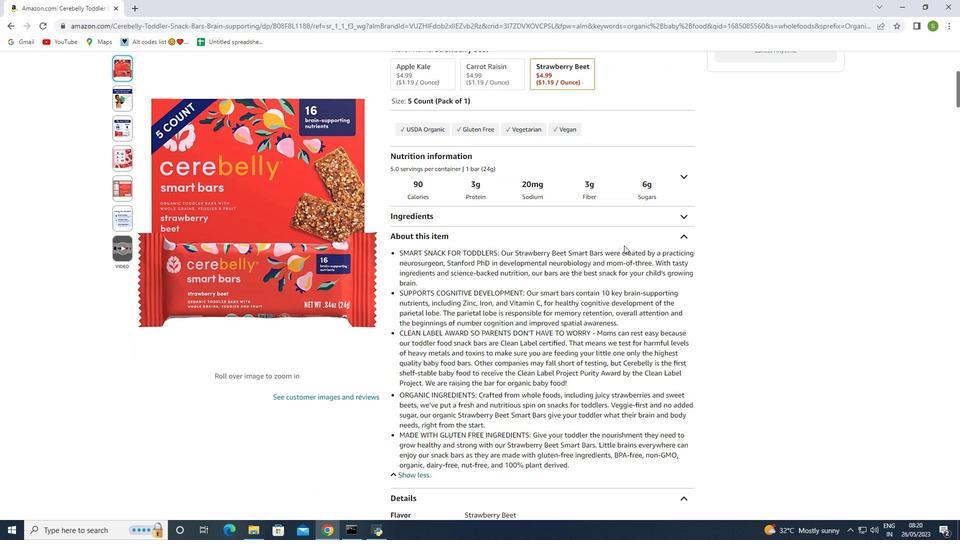 
Action: Mouse moved to (483, 251)
Screenshot: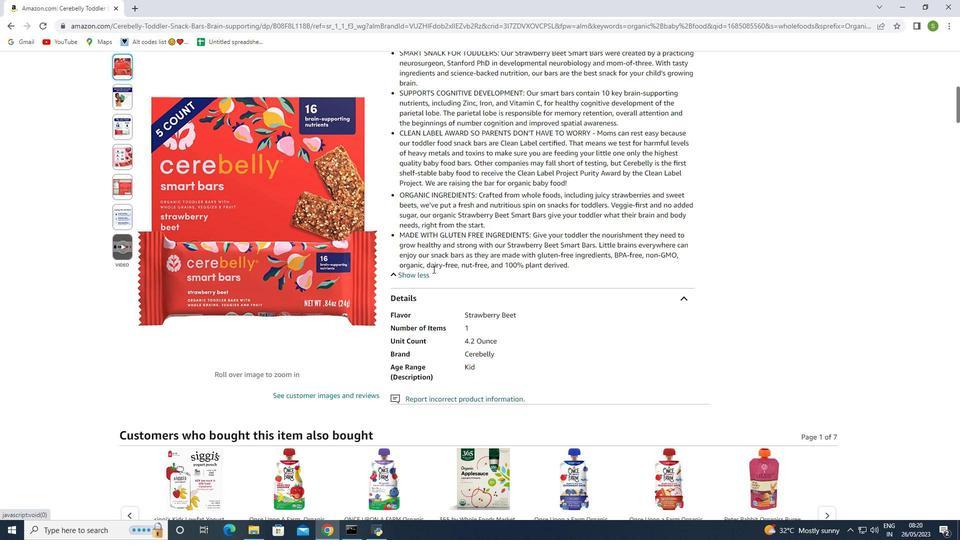 
Action: Mouse scrolled (483, 251) with delta (0, 0)
Screenshot: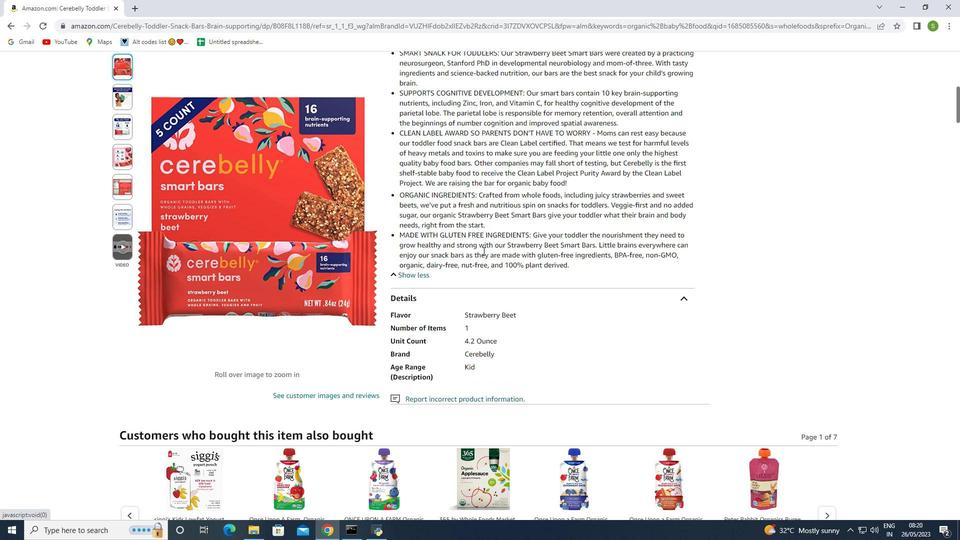 
Action: Mouse moved to (488, 251)
Screenshot: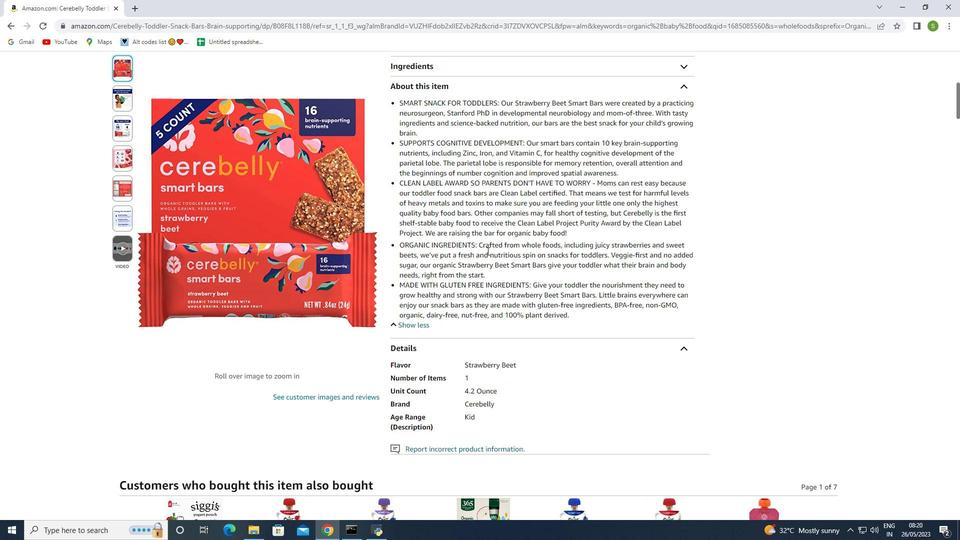 
Action: Mouse scrolled (488, 251) with delta (0, 0)
Screenshot: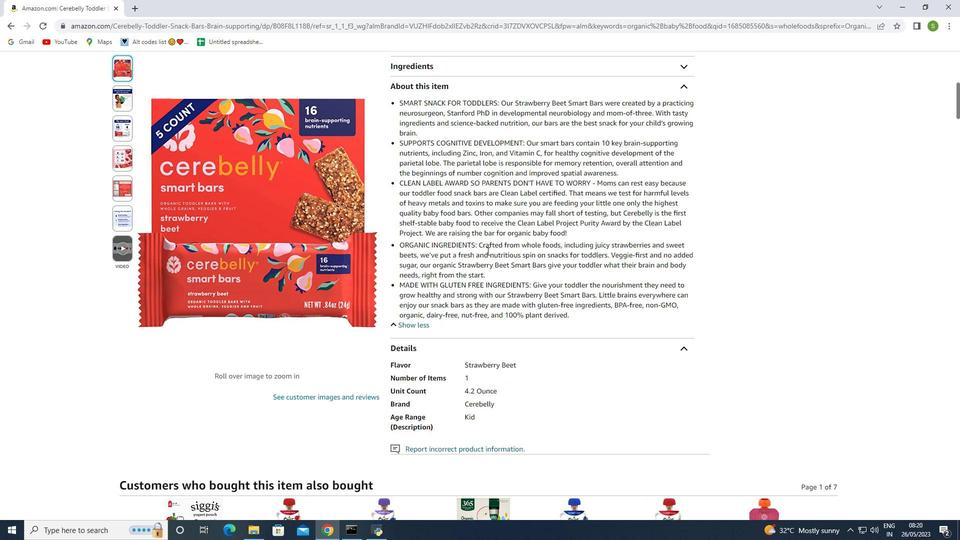 
Action: Mouse scrolled (488, 251) with delta (0, 0)
Screenshot: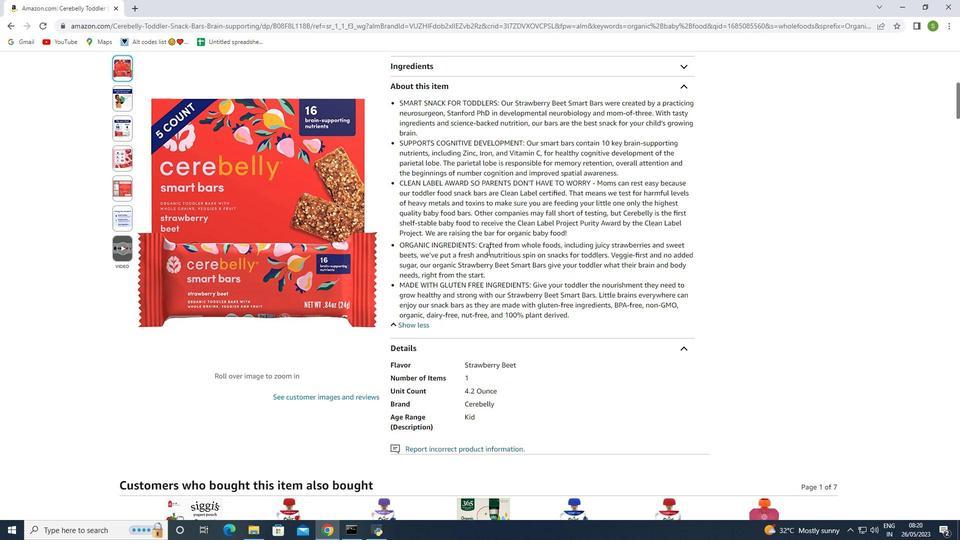 
Action: Mouse scrolled (488, 251) with delta (0, 0)
Screenshot: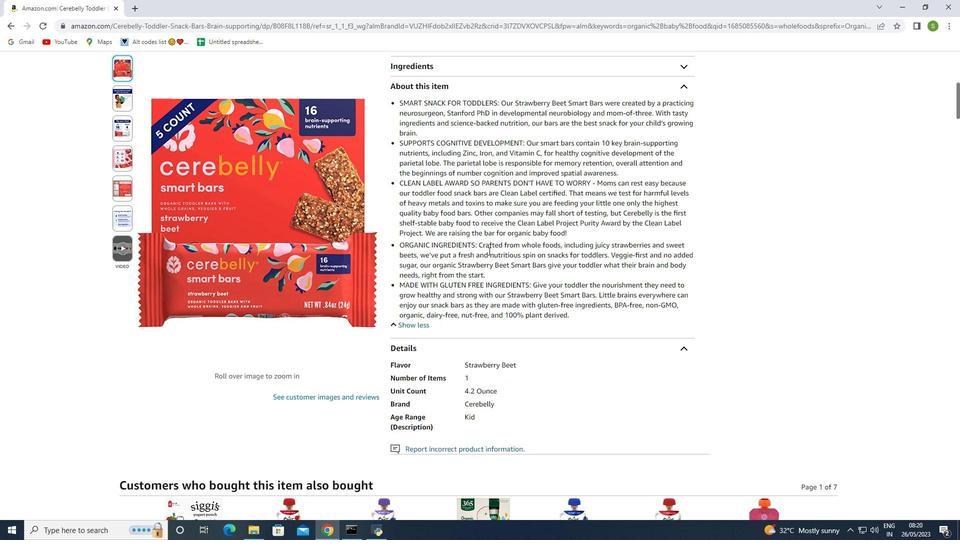 
Action: Mouse moved to (500, 249)
Screenshot: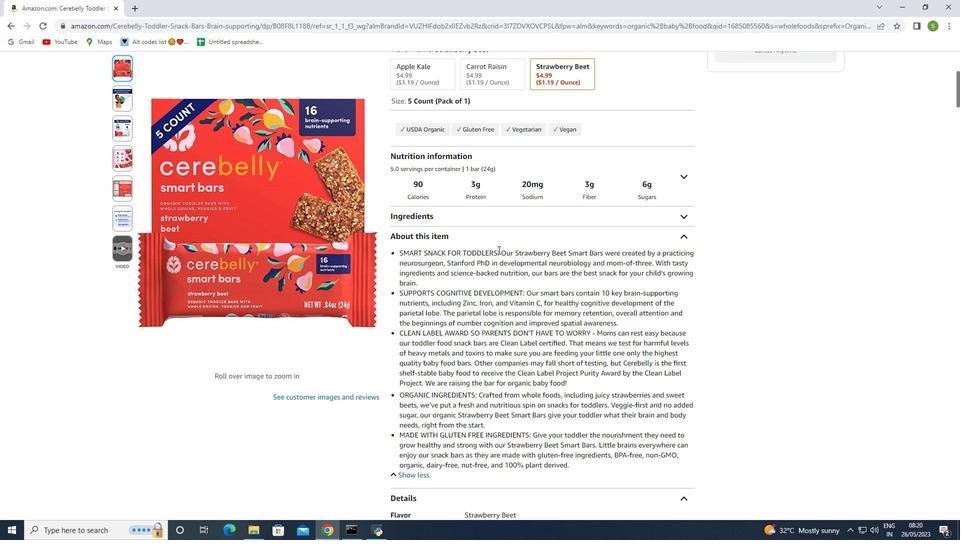 
Action: Mouse scrolled (500, 250) with delta (0, 0)
Screenshot: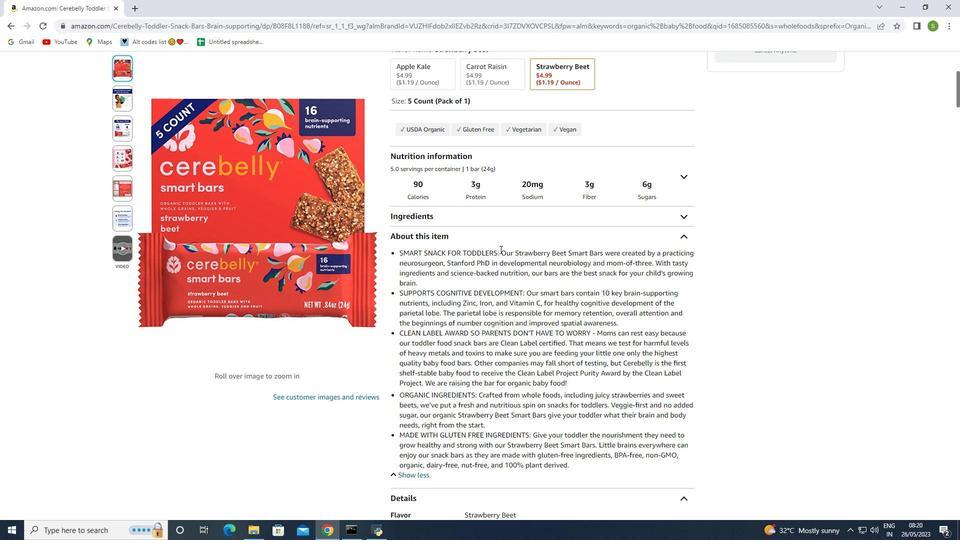 
Action: Mouse scrolled (500, 250) with delta (0, 0)
Screenshot: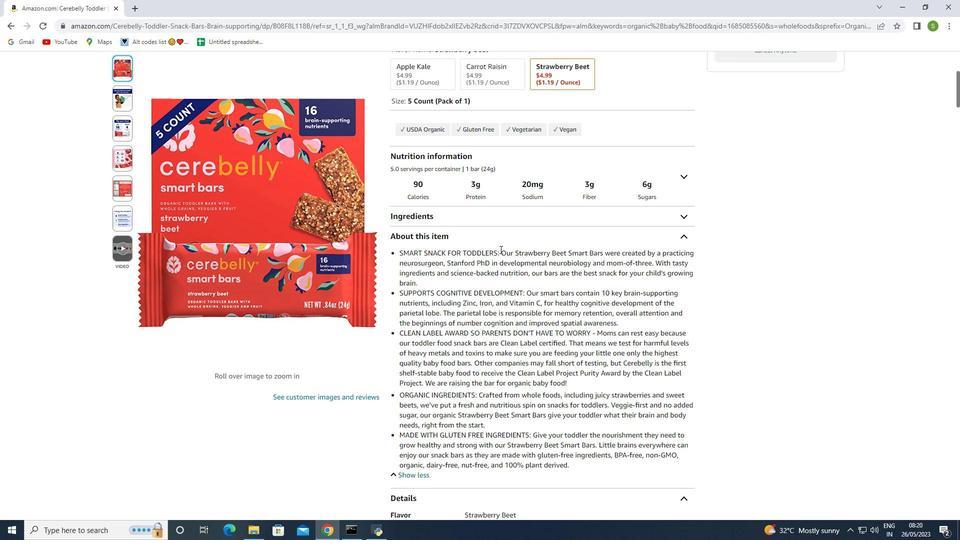 
Action: Mouse moved to (642, 267)
Screenshot: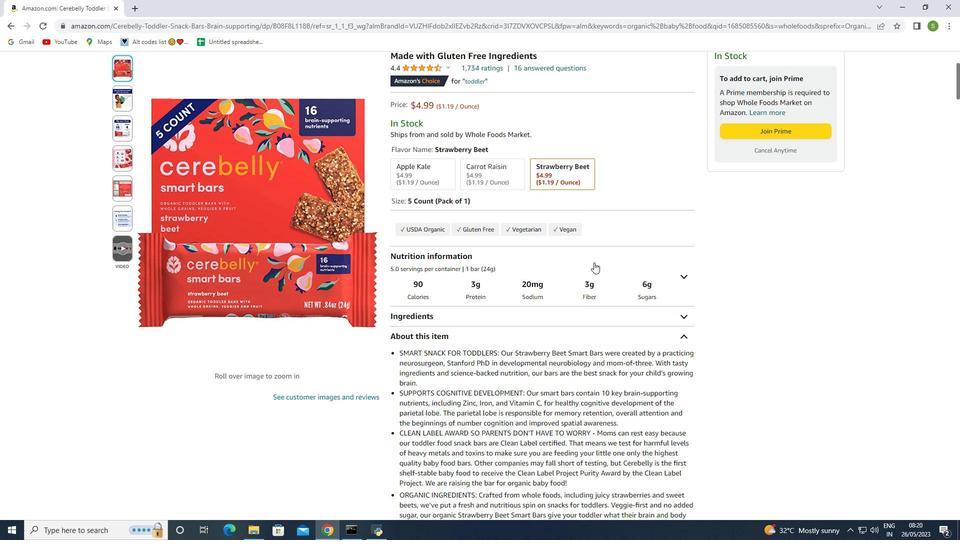 
Action: Mouse scrolled (642, 268) with delta (0, 0)
Screenshot: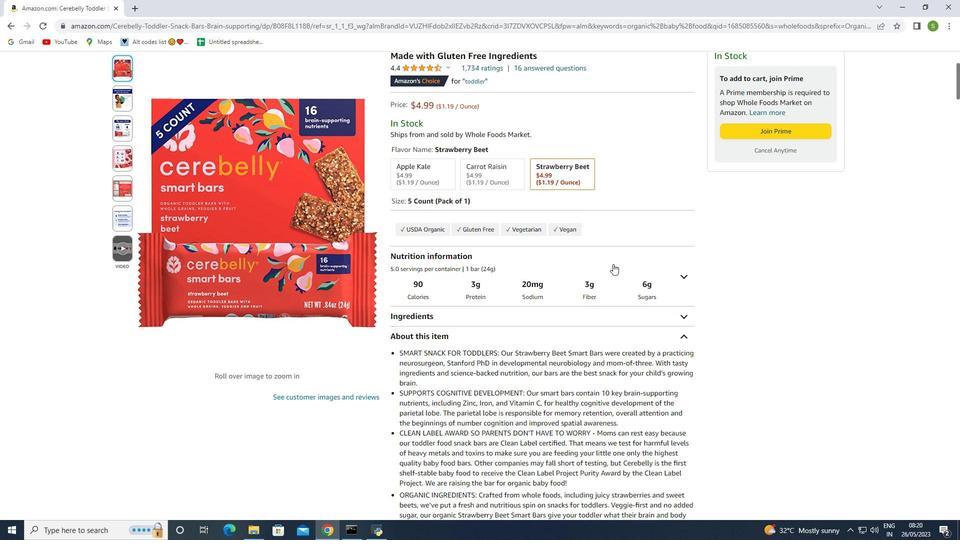 
Action: Mouse scrolled (642, 268) with delta (0, 0)
Screenshot: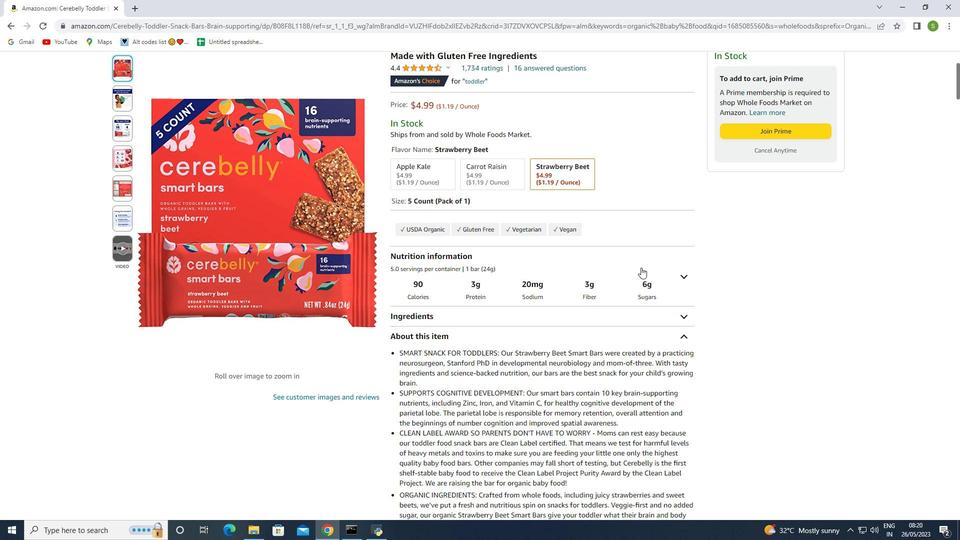 
Action: Mouse moved to (758, 234)
Screenshot: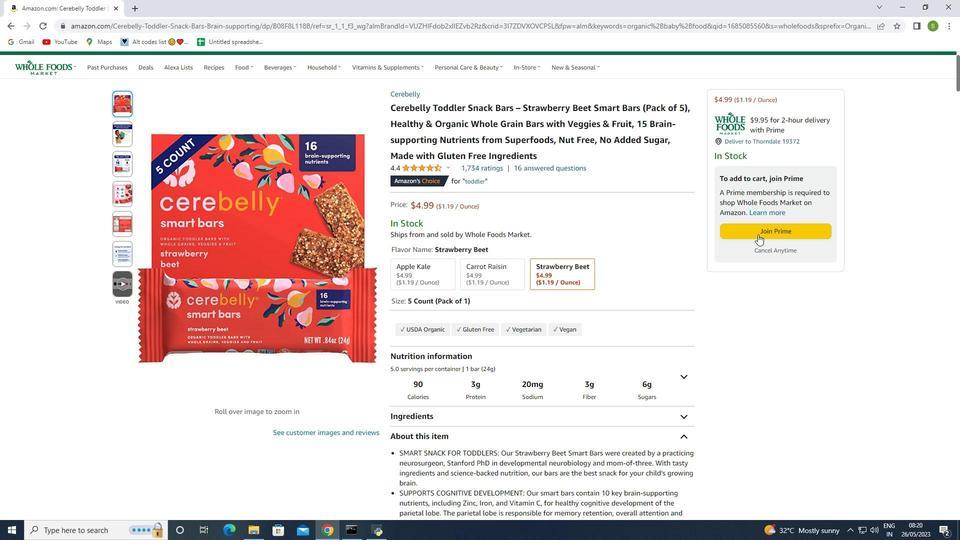 
Action: Mouse pressed left at (758, 234)
Screenshot: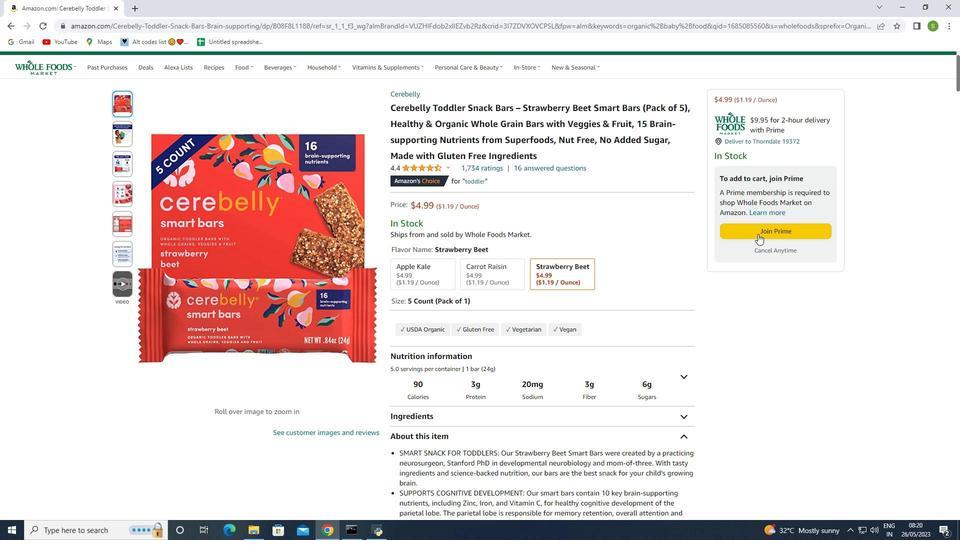 
Action: Mouse moved to (251, 322)
Screenshot: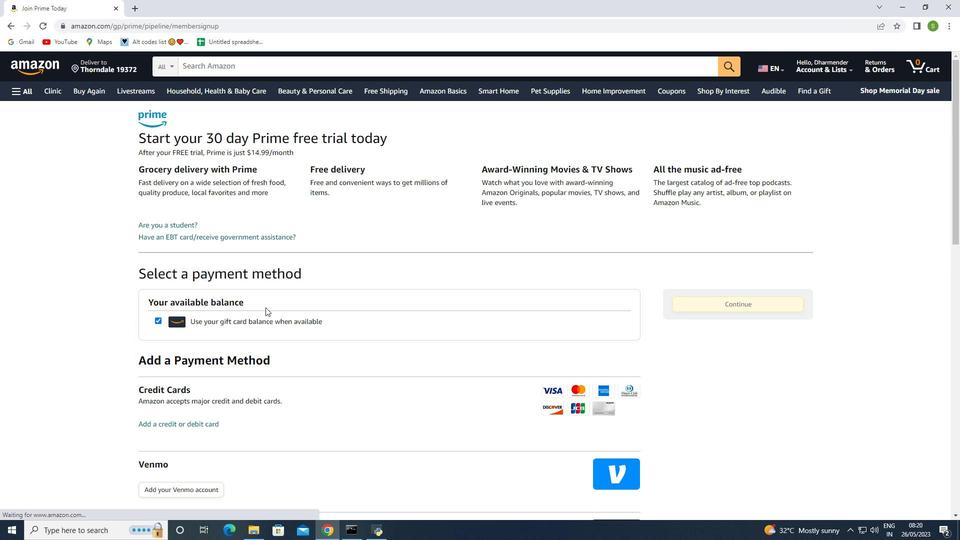 
Action: Mouse scrolled (251, 321) with delta (0, 0)
Screenshot: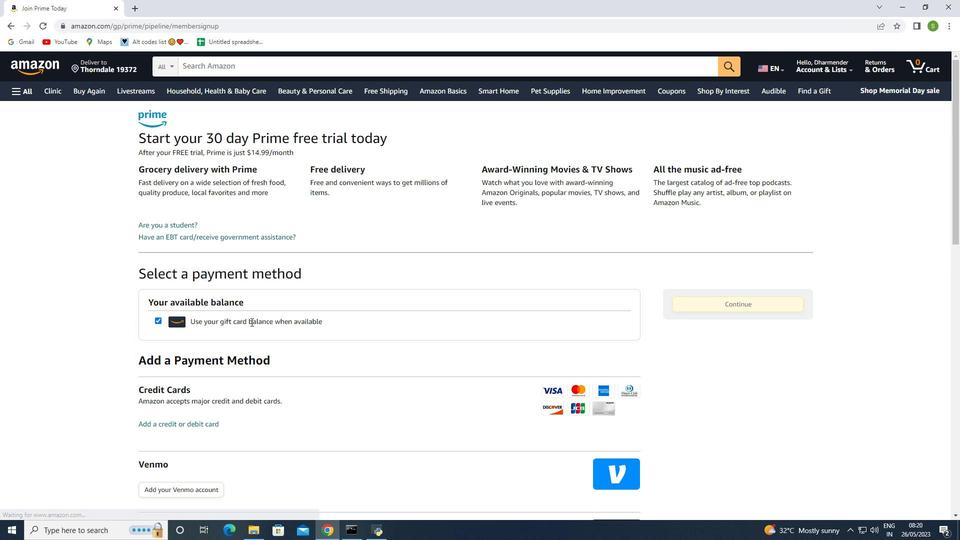 
Action: Mouse scrolled (251, 321) with delta (0, 0)
Screenshot: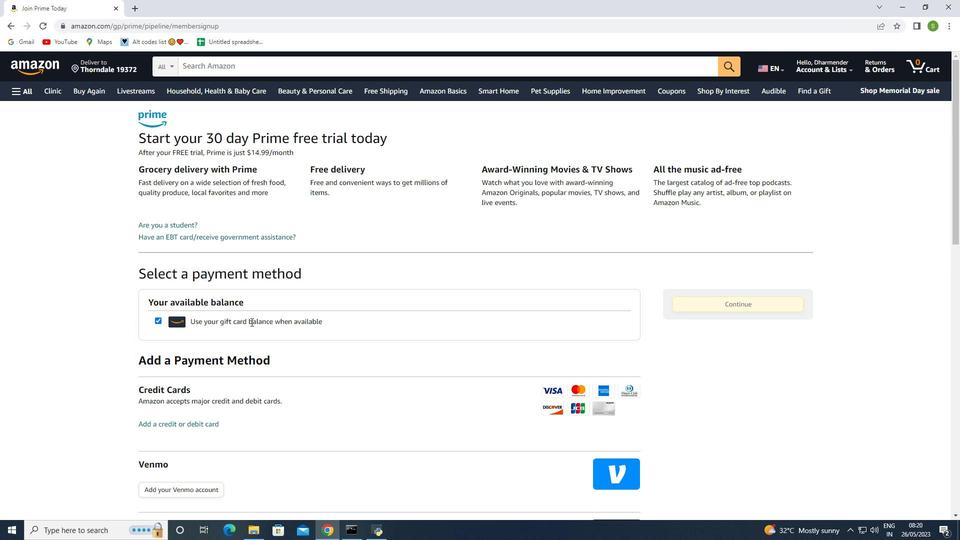 
Action: Mouse moved to (192, 320)
Screenshot: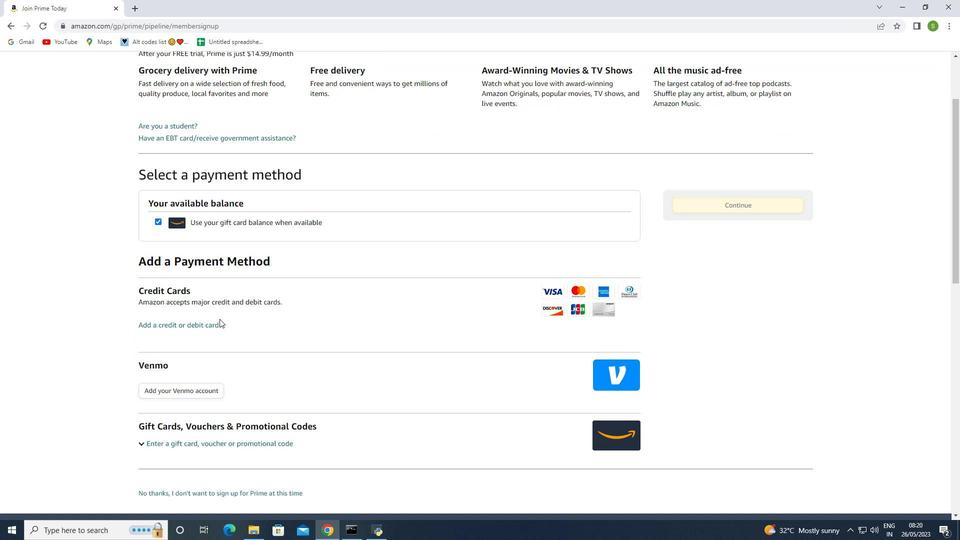 
Action: Mouse pressed left at (192, 320)
Screenshot: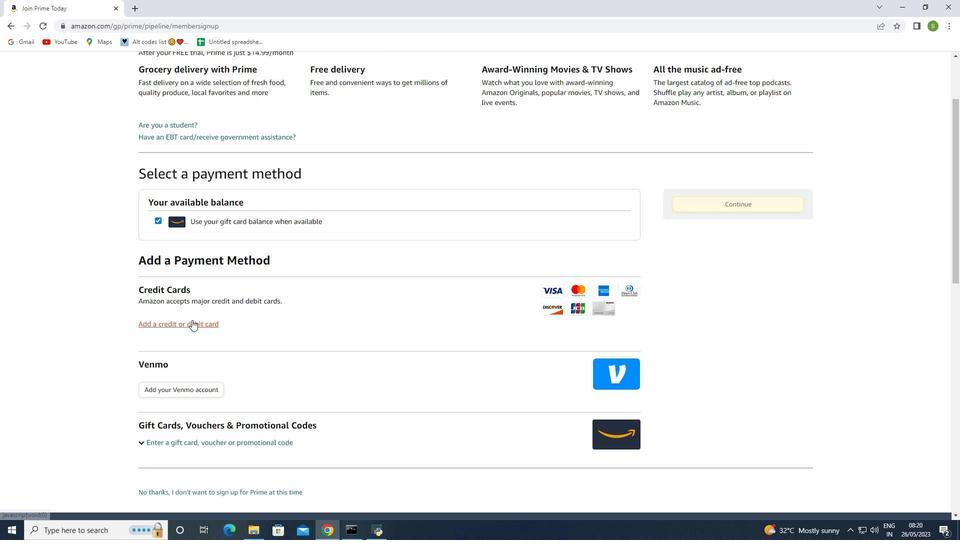 
Action: Mouse moved to (164, 372)
Screenshot: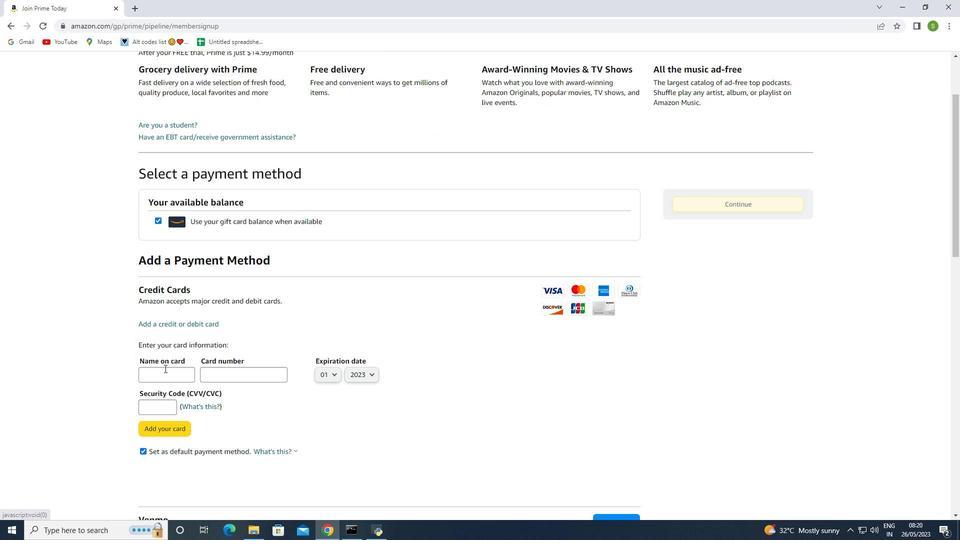 
Action: Mouse pressed left at (164, 372)
Screenshot: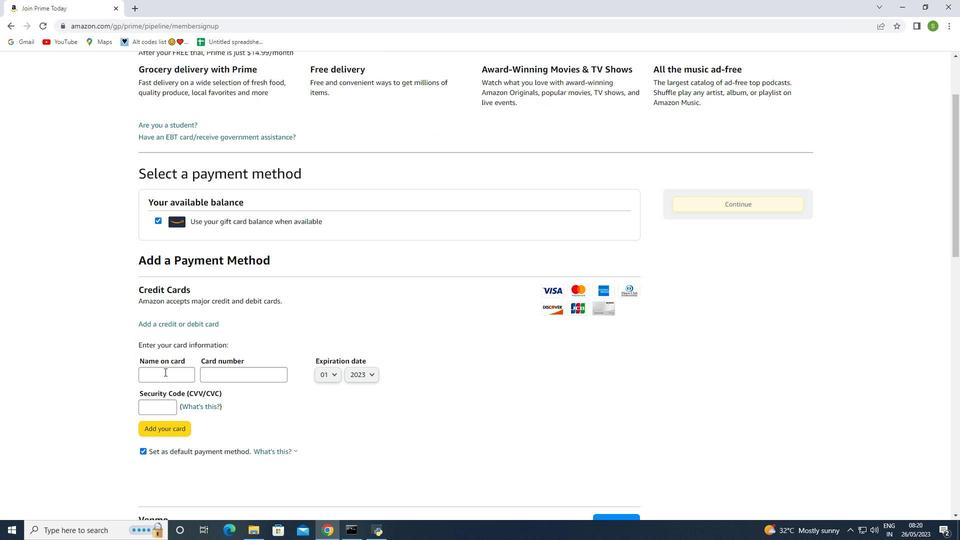 
Action: Mouse moved to (166, 367)
Screenshot: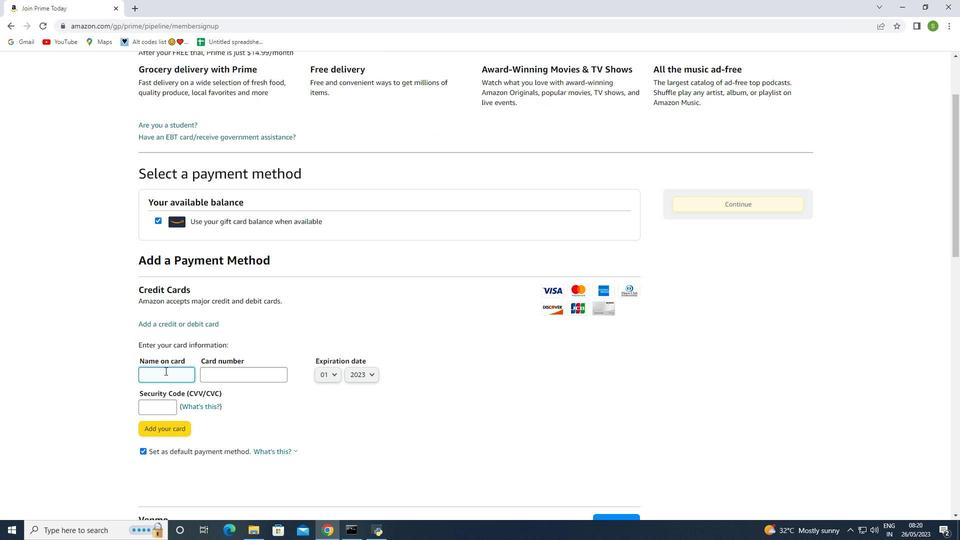 
Action: Key pressed <Key.shift>Jorge<Key.space><Key.shift>Perez
Screenshot: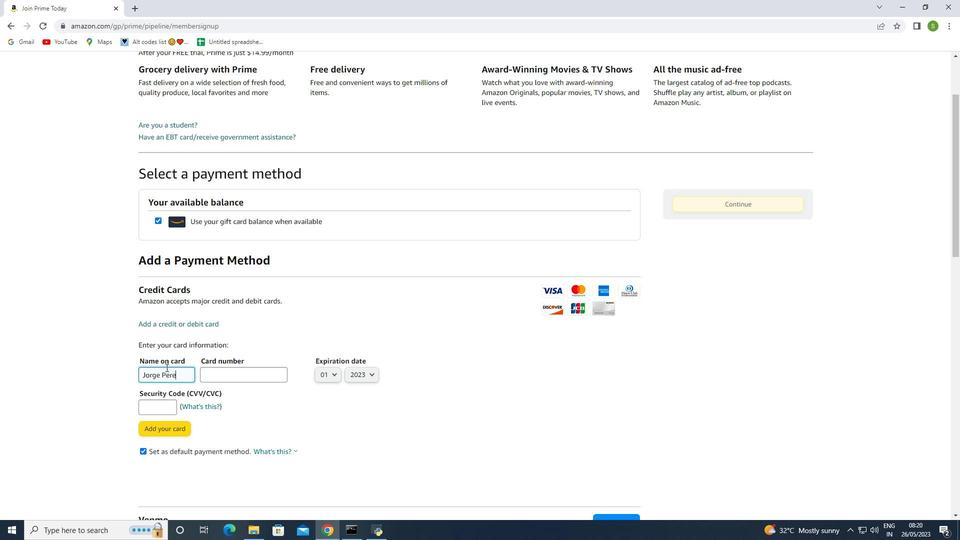 
Action: Mouse moved to (219, 373)
Screenshot: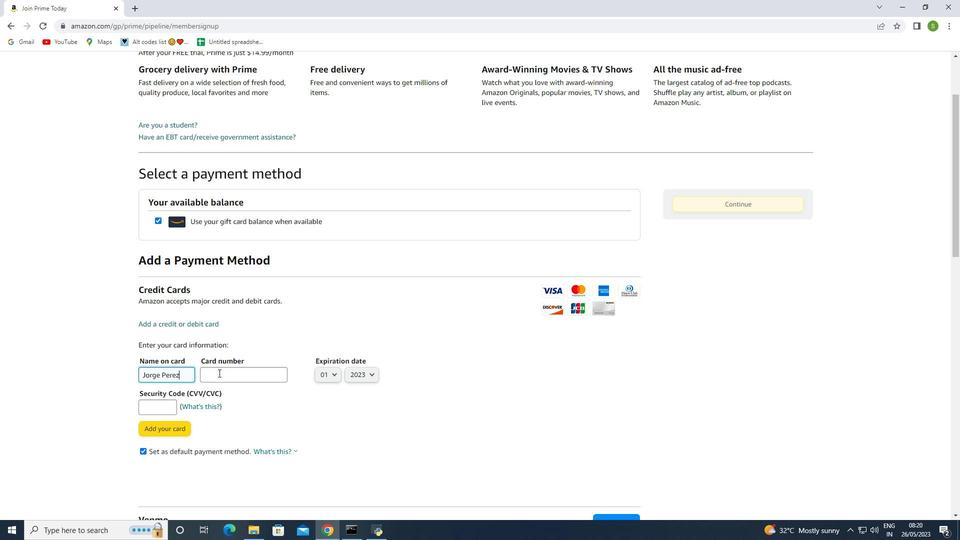 
Action: Mouse pressed left at (219, 373)
Screenshot: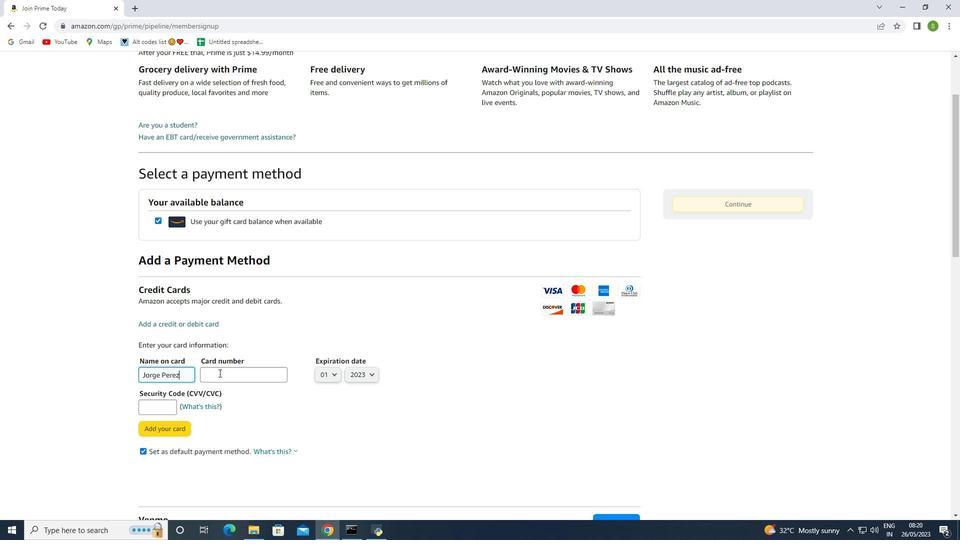 
Action: Mouse moved to (217, 372)
Screenshot: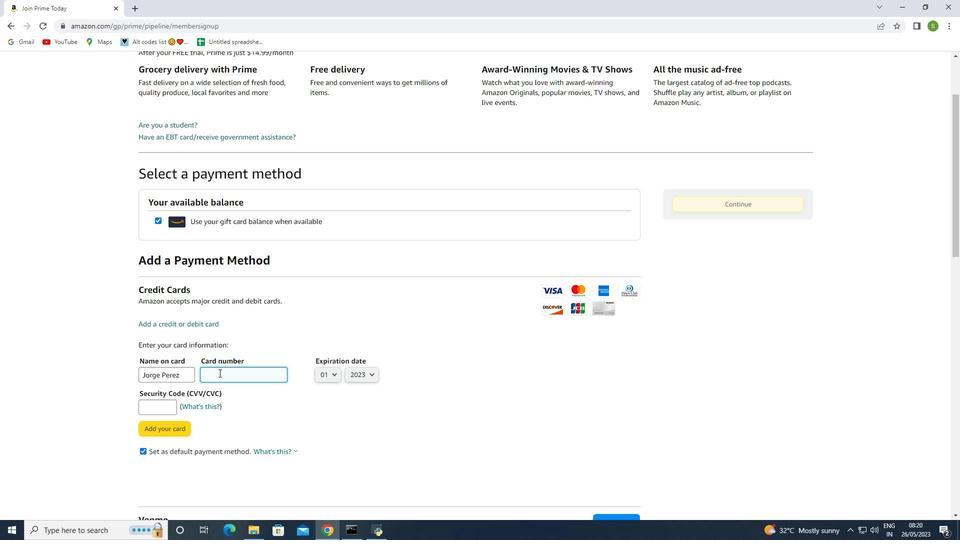 
Action: Key pressed 4523
Screenshot: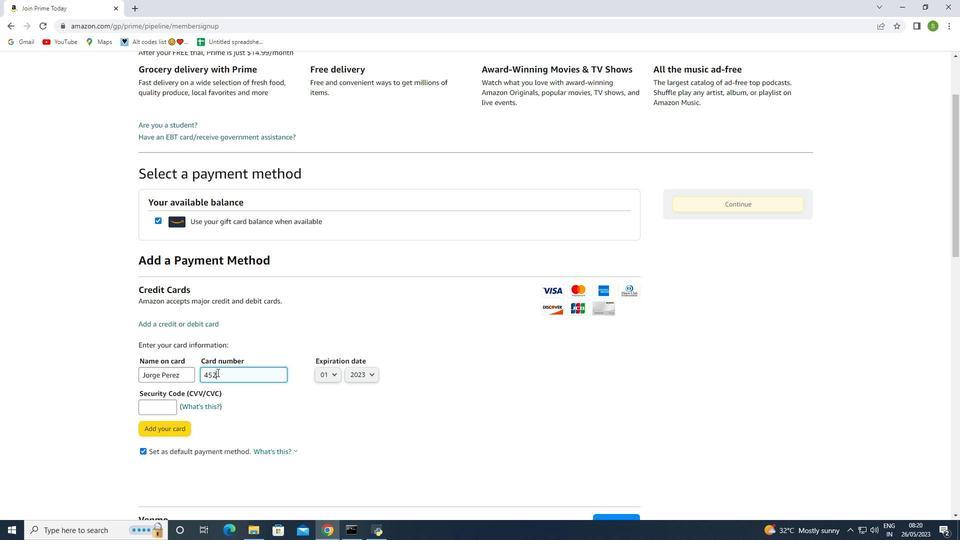 
Action: Mouse moved to (237, 387)
Screenshot: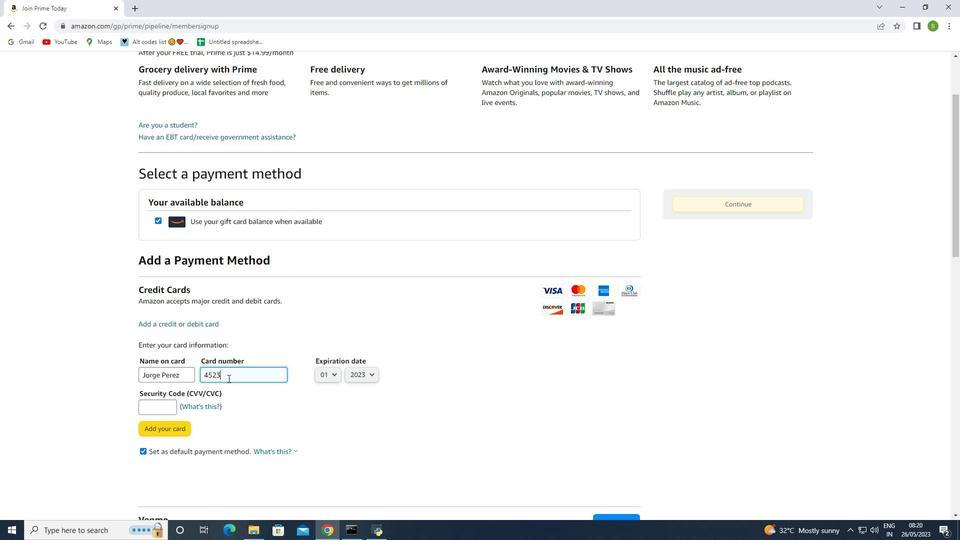 
Action: Key pressed 67892121
Screenshot: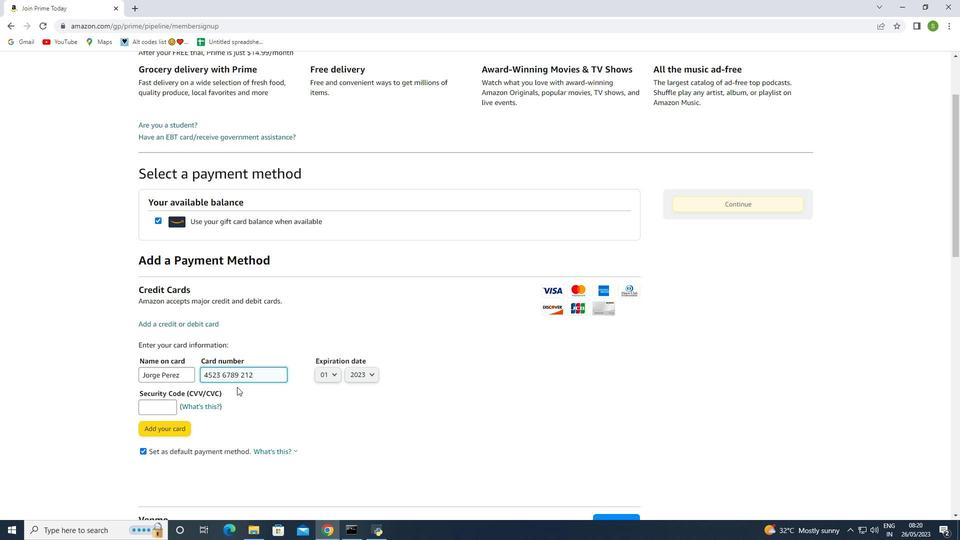 
Action: Mouse moved to (241, 387)
Screenshot: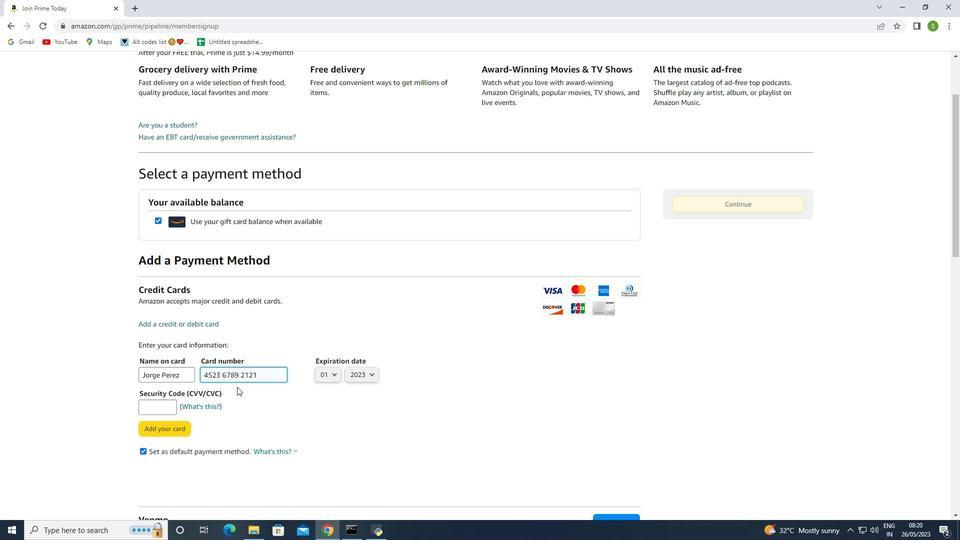 
Action: Key pressed 4321
Screenshot: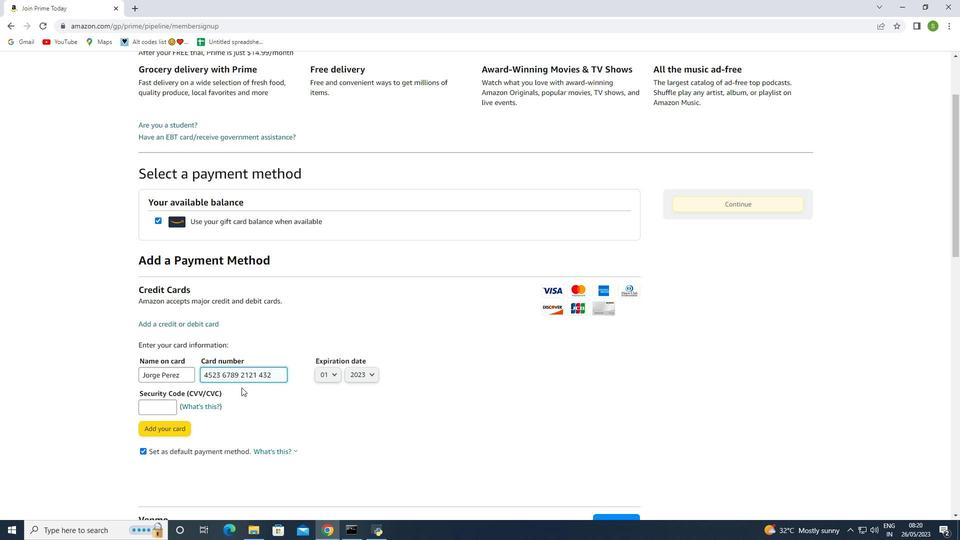 
Action: Mouse moved to (328, 365)
Screenshot: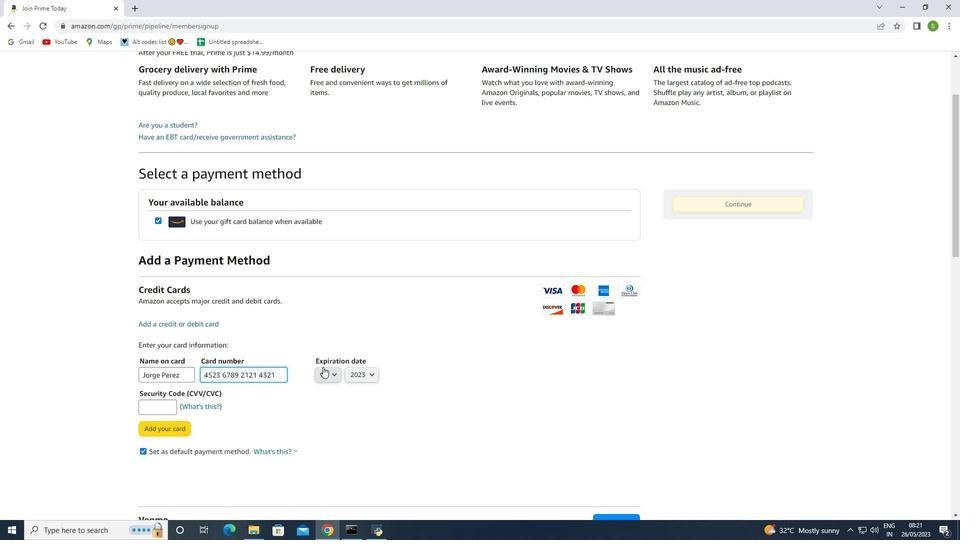 
Action: Mouse pressed left at (328, 365)
Screenshot: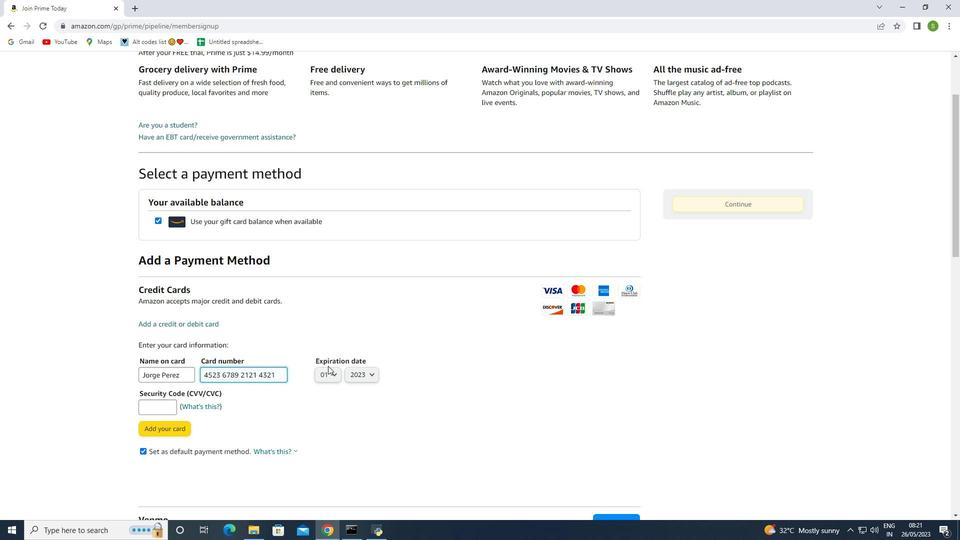 
Action: Mouse moved to (326, 400)
Screenshot: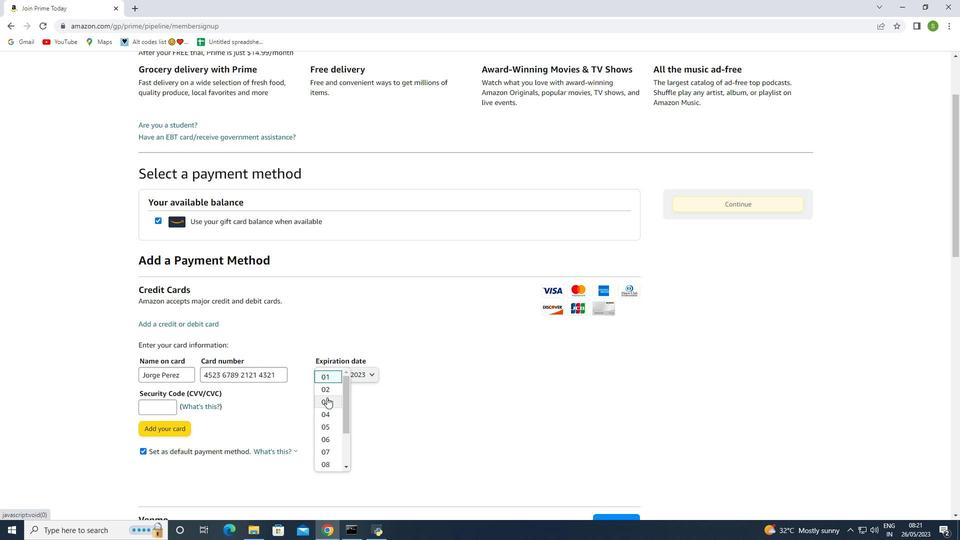
Action: Mouse pressed left at (326, 400)
Screenshot: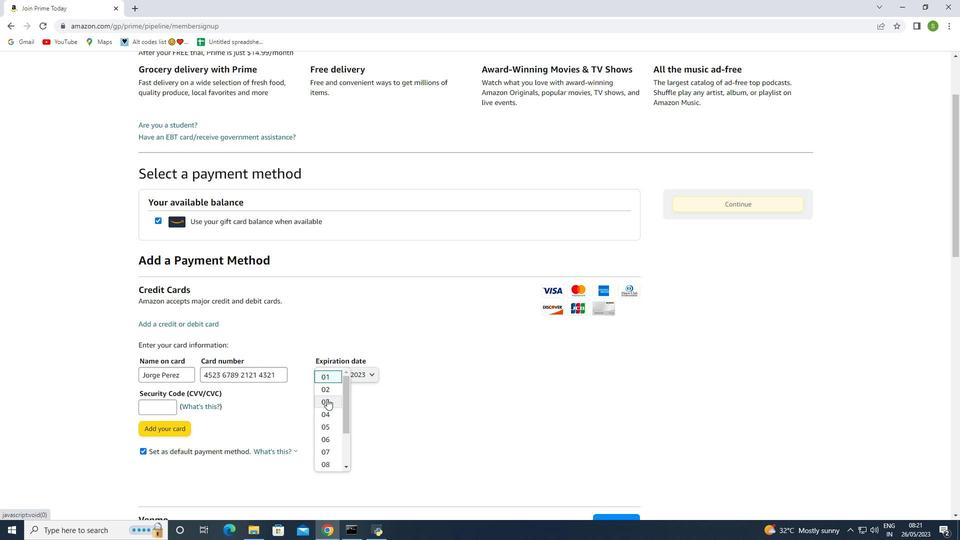 
Action: Mouse moved to (361, 372)
Screenshot: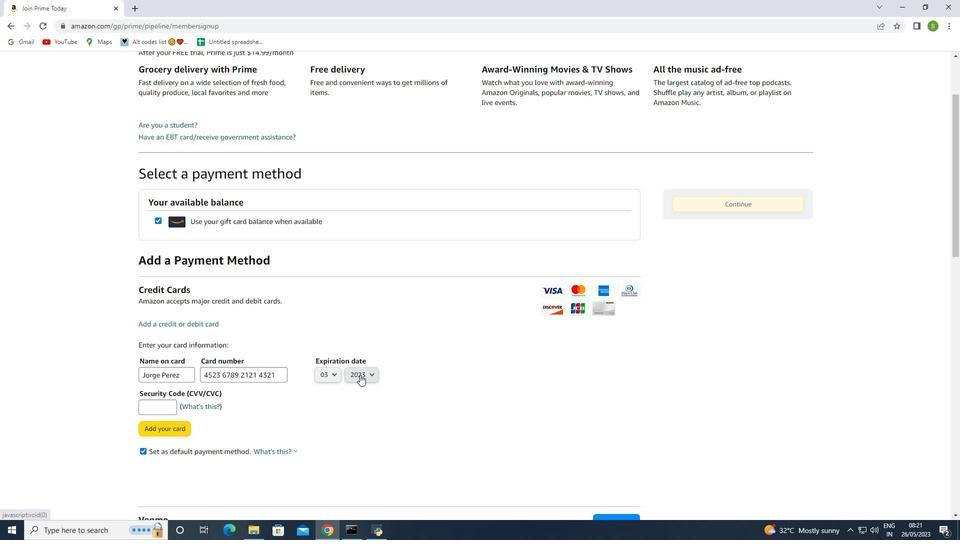 
Action: Mouse pressed left at (361, 372)
Screenshot: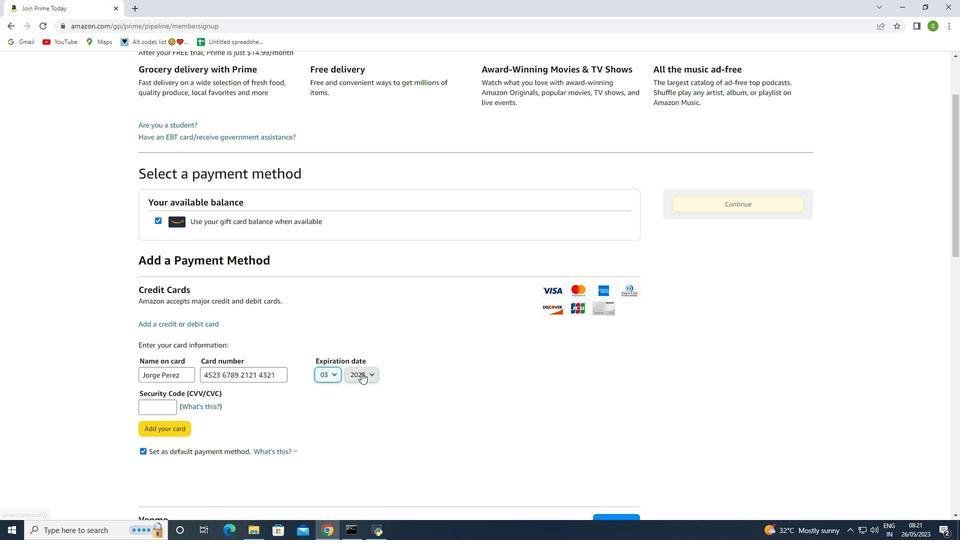 
Action: Mouse moved to (358, 423)
Screenshot: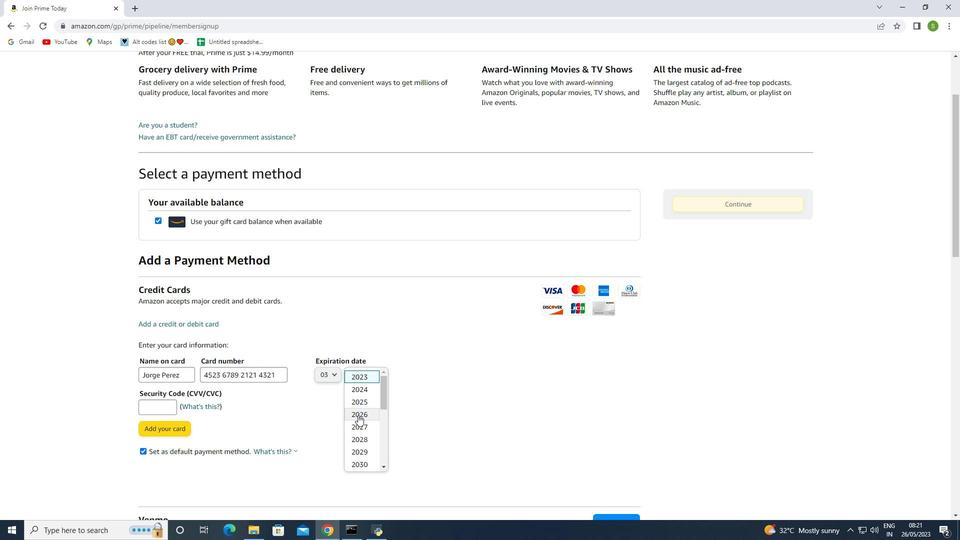 
Action: Mouse pressed left at (358, 423)
Screenshot: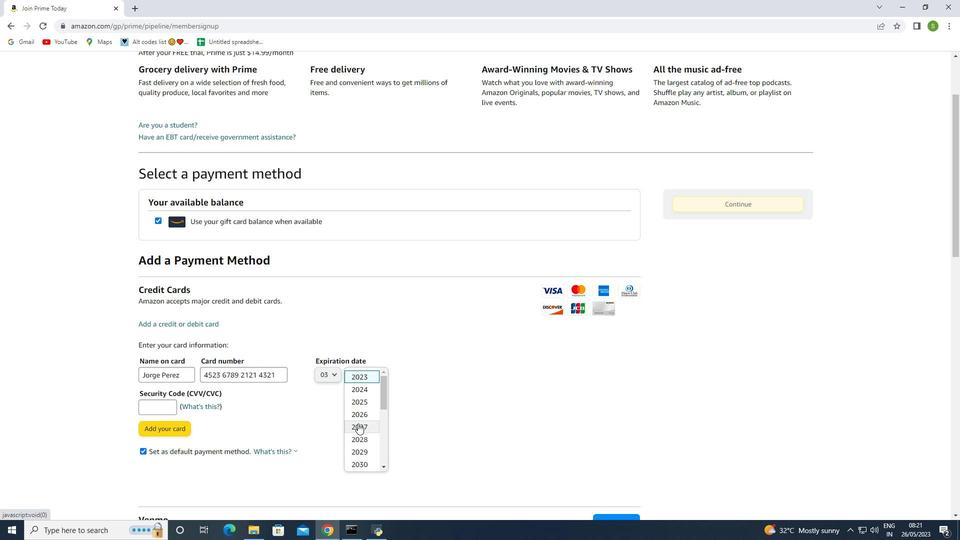 
Action: Mouse moved to (151, 396)
Screenshot: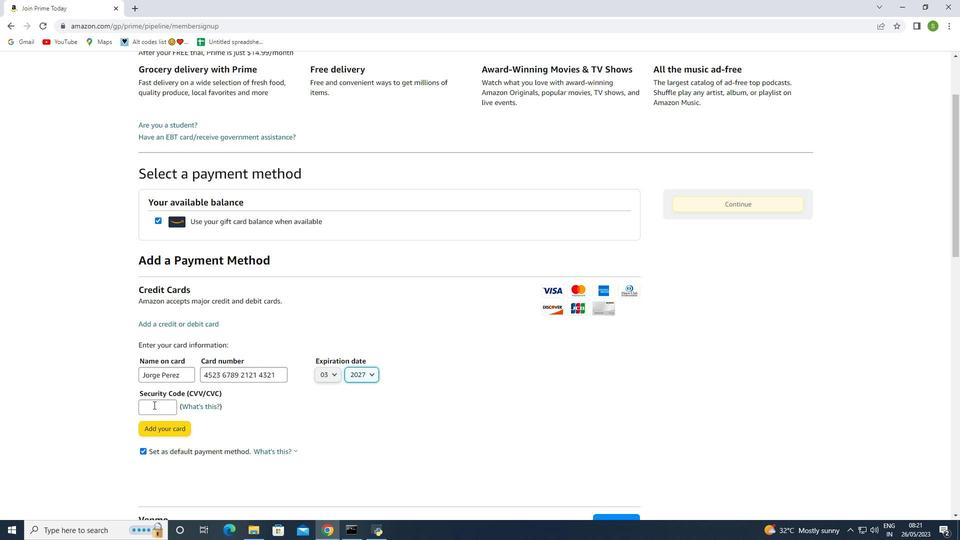 
Action: Mouse pressed left at (151, 396)
Screenshot: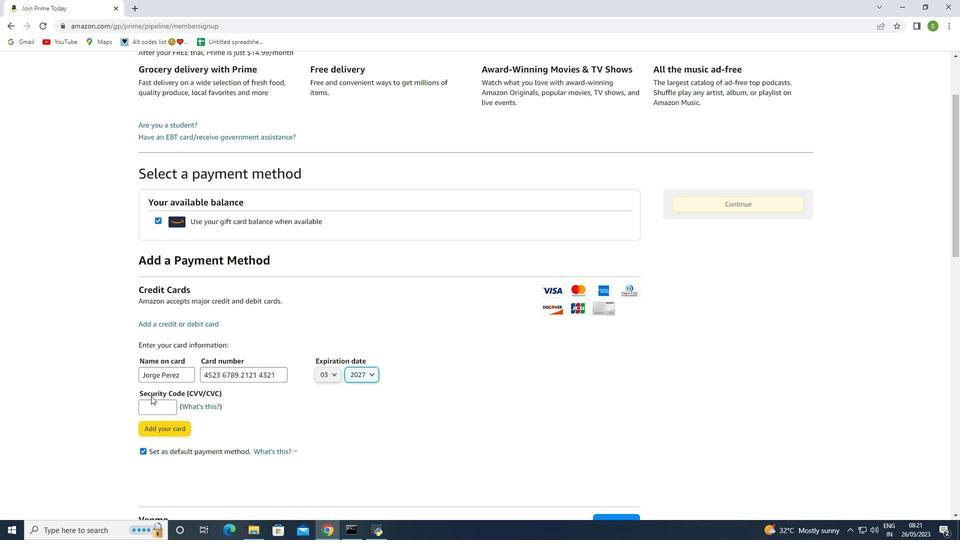 
Action: Mouse moved to (150, 411)
Screenshot: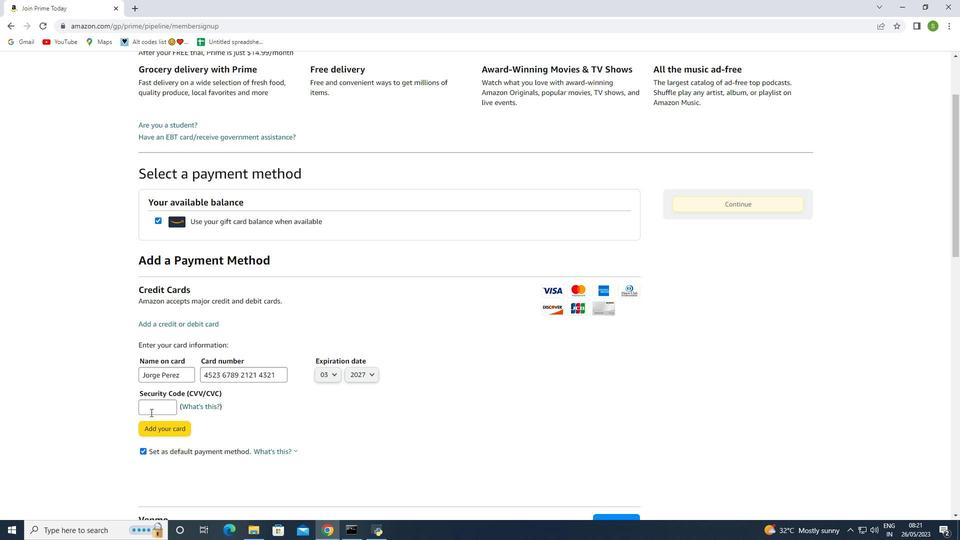 
Action: Mouse pressed left at (150, 411)
Screenshot: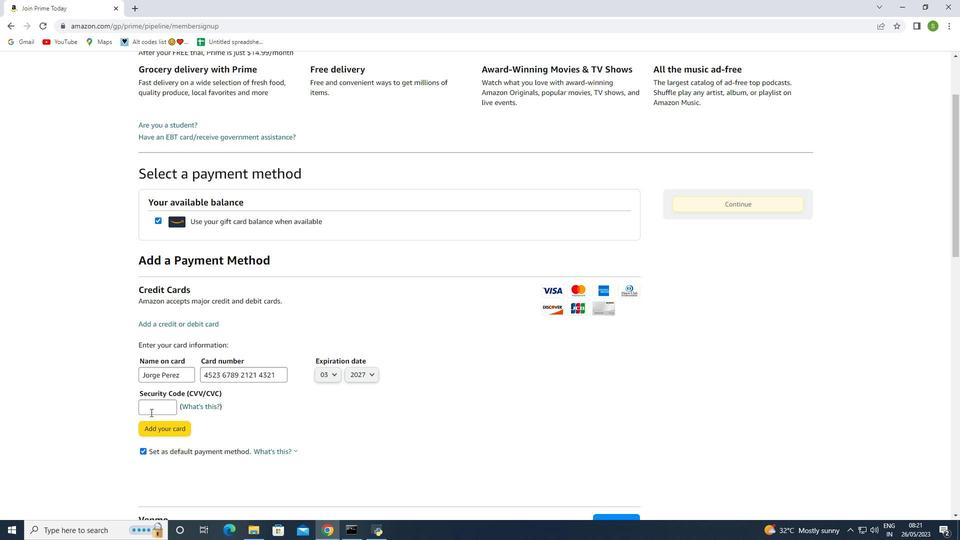 
Action: Key pressed 456
Screenshot: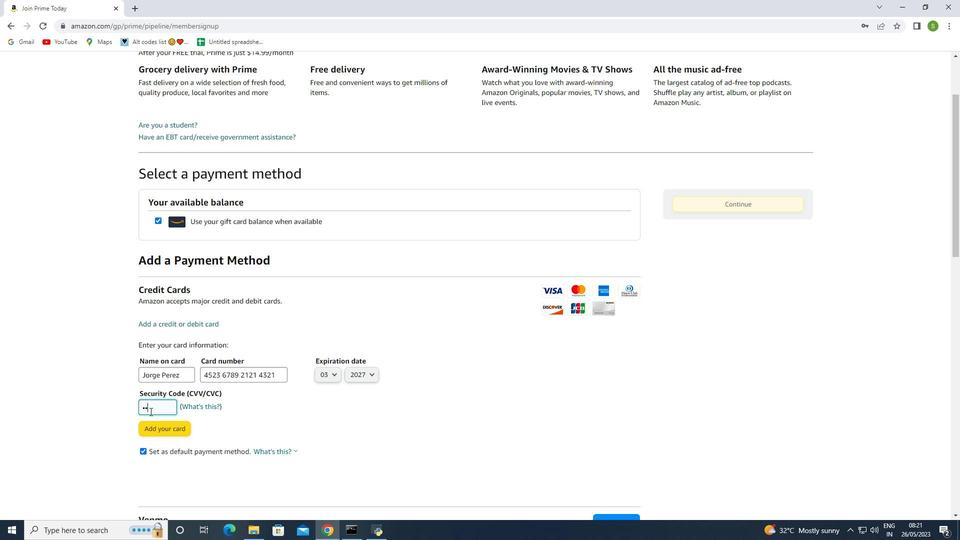 
Action: Mouse moved to (157, 428)
Screenshot: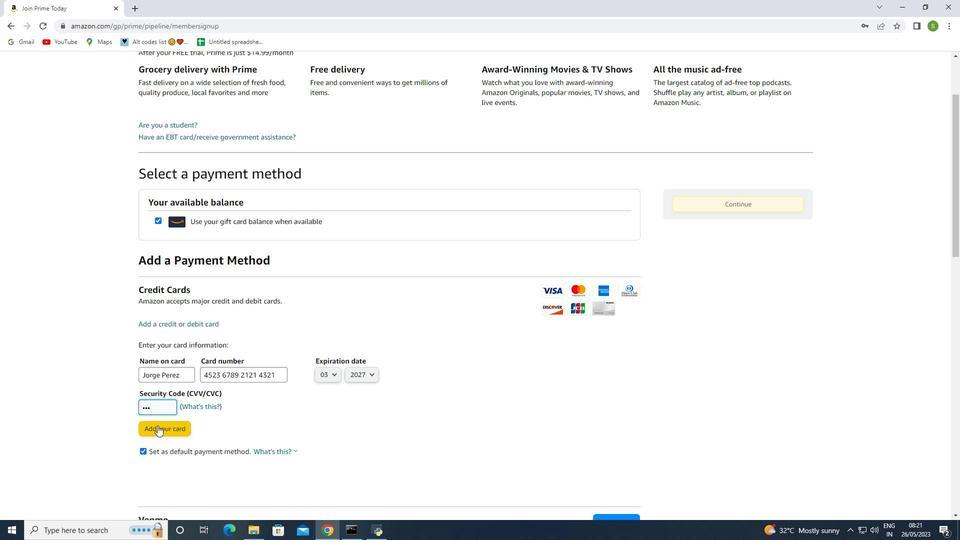 
